 Task: Find connections with filter location Baberu with filter topic #mortgage with filter profile language German with filter current company Housing.com with filter school Sri Padmavathi Mahila Visva Vidyalayam, Tirupathi with filter industry Aviation and Aerospace Component Manufacturing with filter service category Property Management with filter keywords title Bookkeeper
Action: Mouse moved to (687, 96)
Screenshot: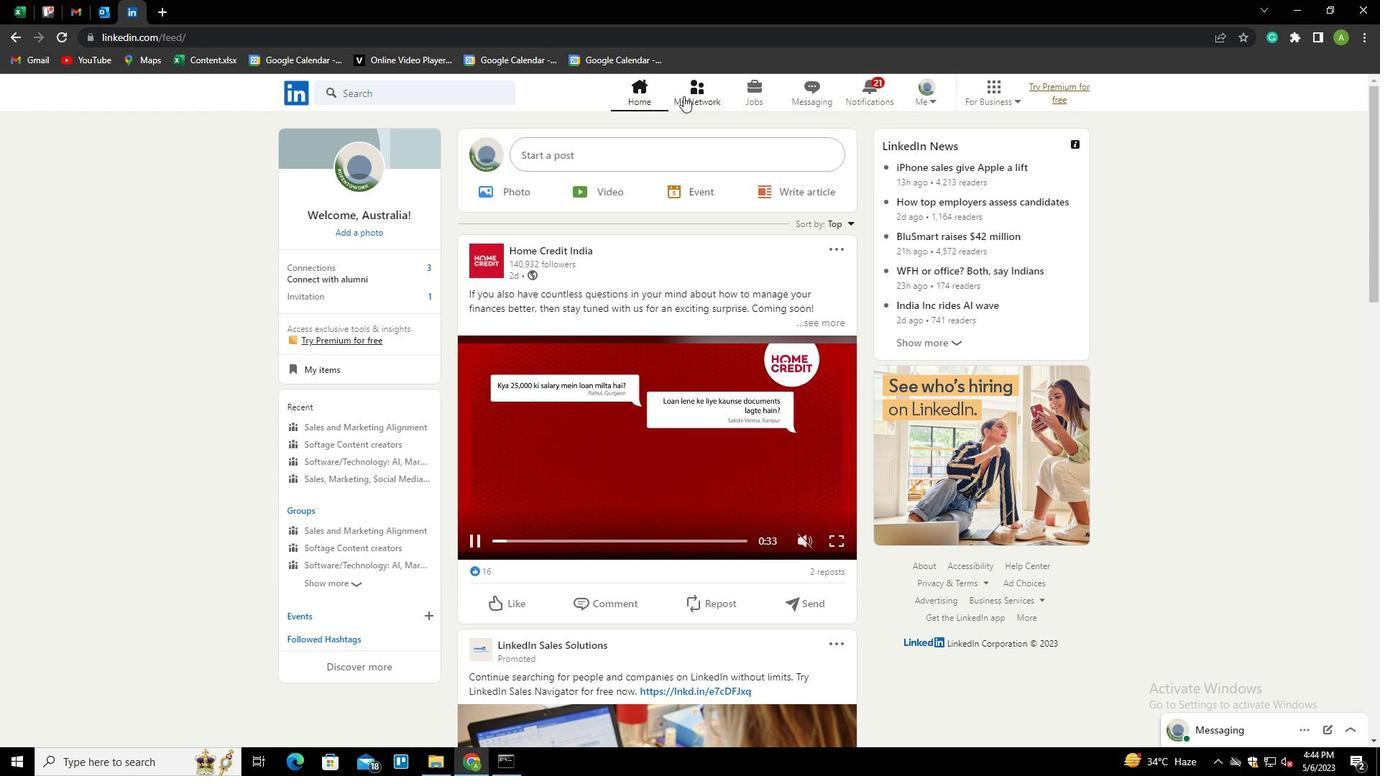 
Action: Mouse pressed left at (687, 96)
Screenshot: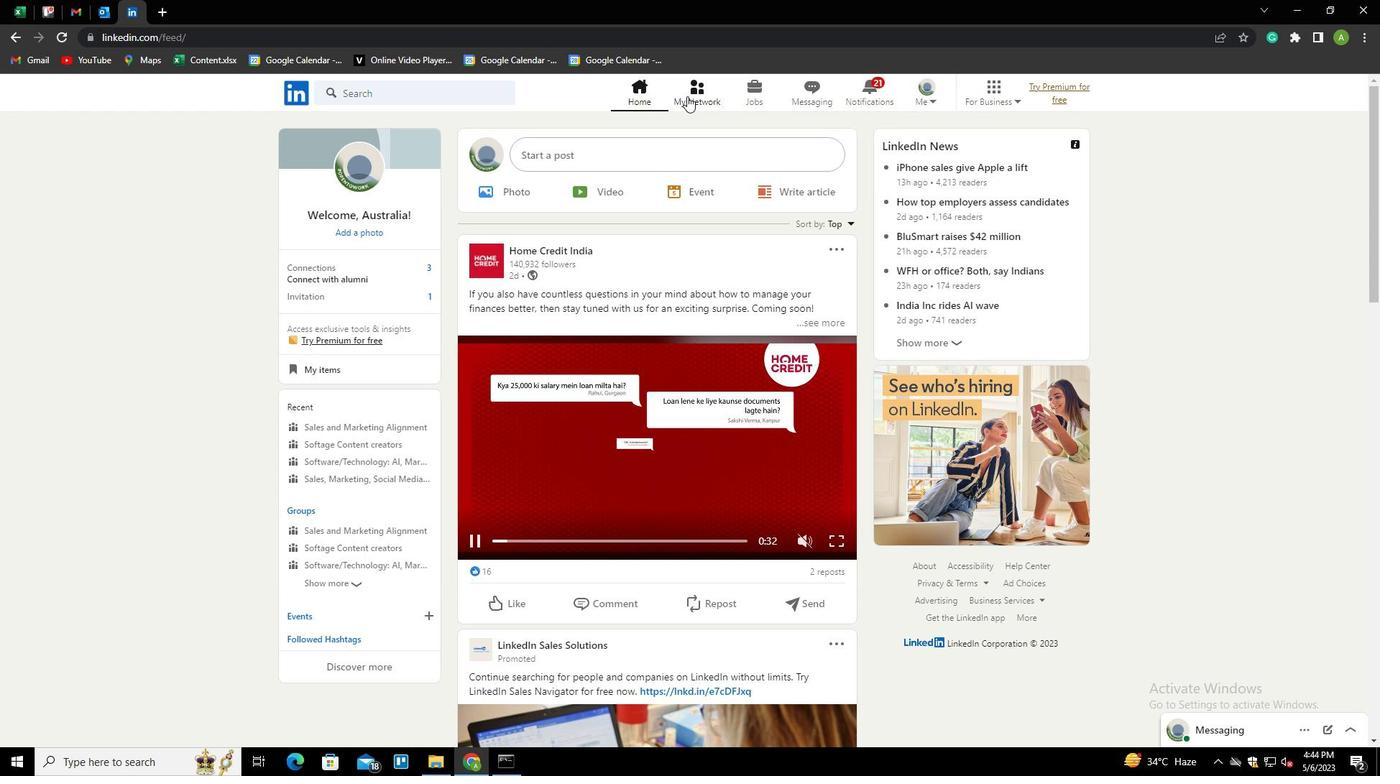
Action: Mouse moved to (368, 178)
Screenshot: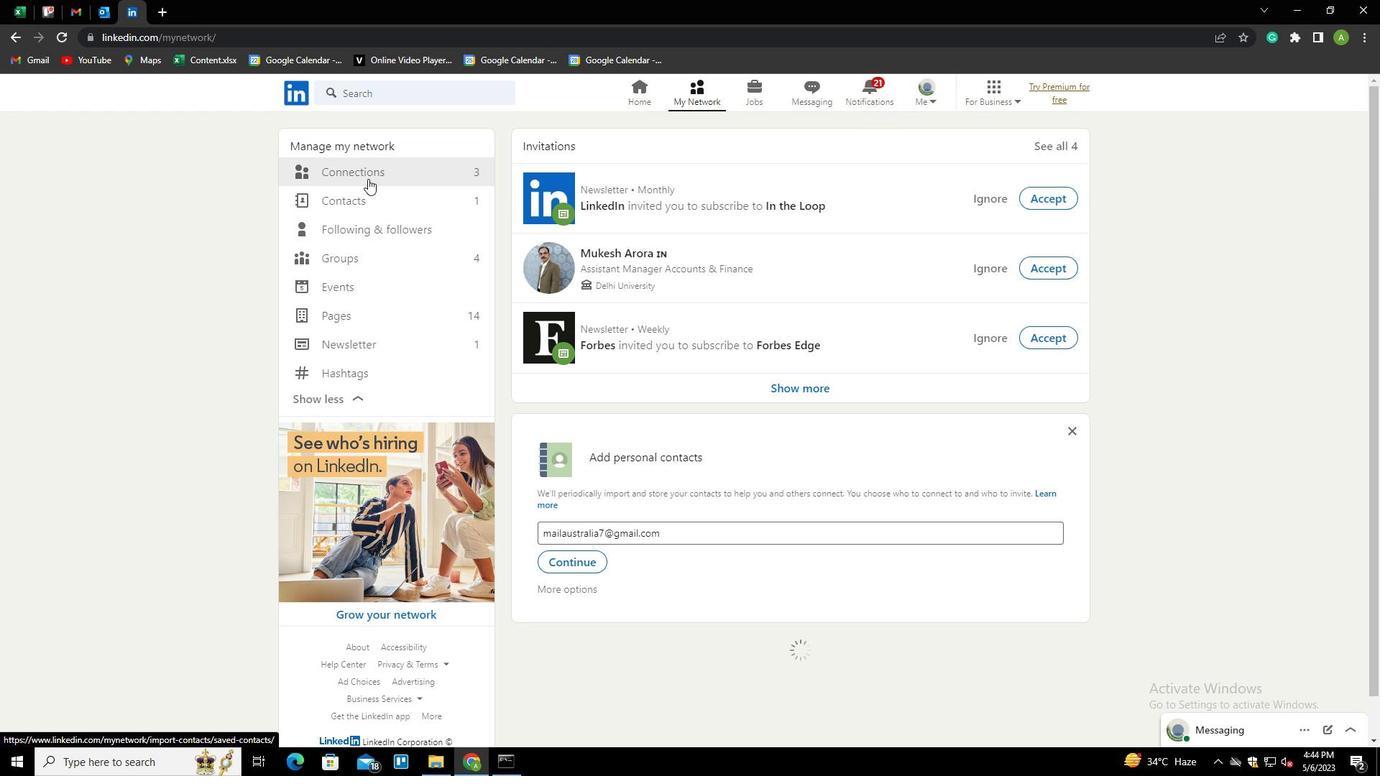 
Action: Mouse pressed left at (368, 178)
Screenshot: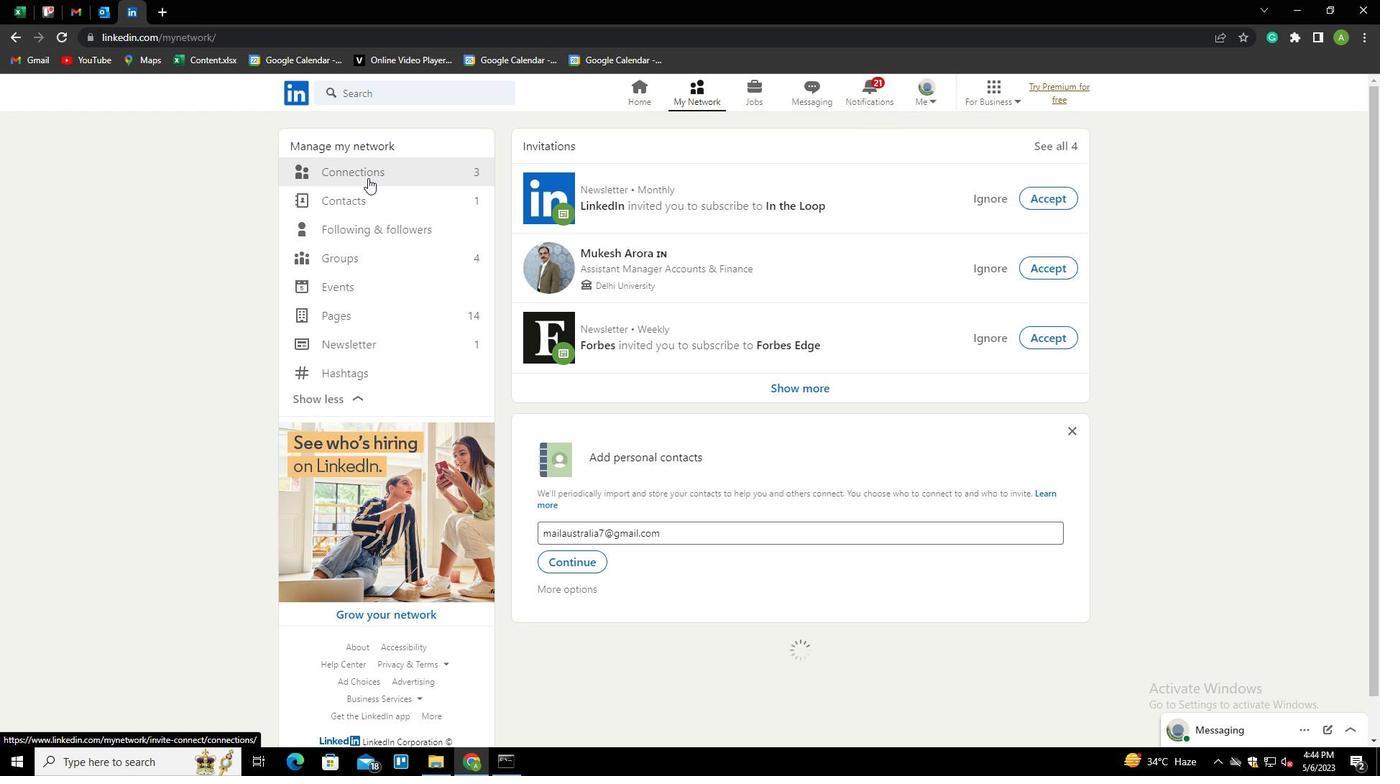 
Action: Mouse moved to (784, 173)
Screenshot: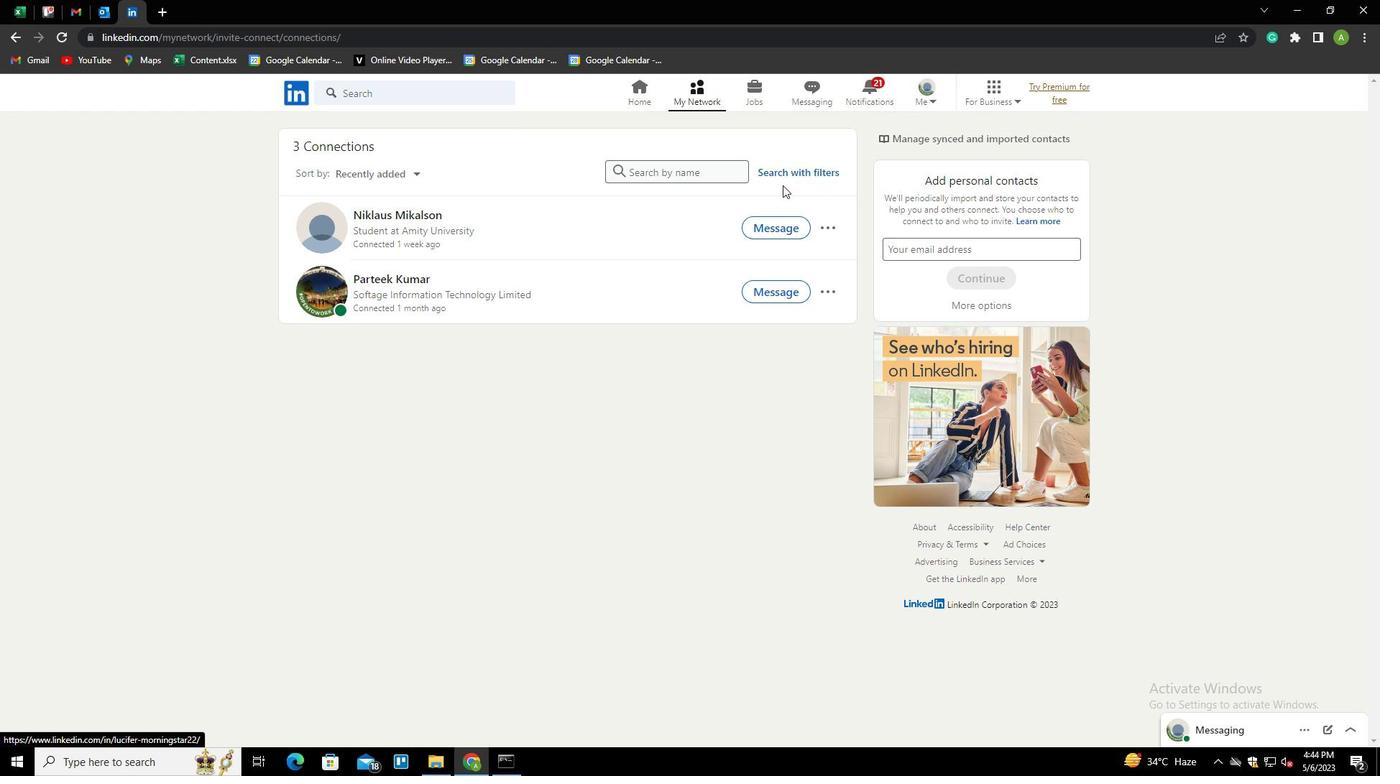 
Action: Mouse pressed left at (784, 173)
Screenshot: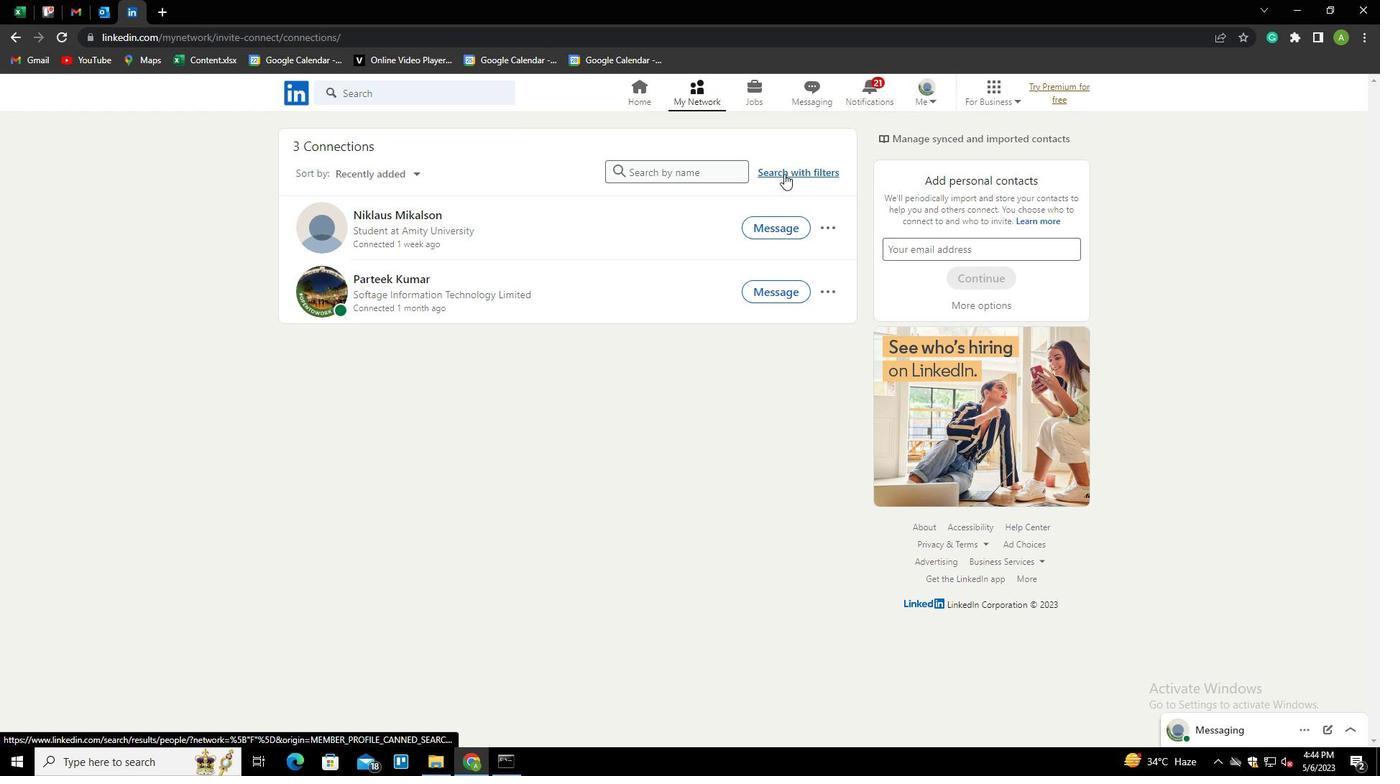 
Action: Mouse moved to (742, 129)
Screenshot: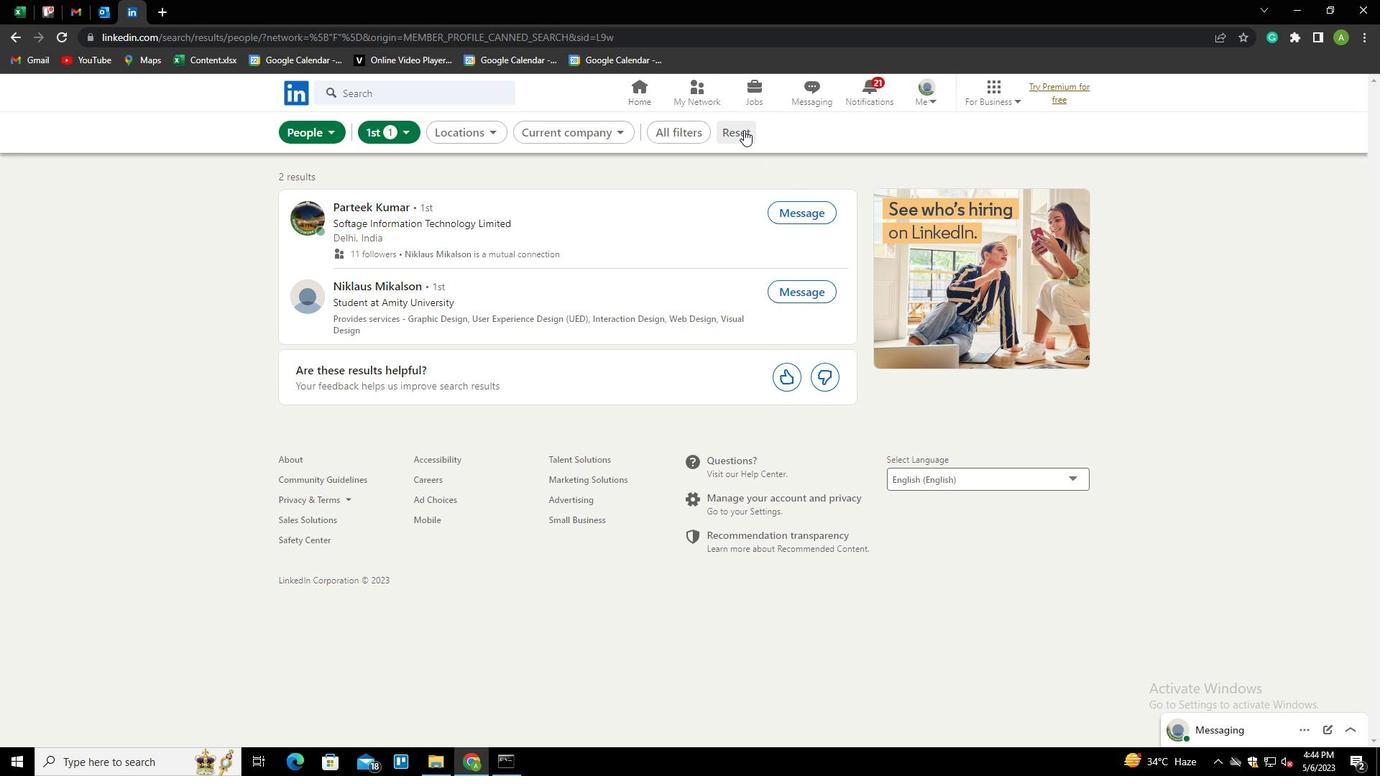 
Action: Mouse pressed left at (742, 129)
Screenshot: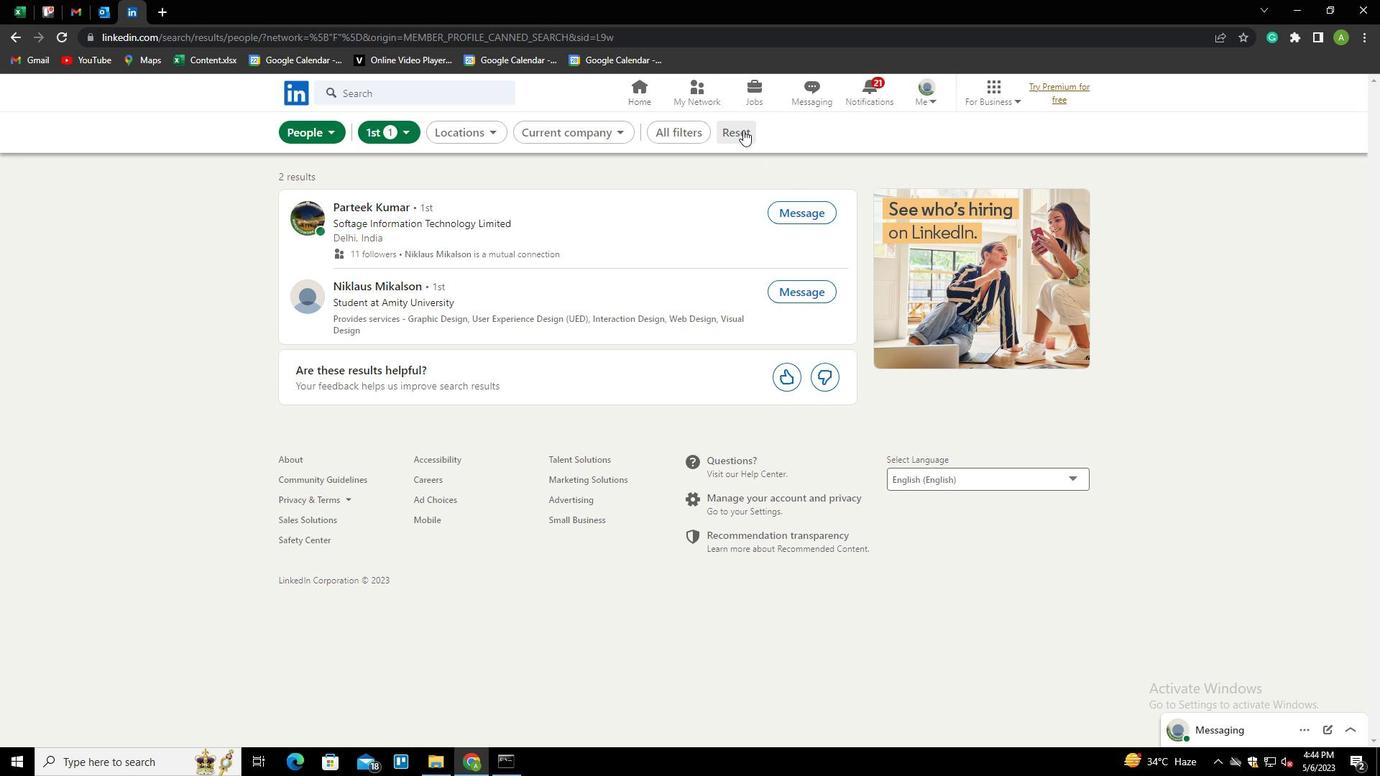 
Action: Mouse moved to (726, 131)
Screenshot: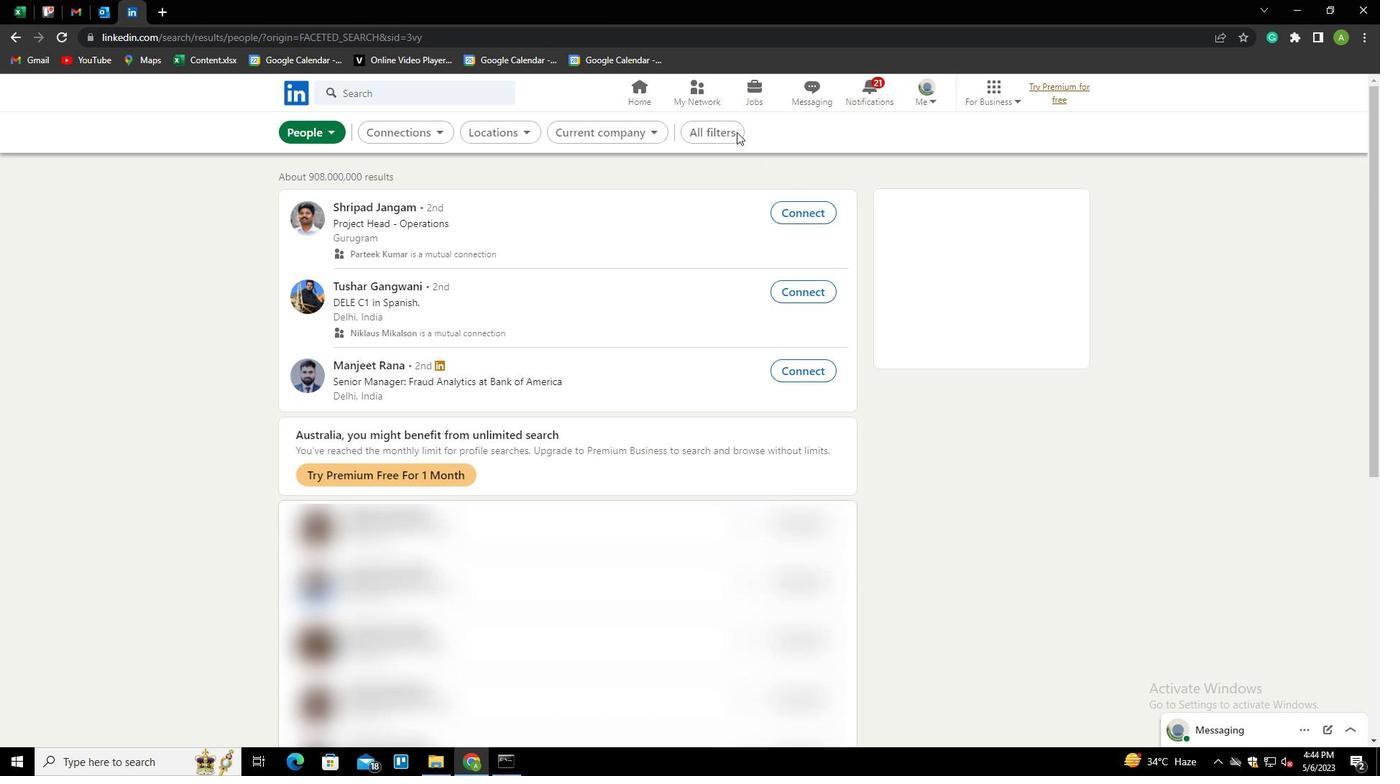 
Action: Mouse pressed left at (726, 131)
Screenshot: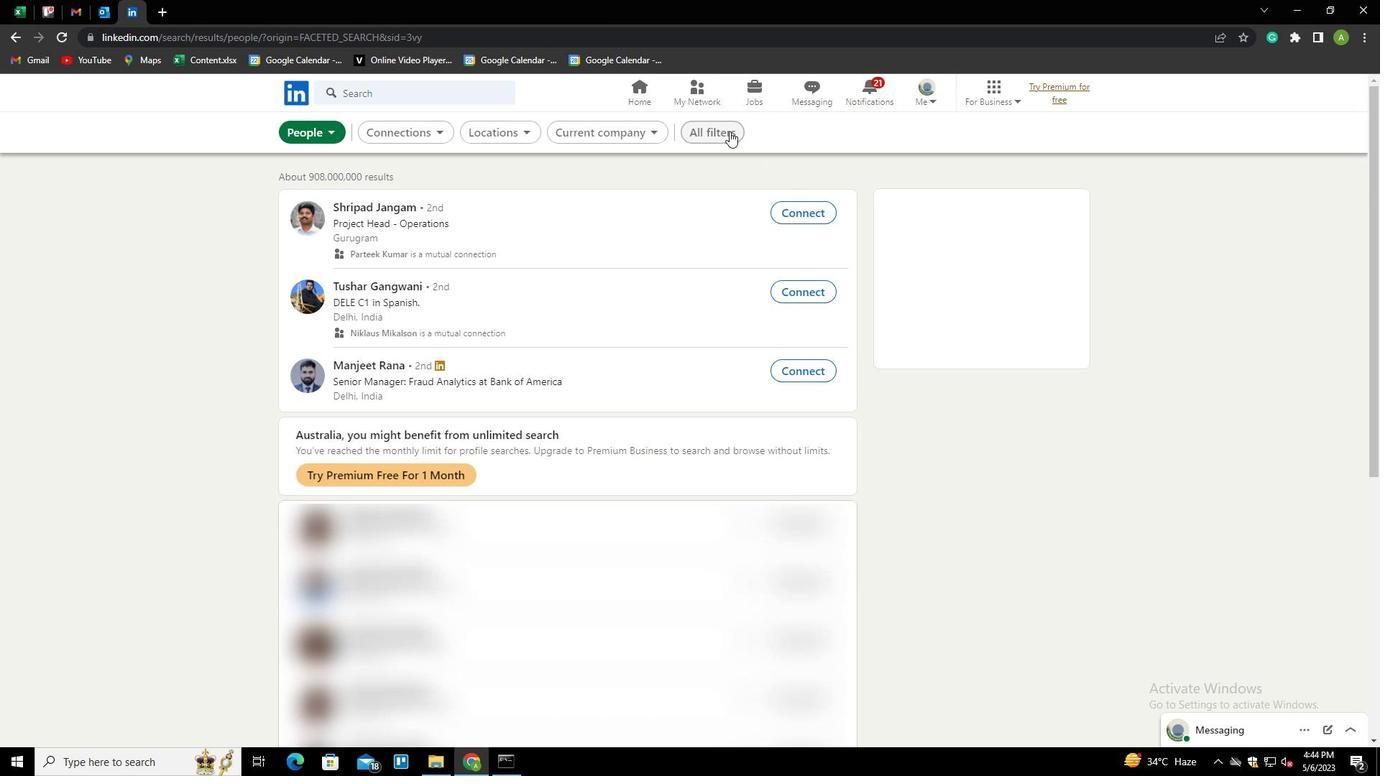 
Action: Mouse moved to (1111, 388)
Screenshot: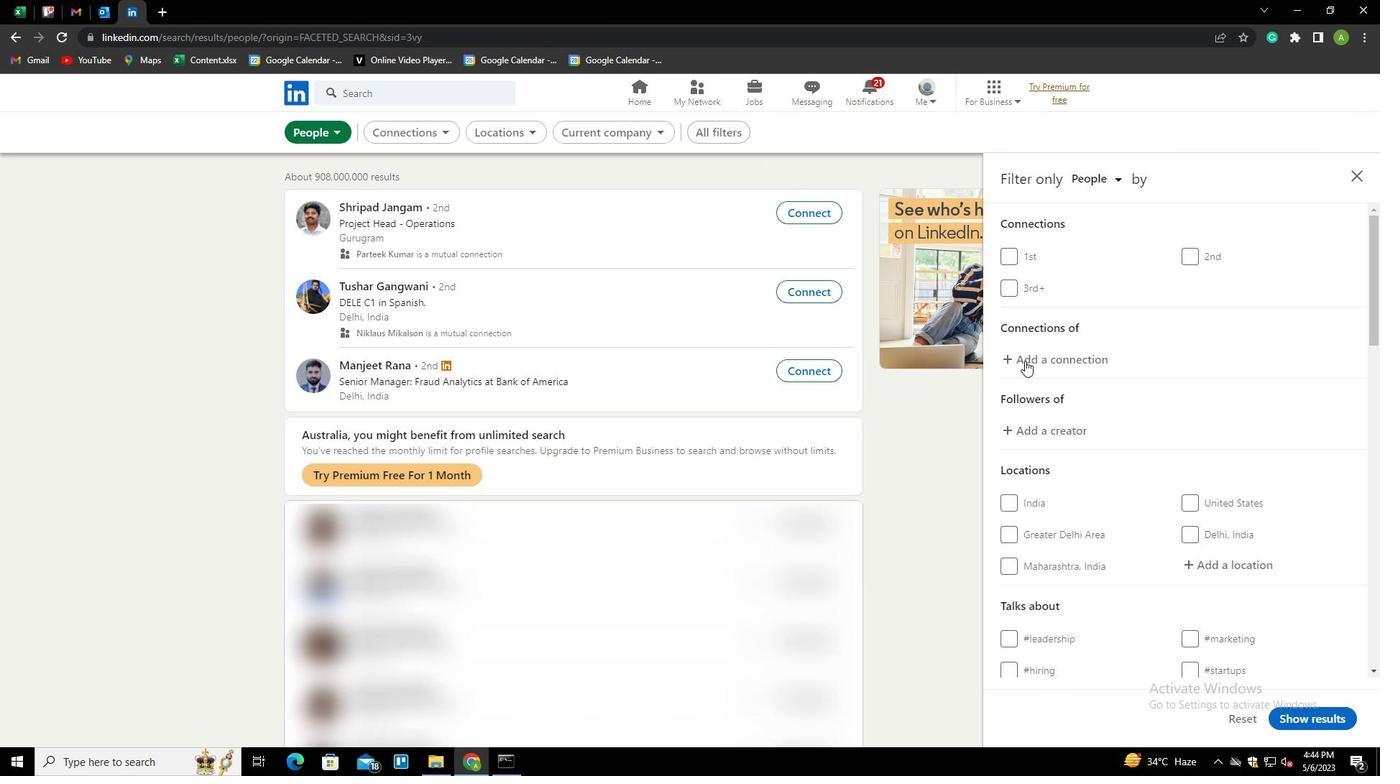 
Action: Mouse scrolled (1111, 387) with delta (0, 0)
Screenshot: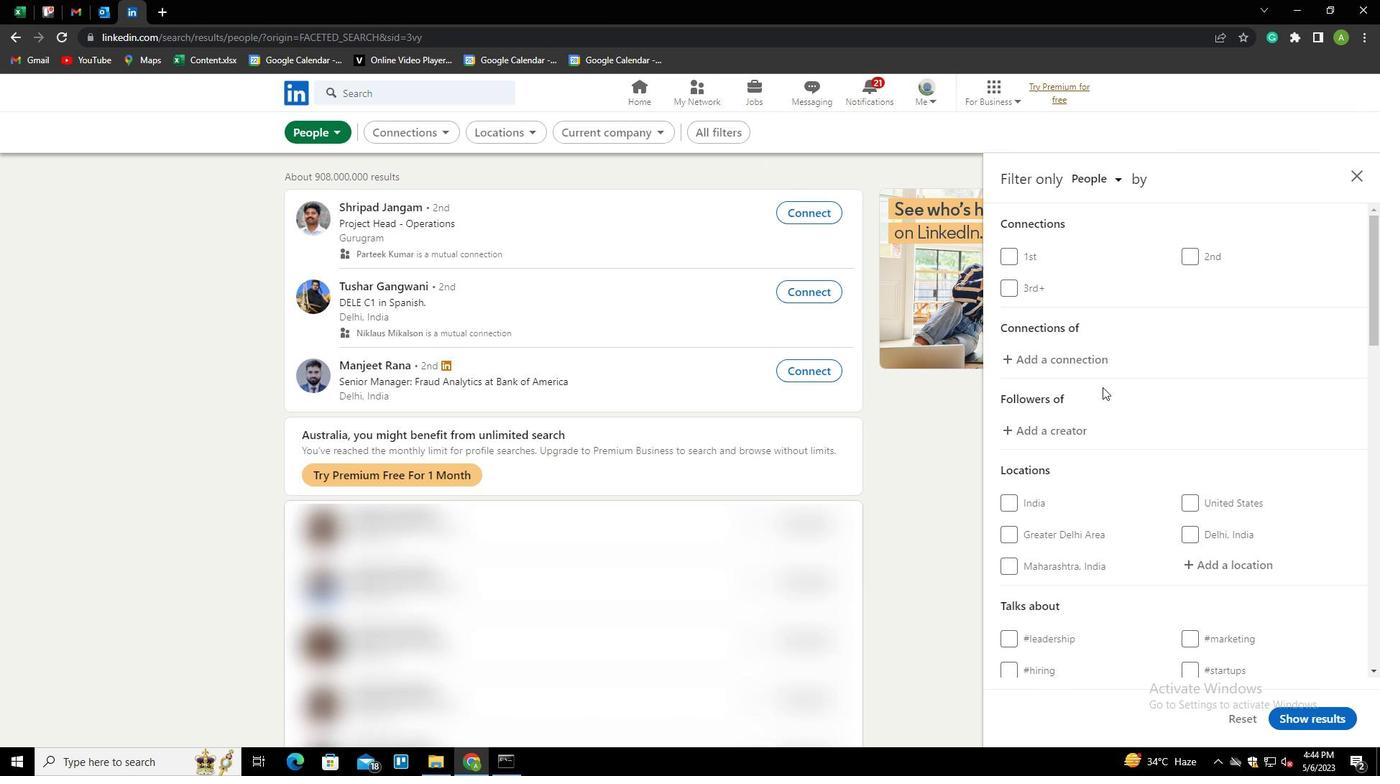 
Action: Mouse moved to (1112, 388)
Screenshot: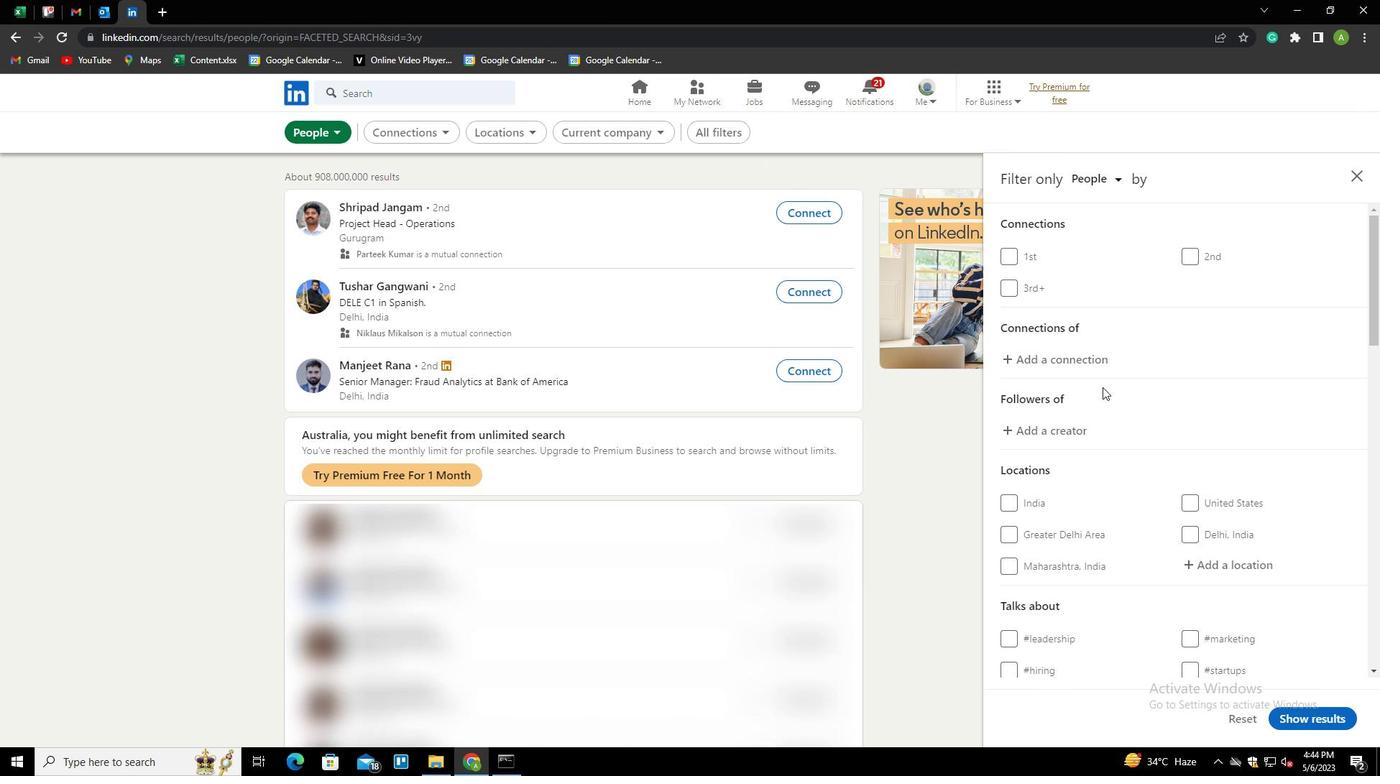 
Action: Mouse scrolled (1112, 387) with delta (0, 0)
Screenshot: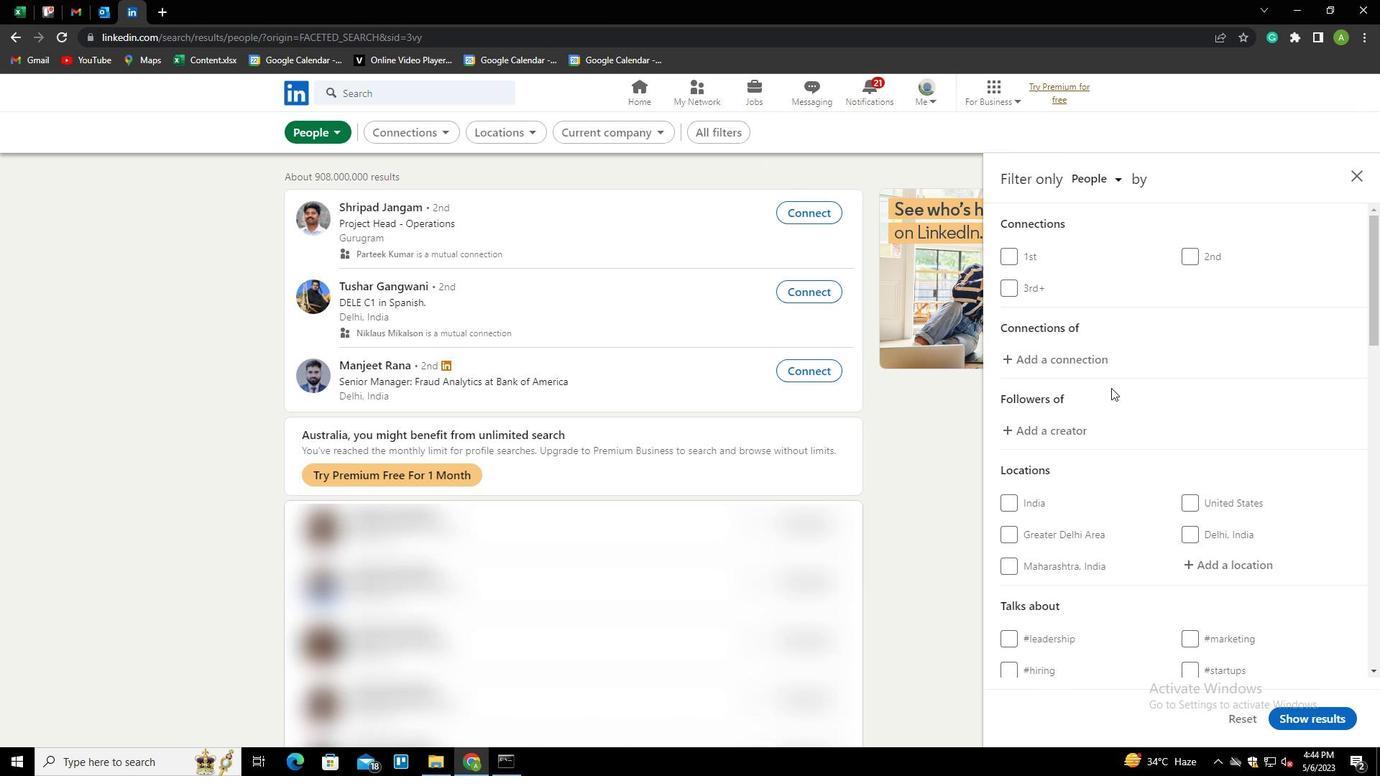 
Action: Mouse moved to (1112, 389)
Screenshot: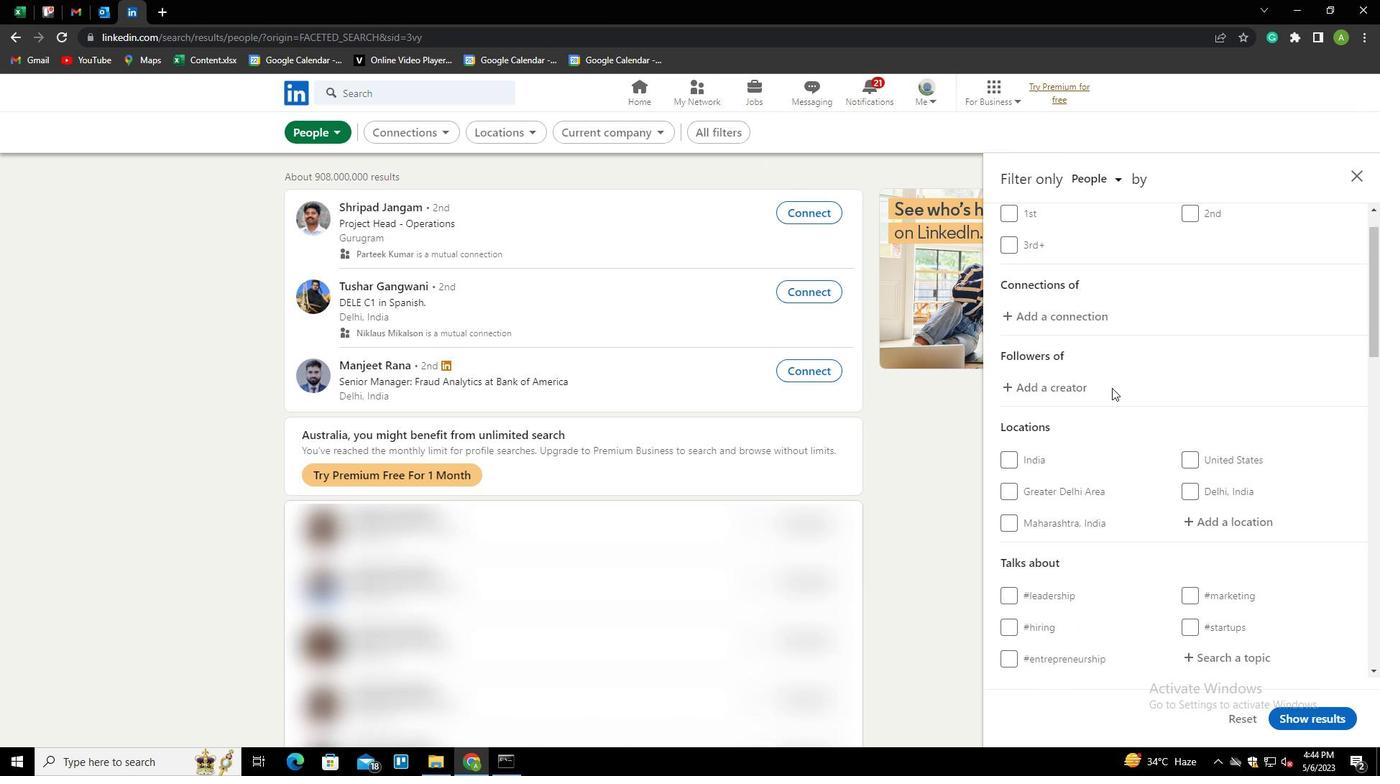 
Action: Mouse scrolled (1112, 388) with delta (0, 0)
Screenshot: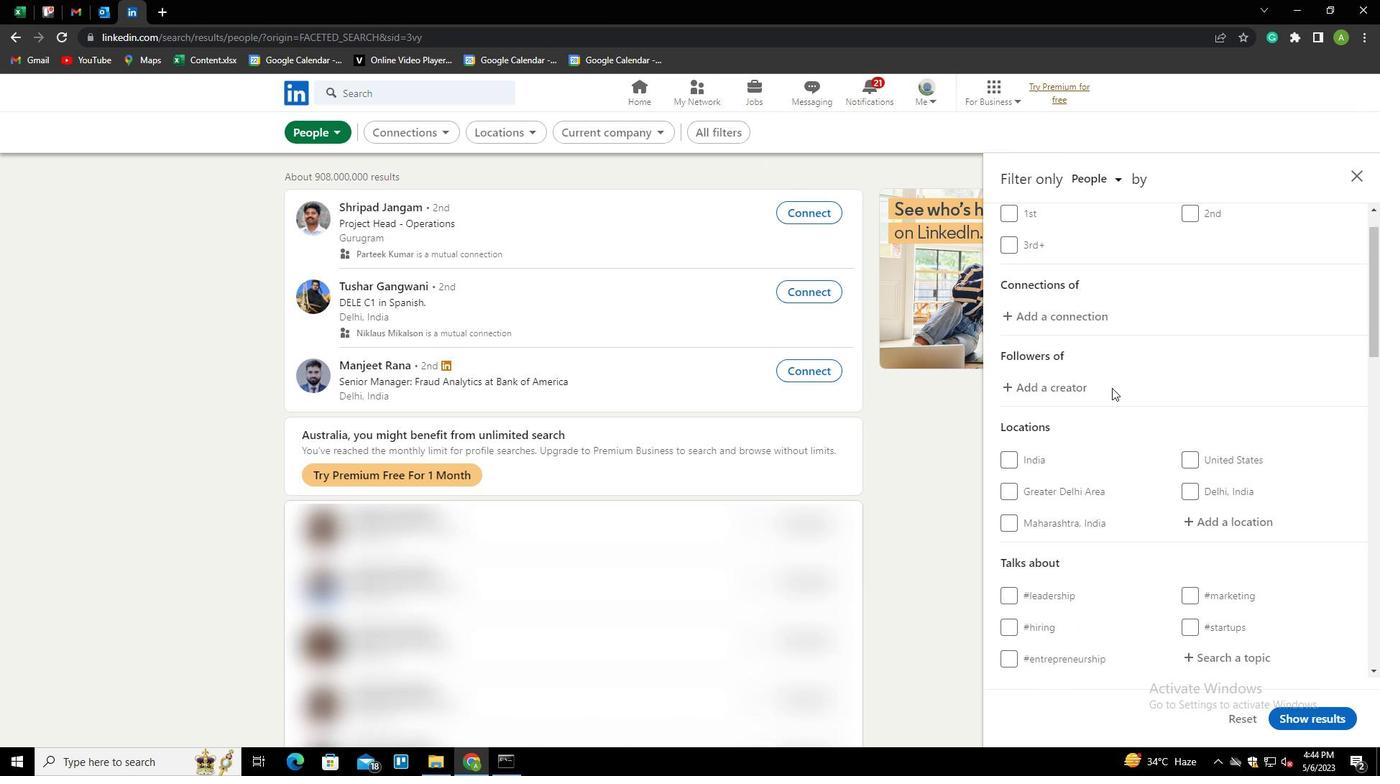 
Action: Mouse moved to (1225, 345)
Screenshot: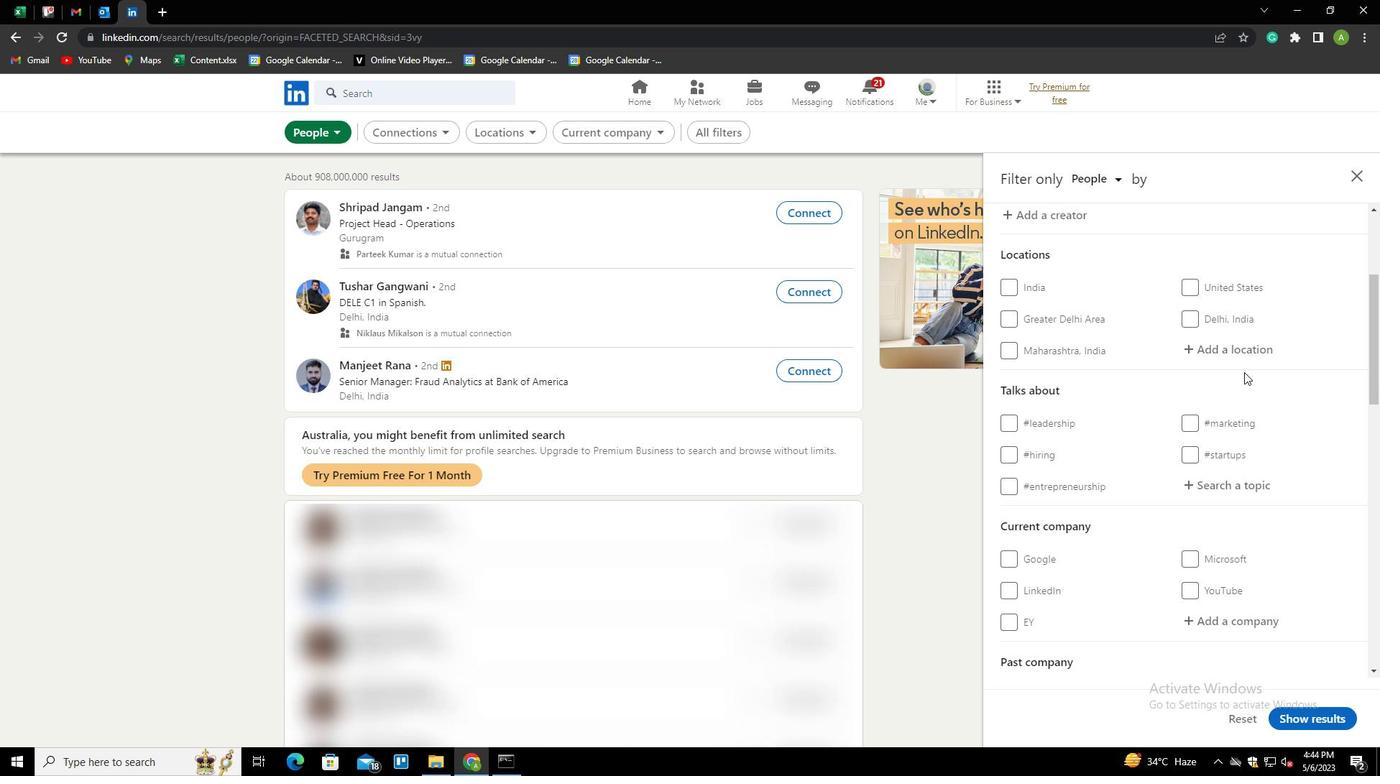 
Action: Mouse pressed left at (1225, 345)
Screenshot: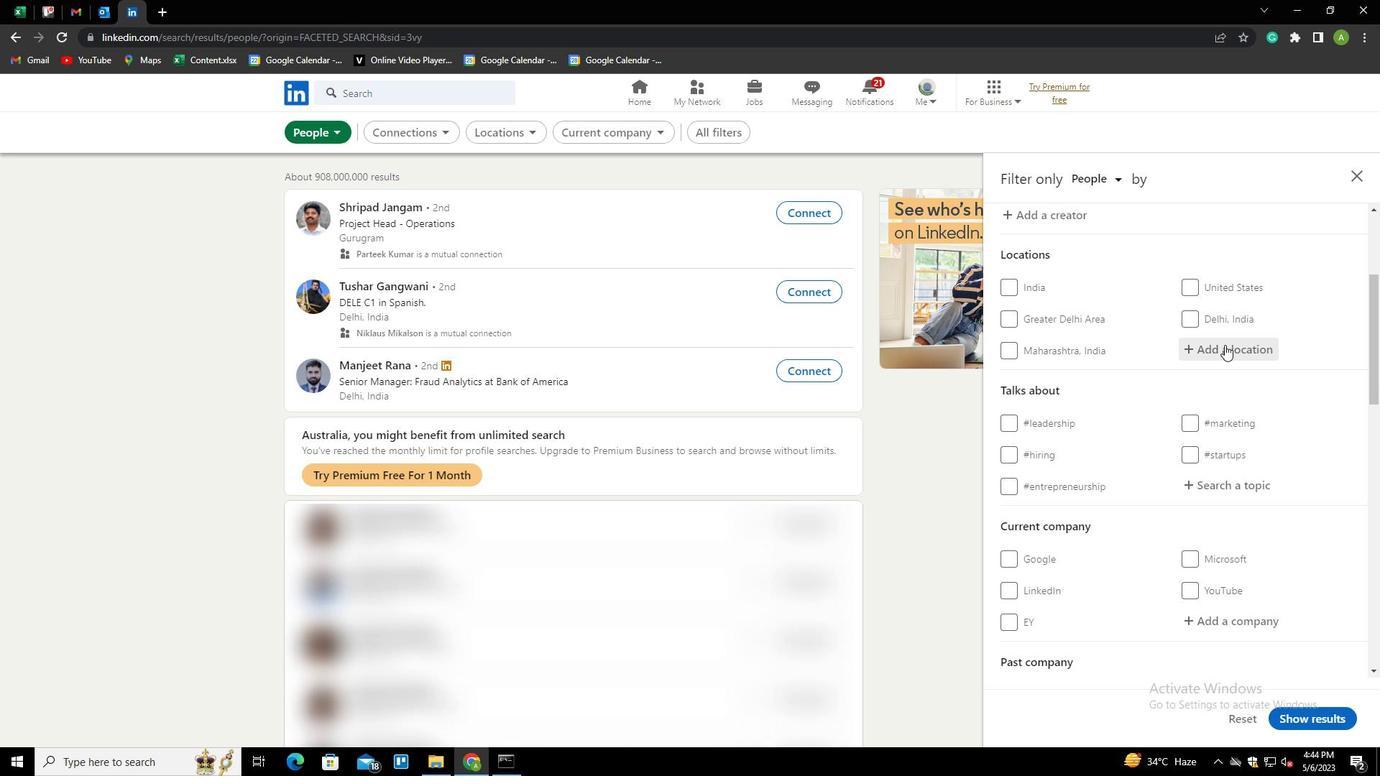 
Action: Mouse moved to (1224, 345)
Screenshot: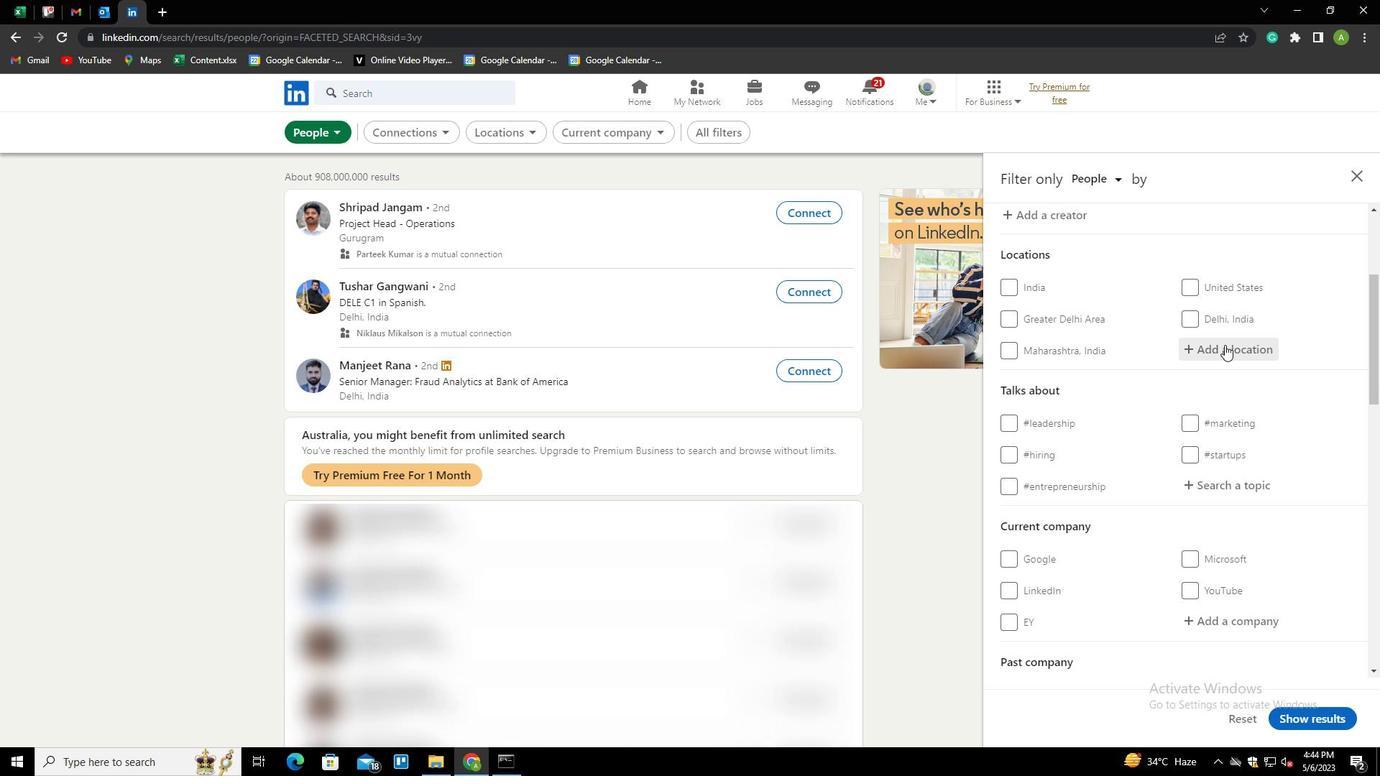 
Action: Key pressed <Key.shift>BABERU<Key.down><Key.enter>
Screenshot: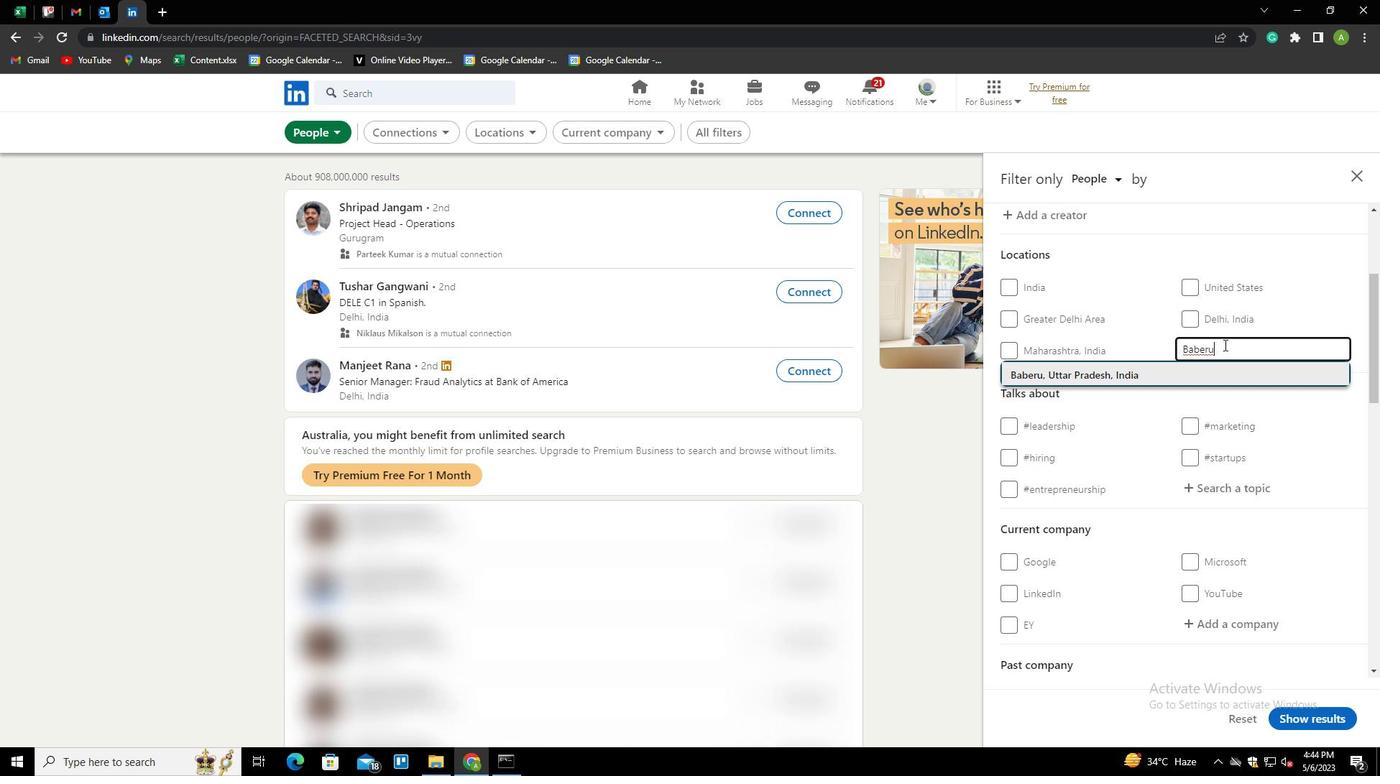 
Action: Mouse moved to (1220, 350)
Screenshot: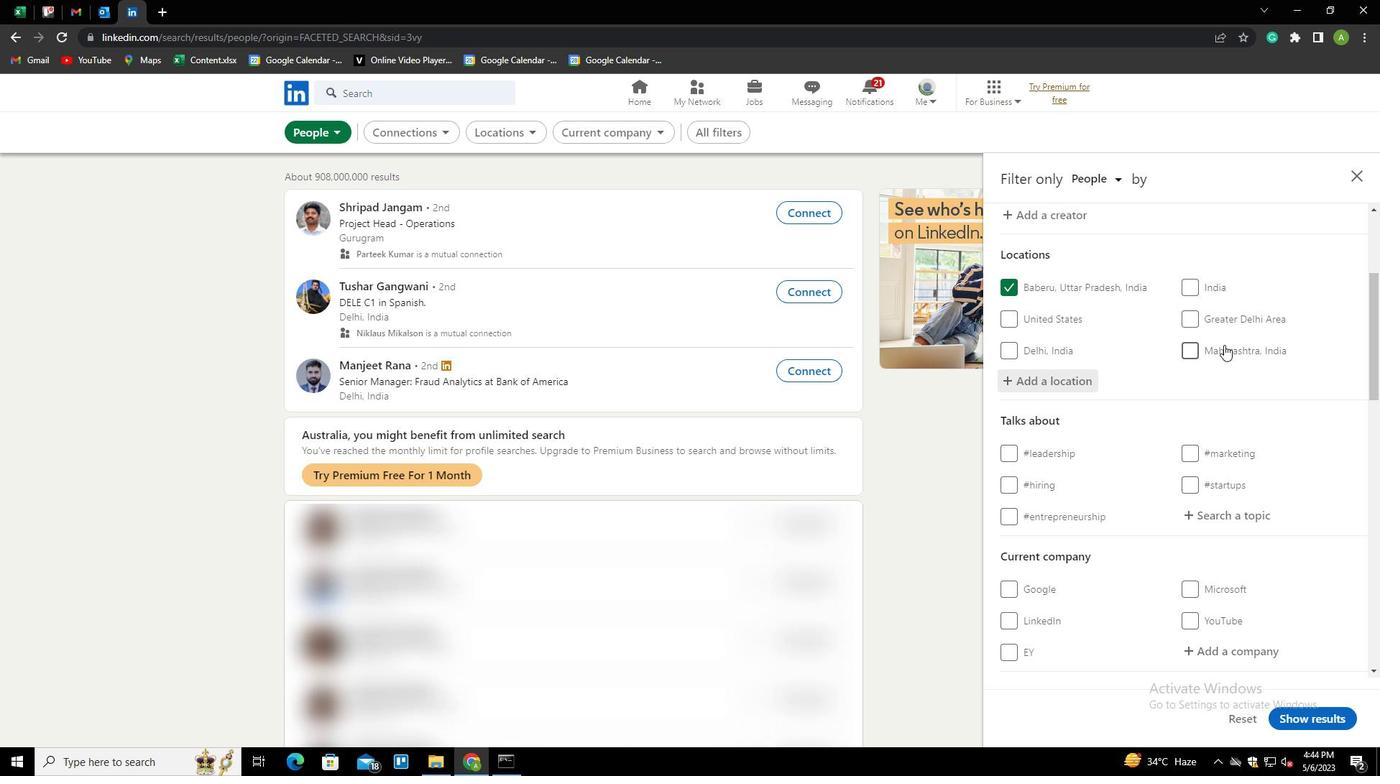 
Action: Mouse scrolled (1220, 349) with delta (0, 0)
Screenshot: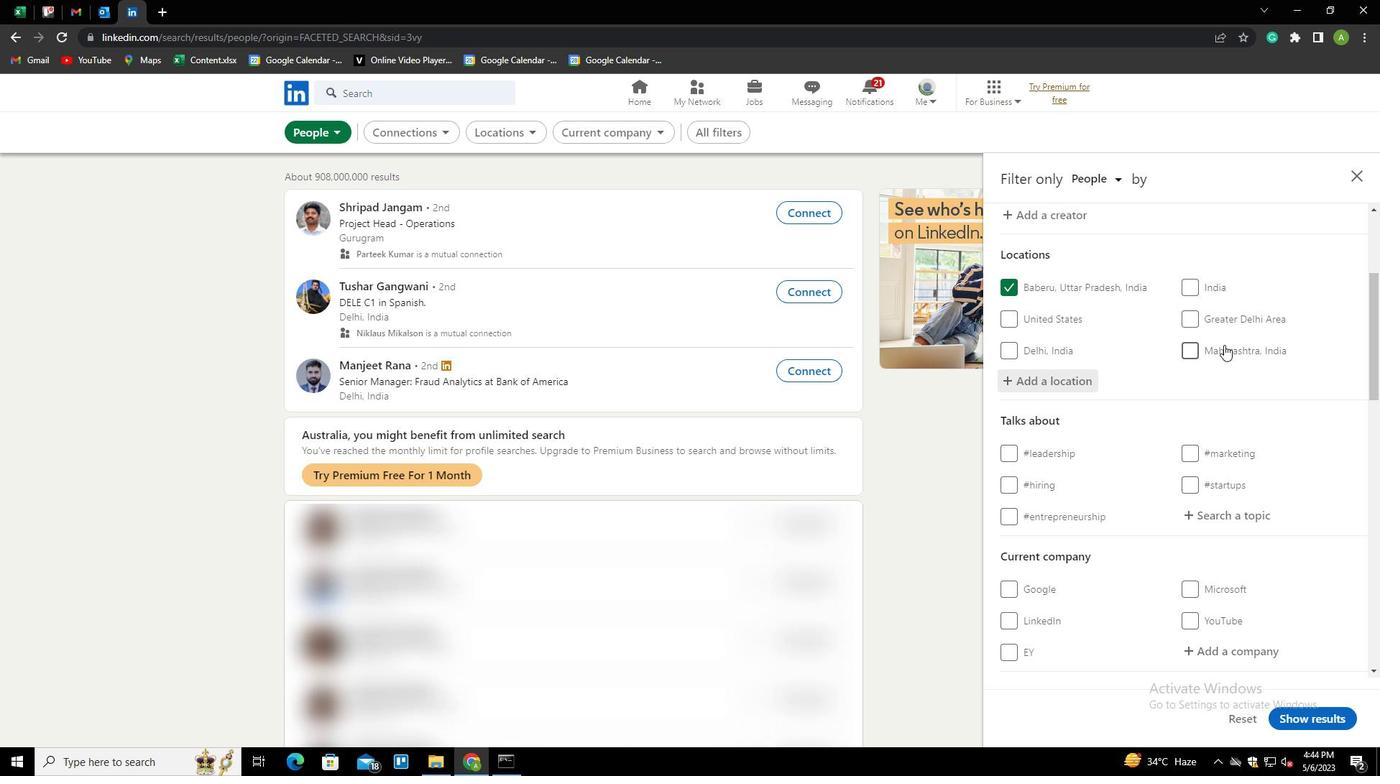 
Action: Mouse scrolled (1220, 349) with delta (0, 0)
Screenshot: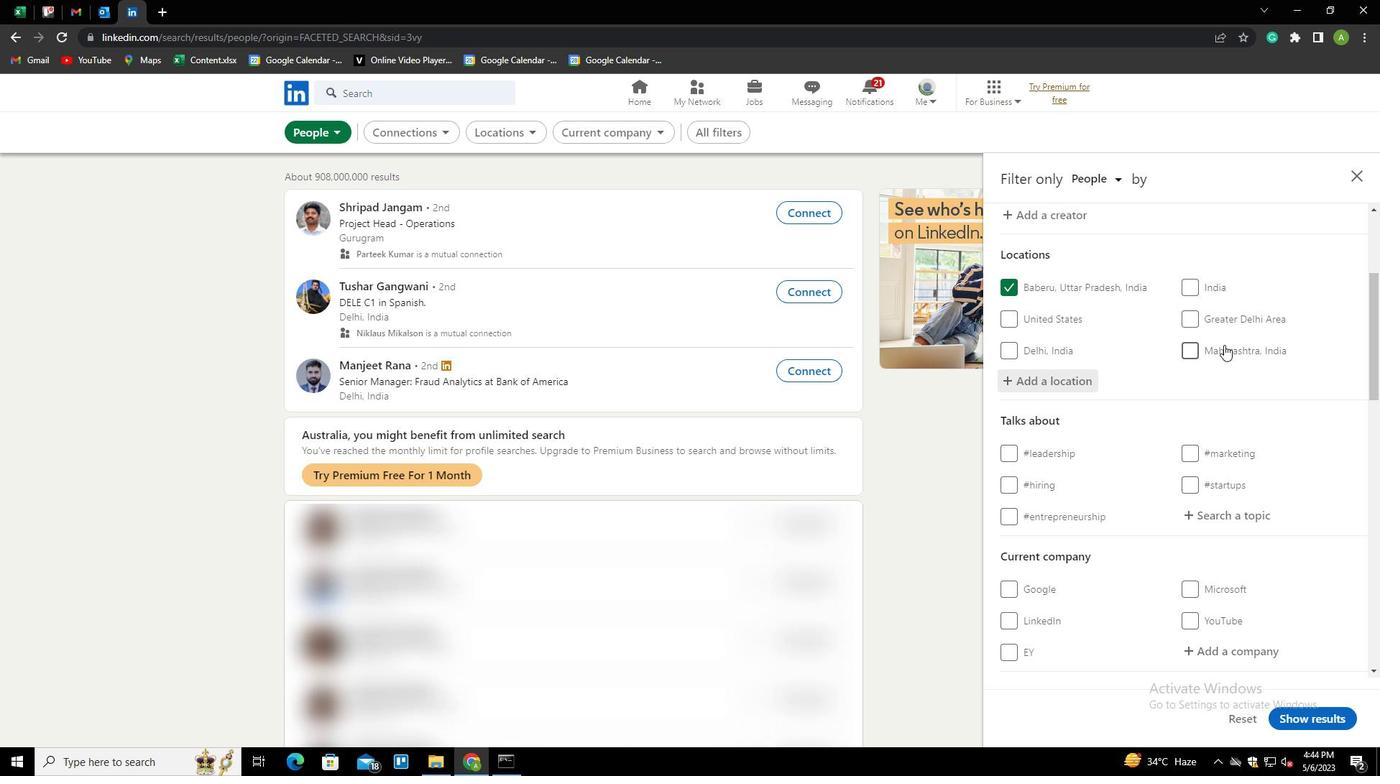 
Action: Mouse moved to (1226, 373)
Screenshot: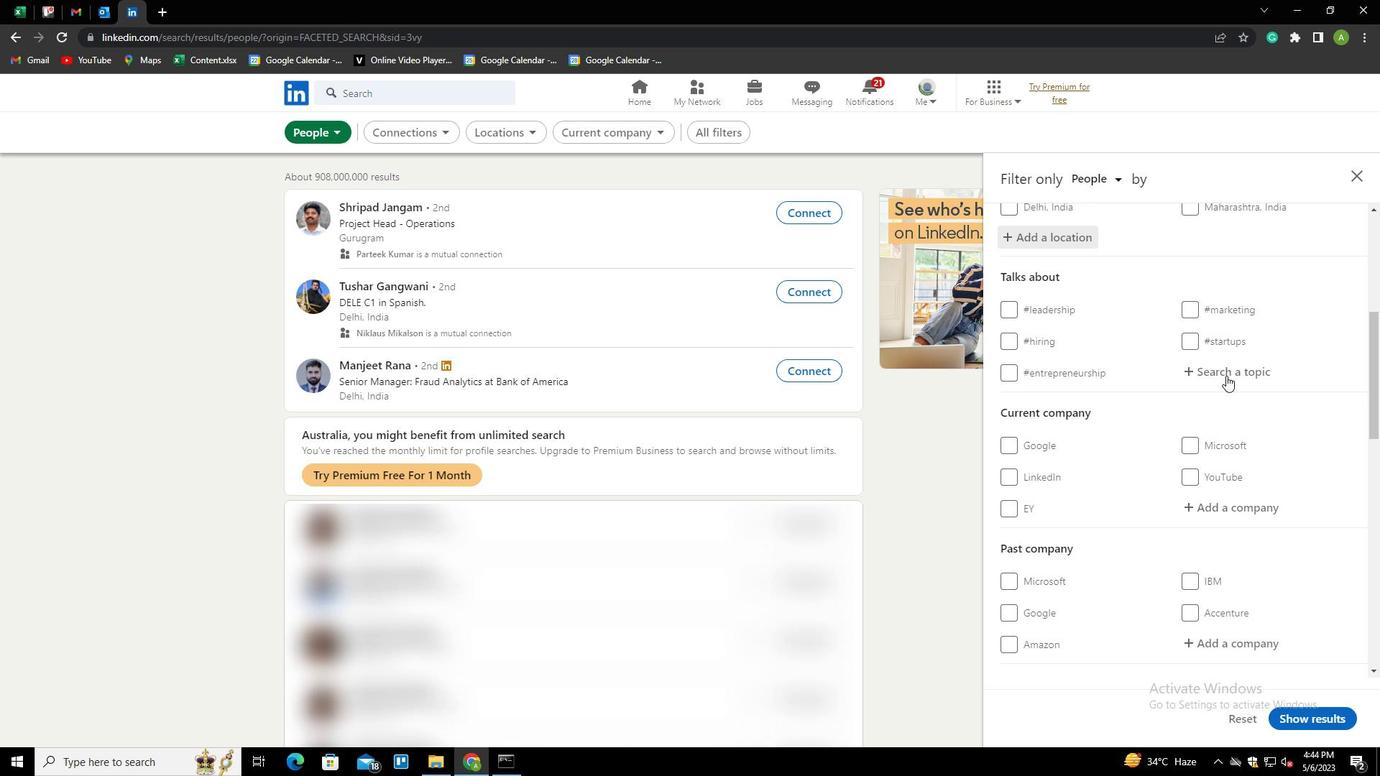 
Action: Mouse pressed left at (1226, 373)
Screenshot: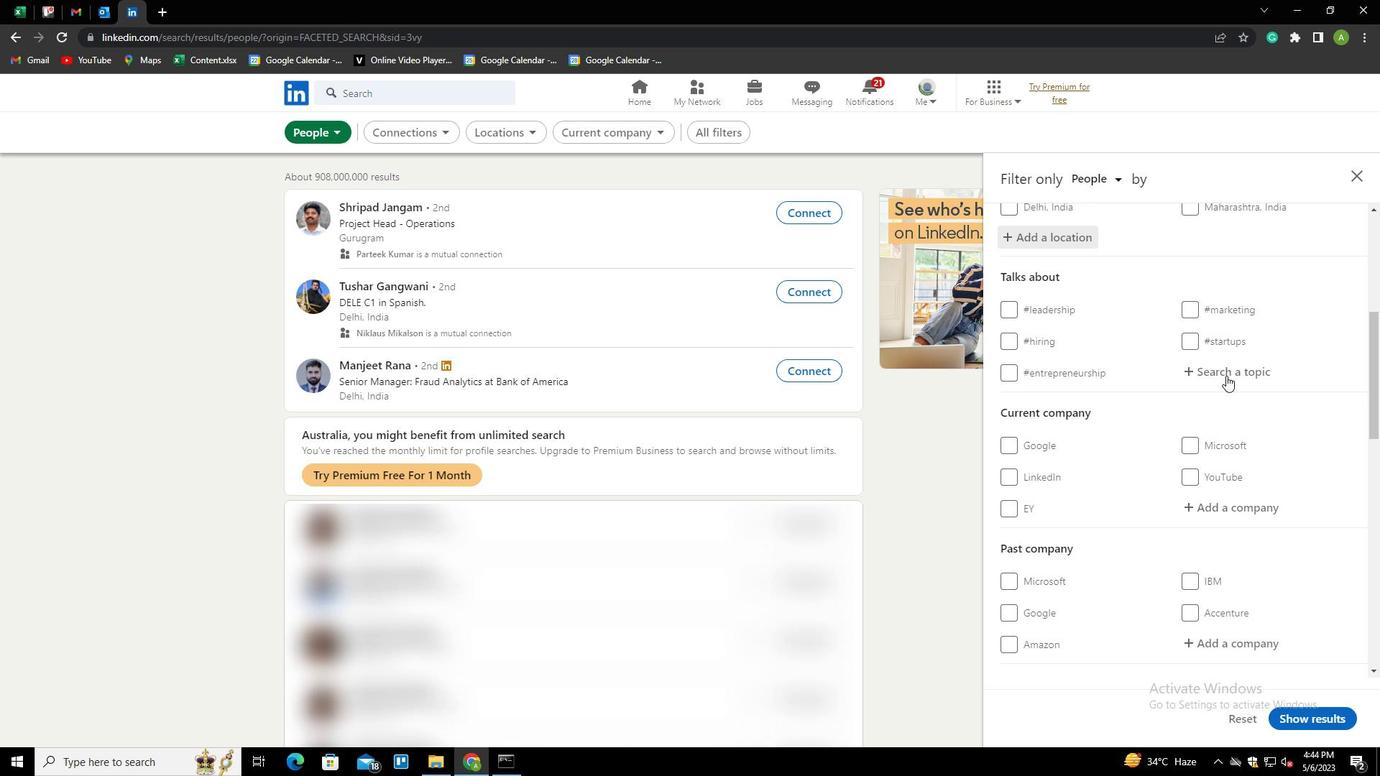 
Action: Mouse moved to (1226, 373)
Screenshot: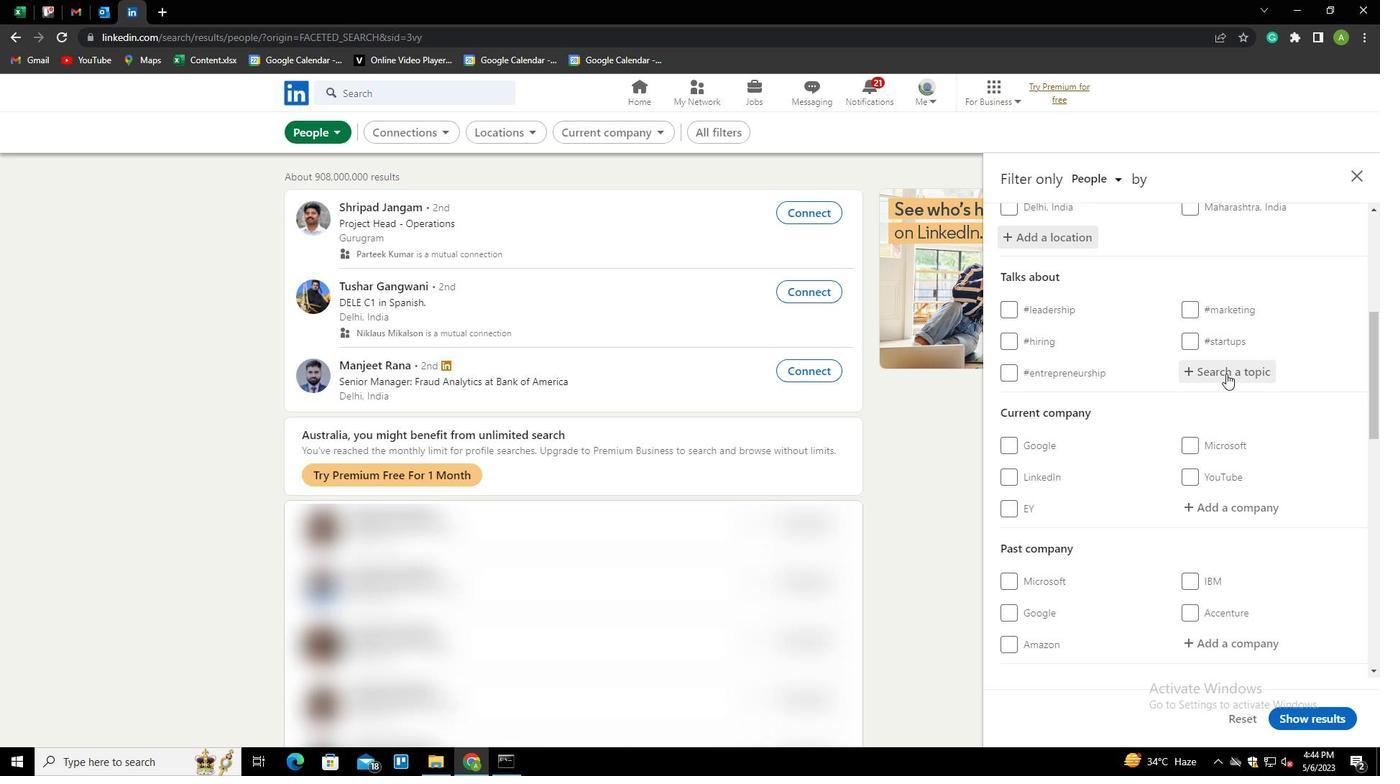 
Action: Key pressed MORTGAGE<Key.down><Key.down><Key.enter>
Screenshot: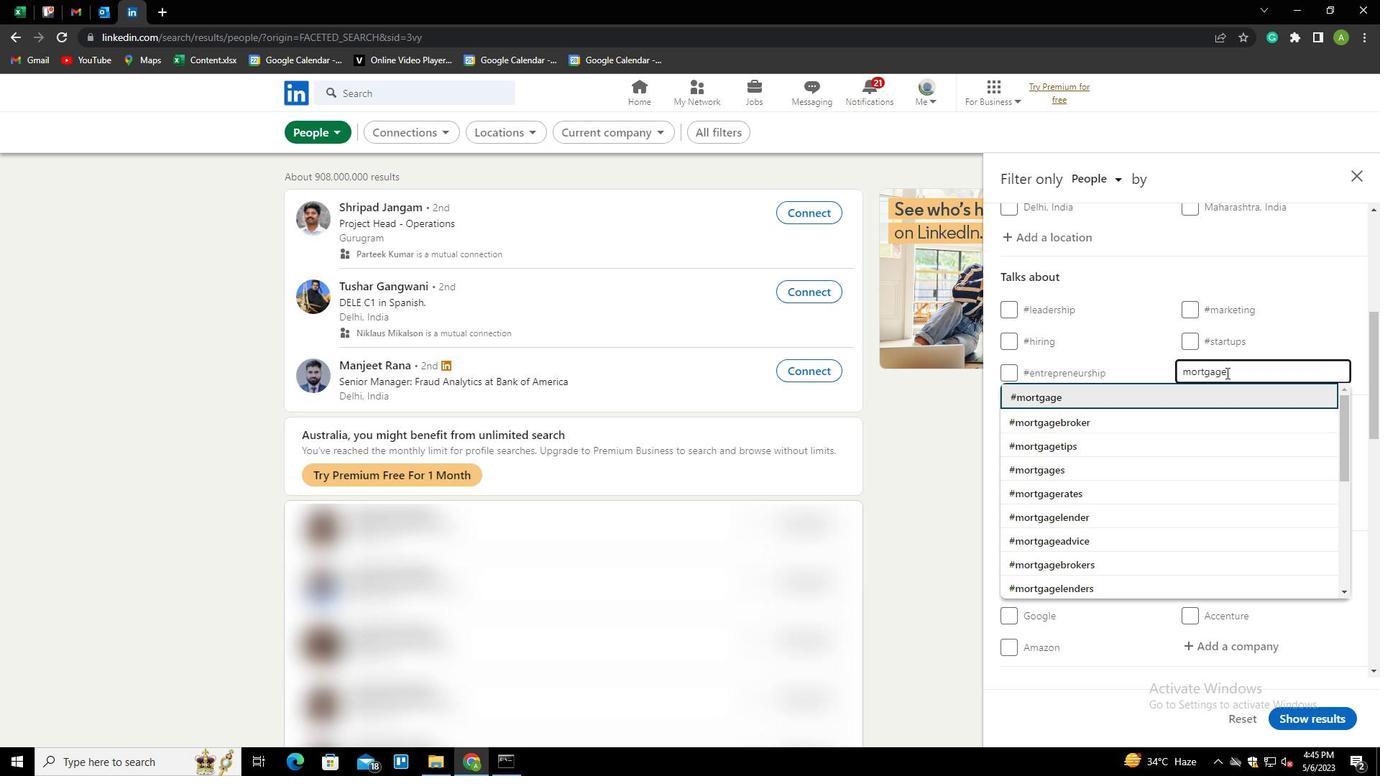 
Action: Mouse moved to (1225, 373)
Screenshot: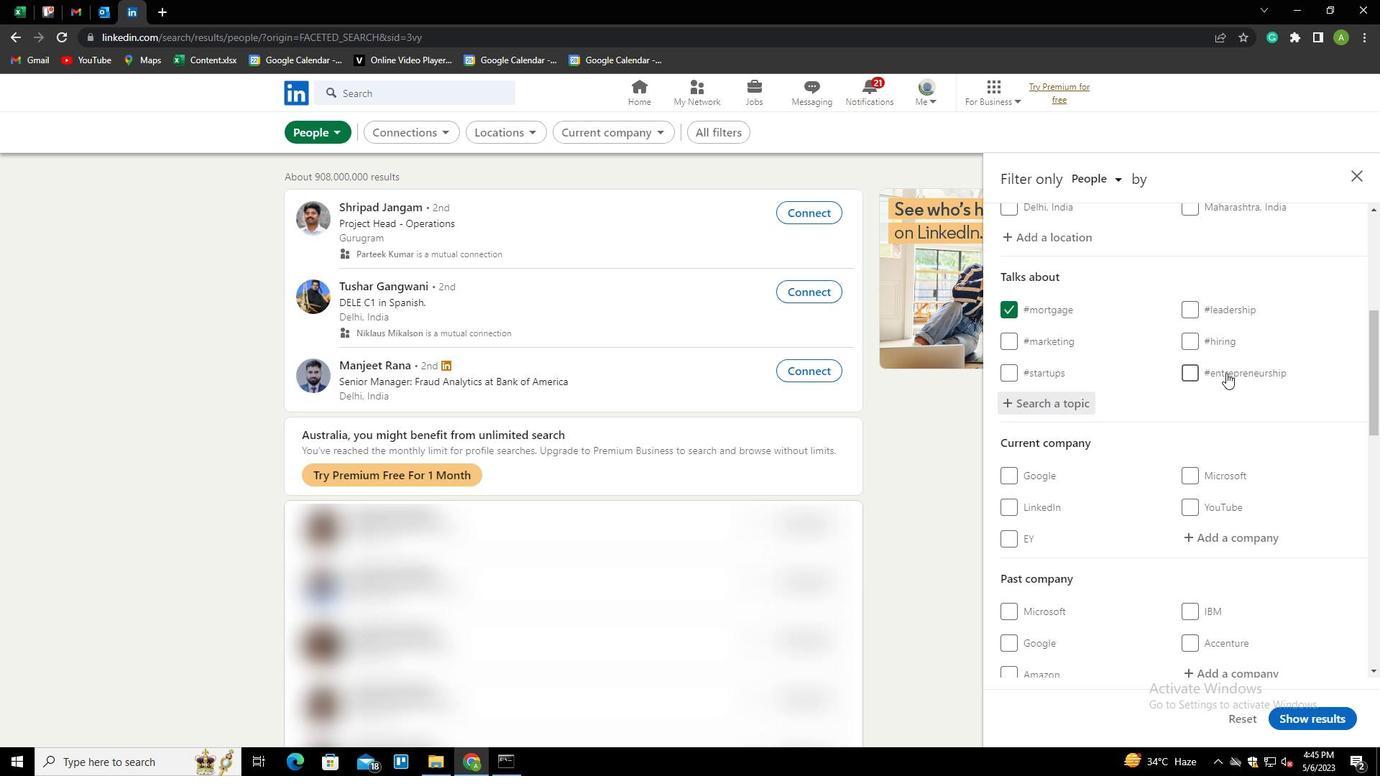 
Action: Mouse scrolled (1225, 372) with delta (0, 0)
Screenshot: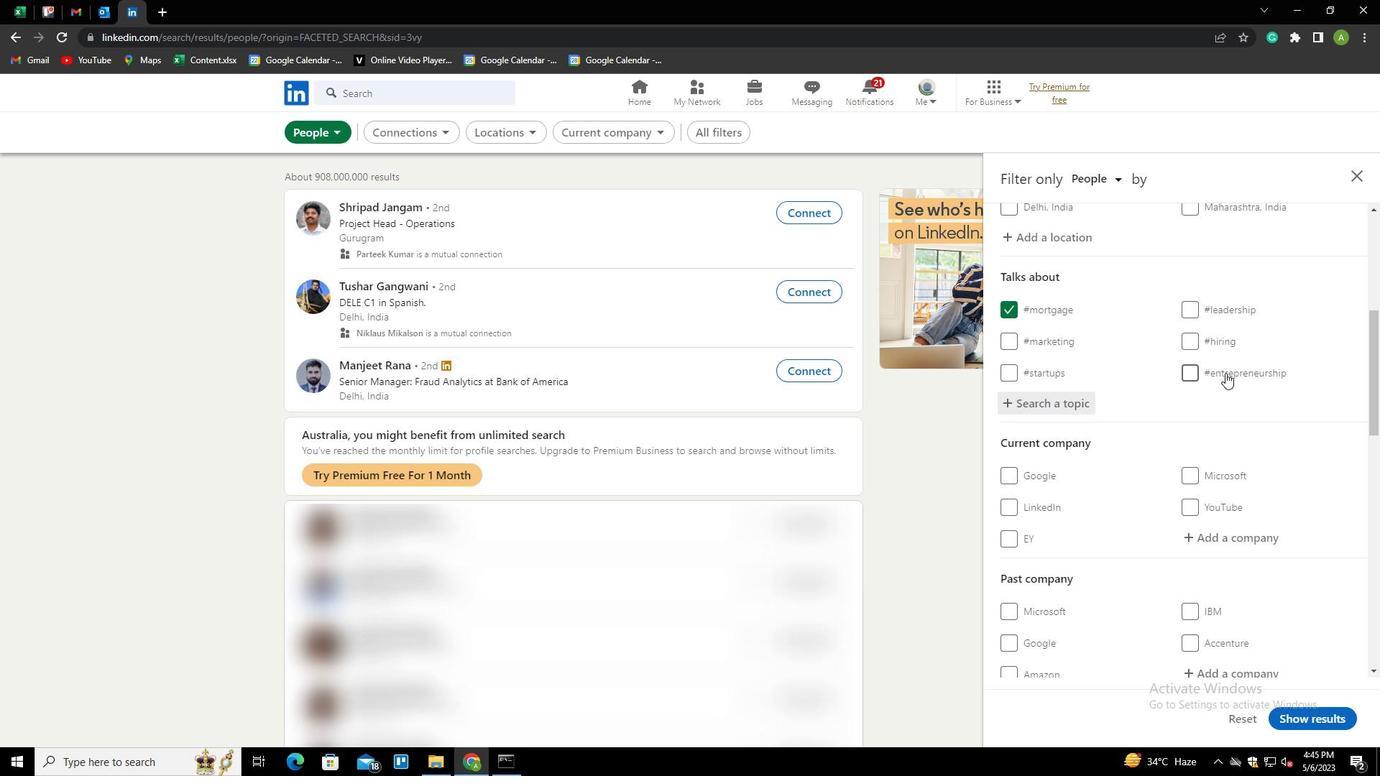 
Action: Mouse scrolled (1225, 372) with delta (0, 0)
Screenshot: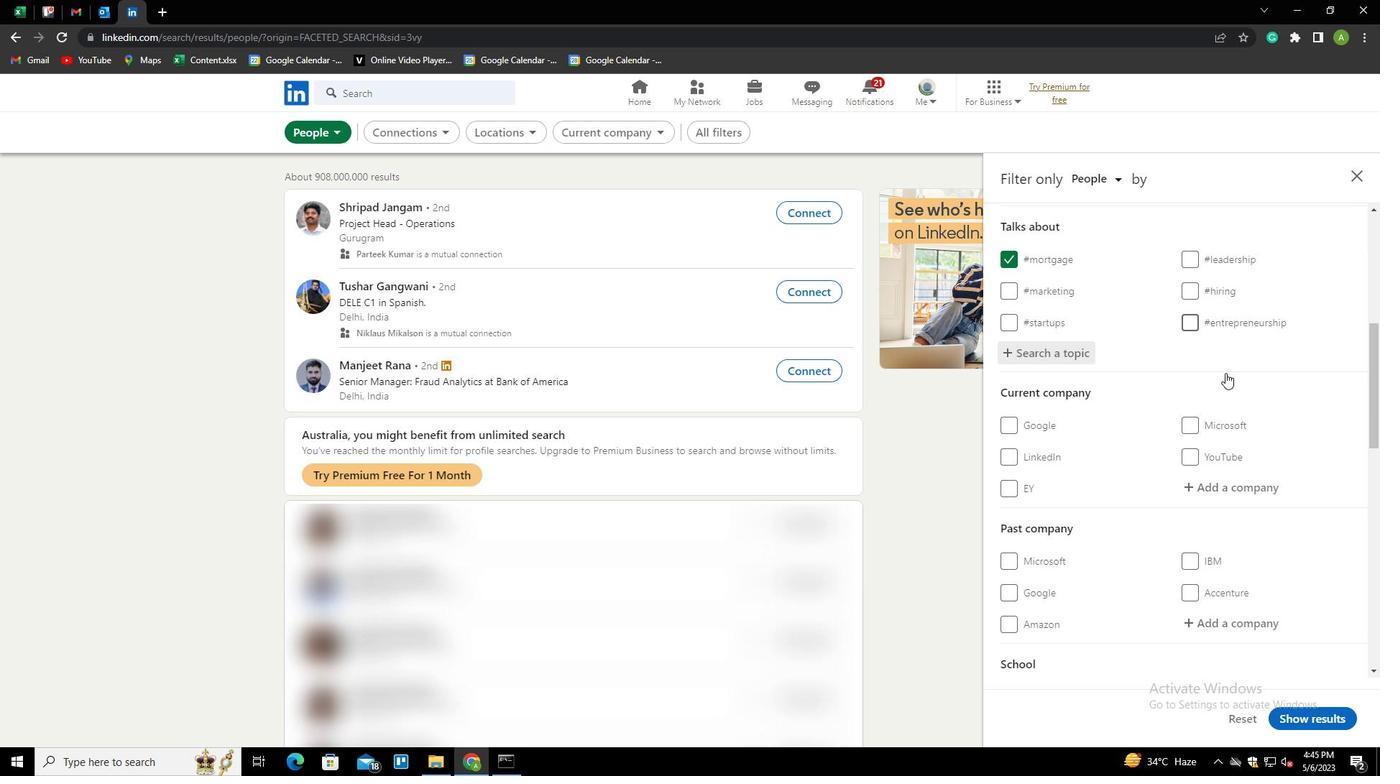 
Action: Mouse scrolled (1225, 372) with delta (0, 0)
Screenshot: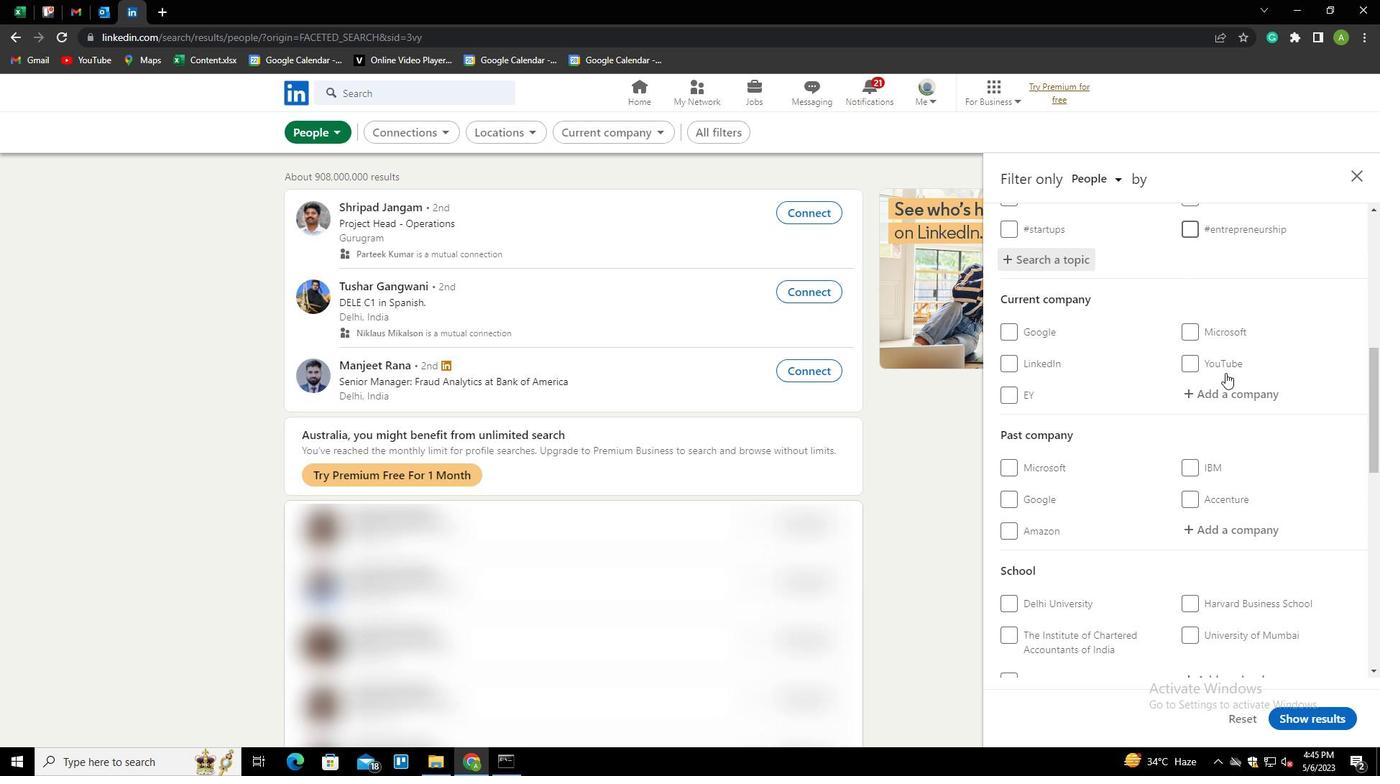 
Action: Mouse moved to (1212, 325)
Screenshot: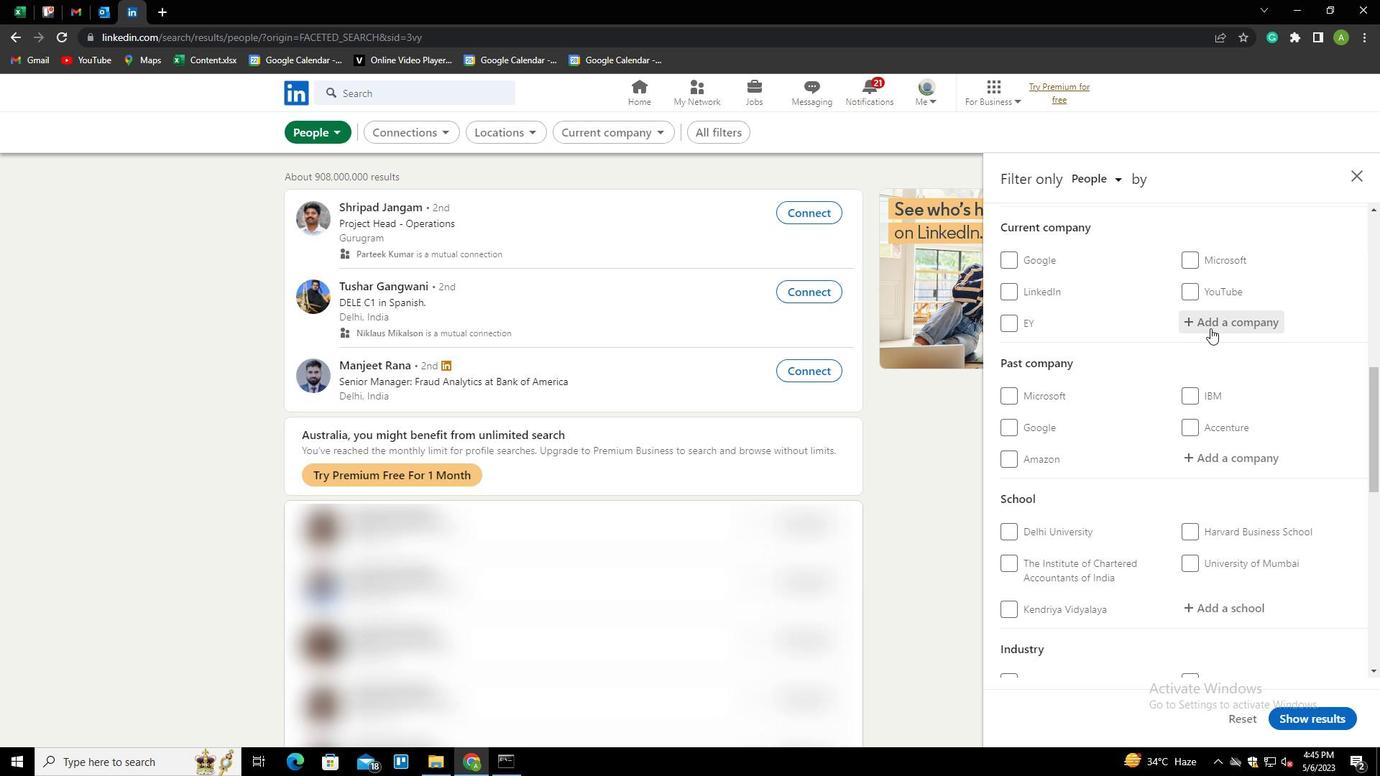 
Action: Mouse scrolled (1212, 324) with delta (0, 0)
Screenshot: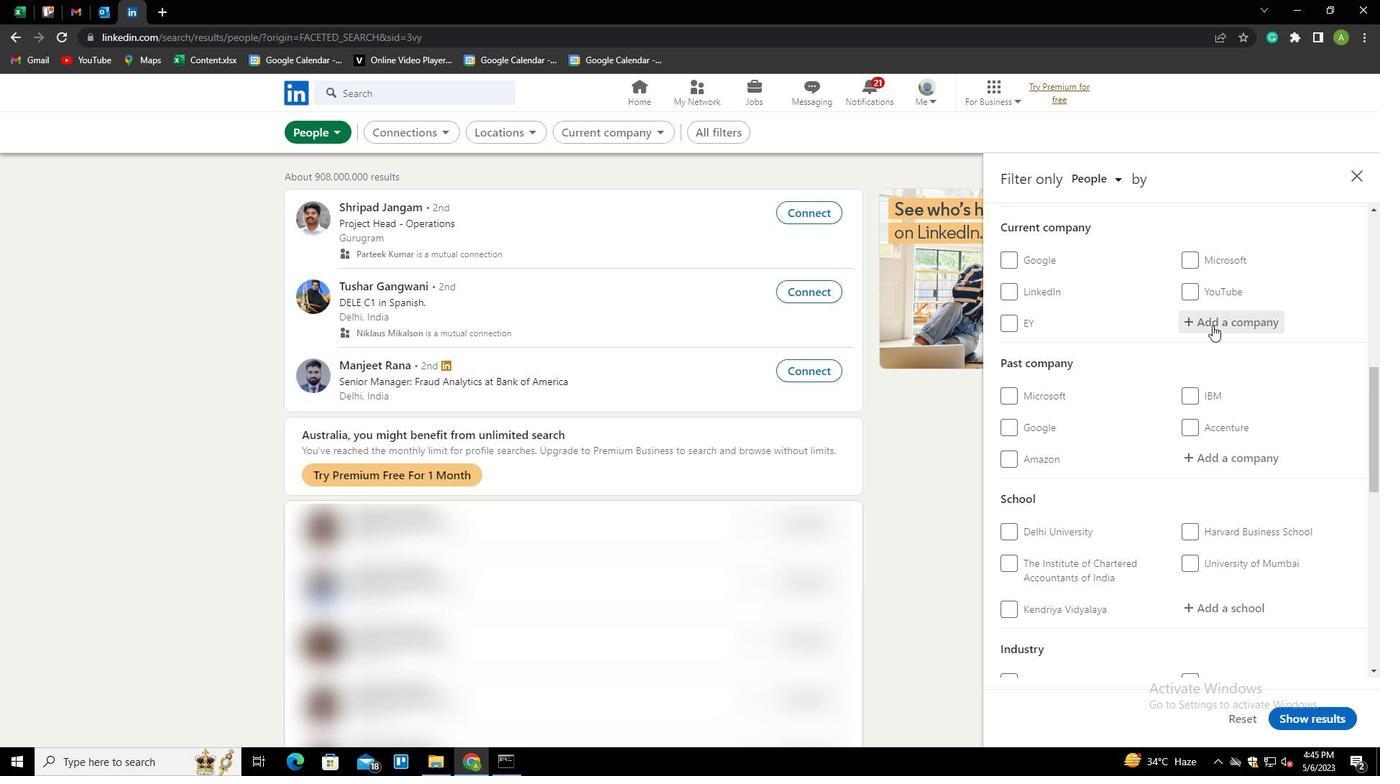 
Action: Mouse moved to (1212, 325)
Screenshot: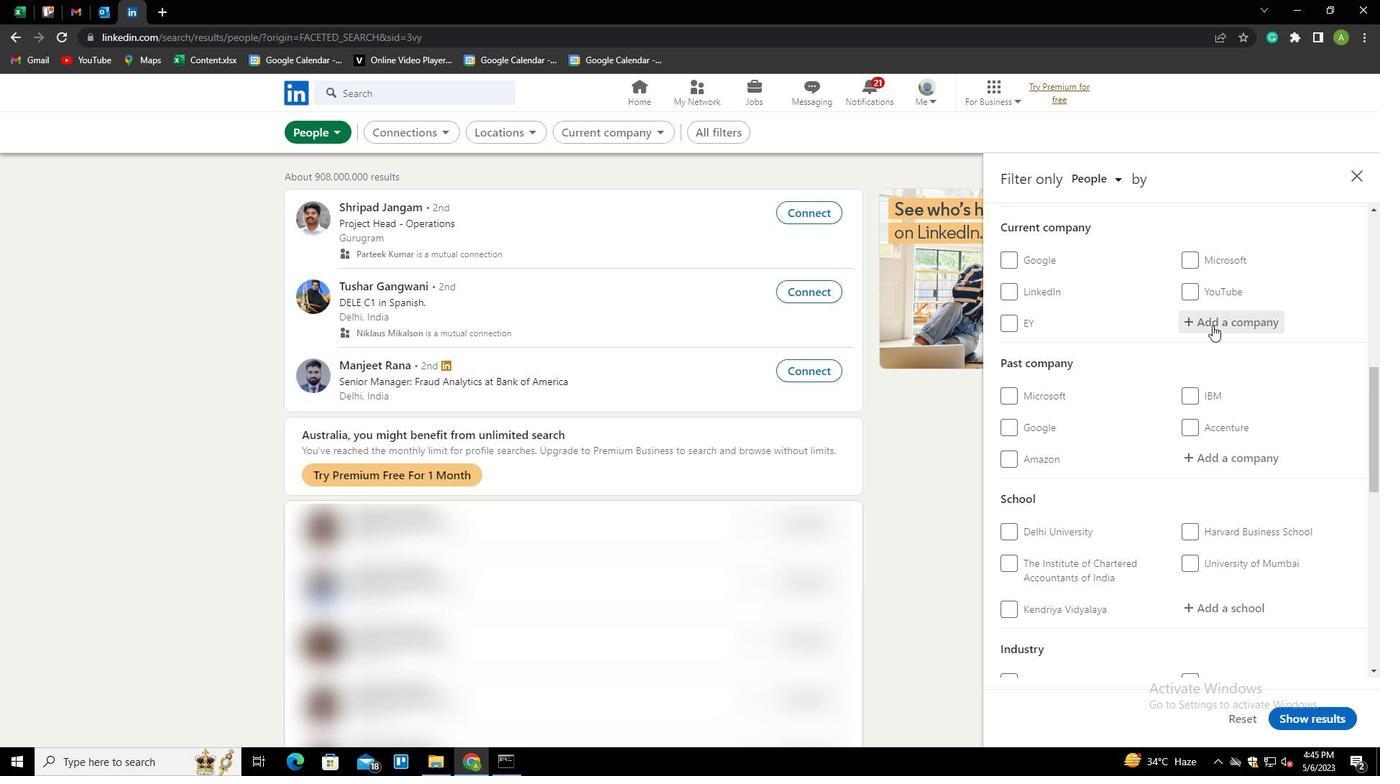 
Action: Mouse scrolled (1212, 324) with delta (0, 0)
Screenshot: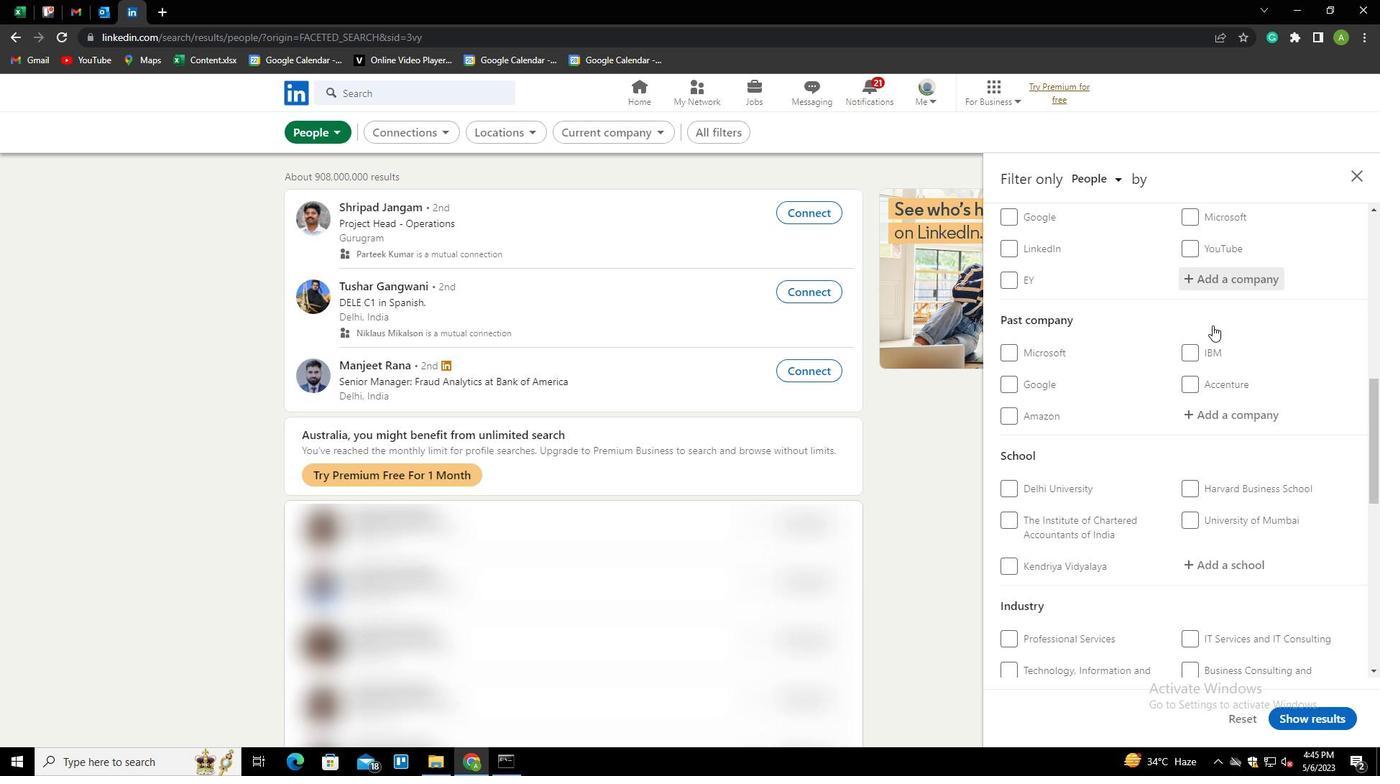 
Action: Mouse scrolled (1212, 324) with delta (0, 0)
Screenshot: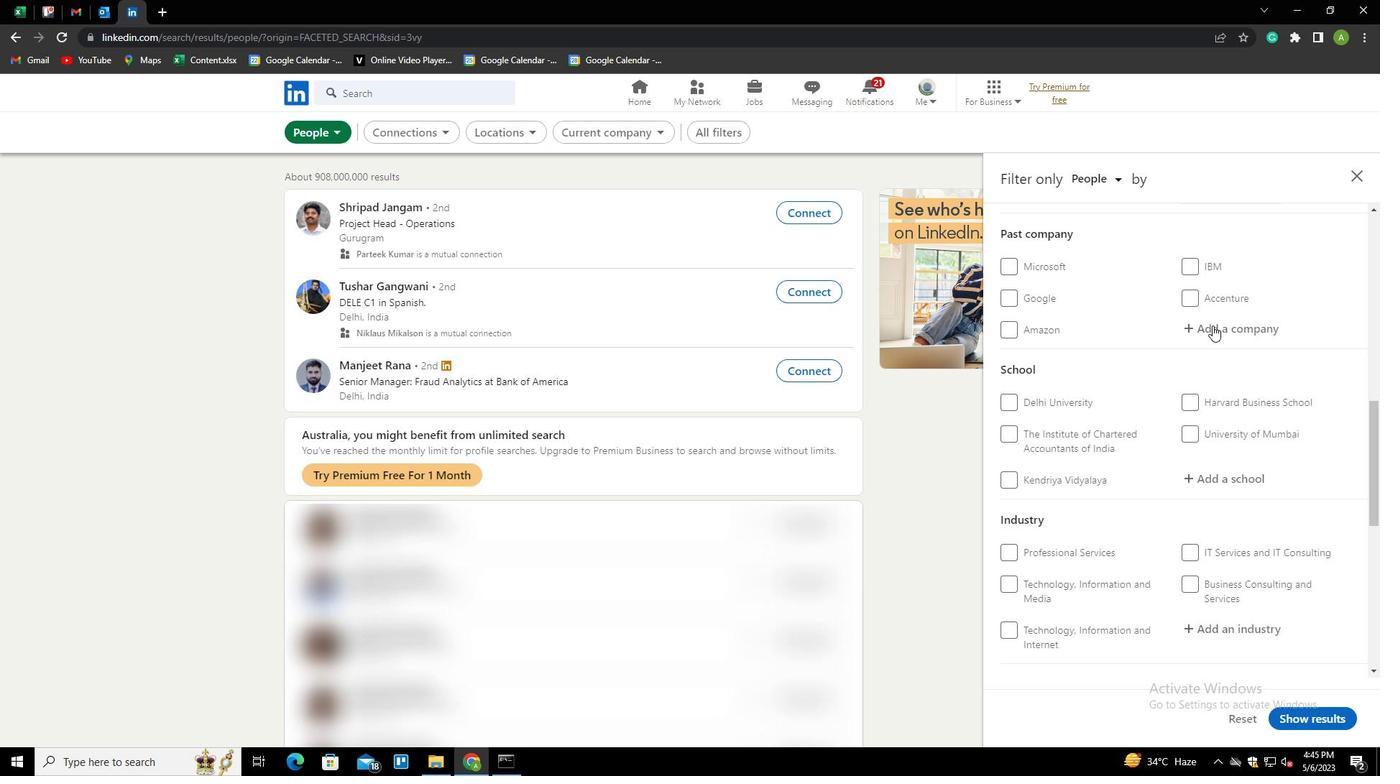 
Action: Mouse scrolled (1212, 324) with delta (0, 0)
Screenshot: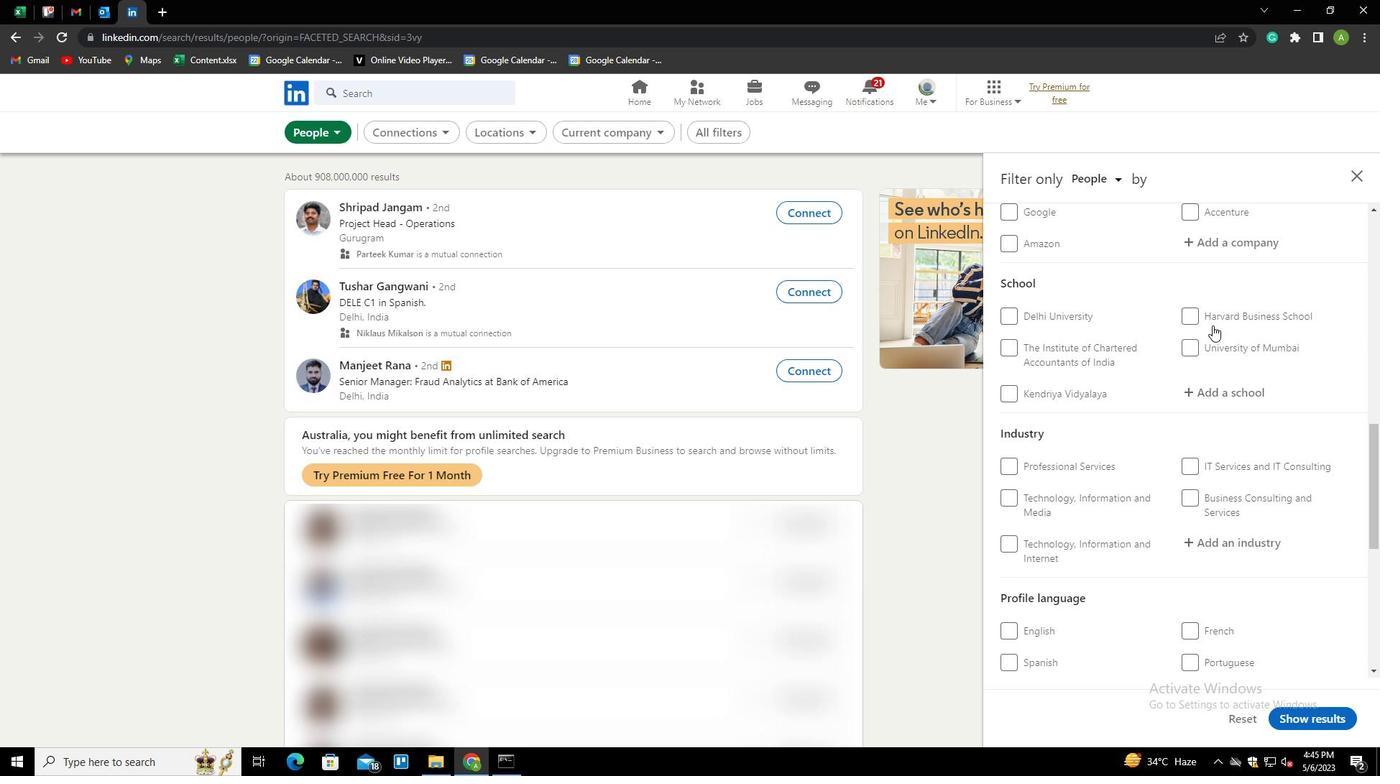 
Action: Mouse scrolled (1212, 324) with delta (0, 0)
Screenshot: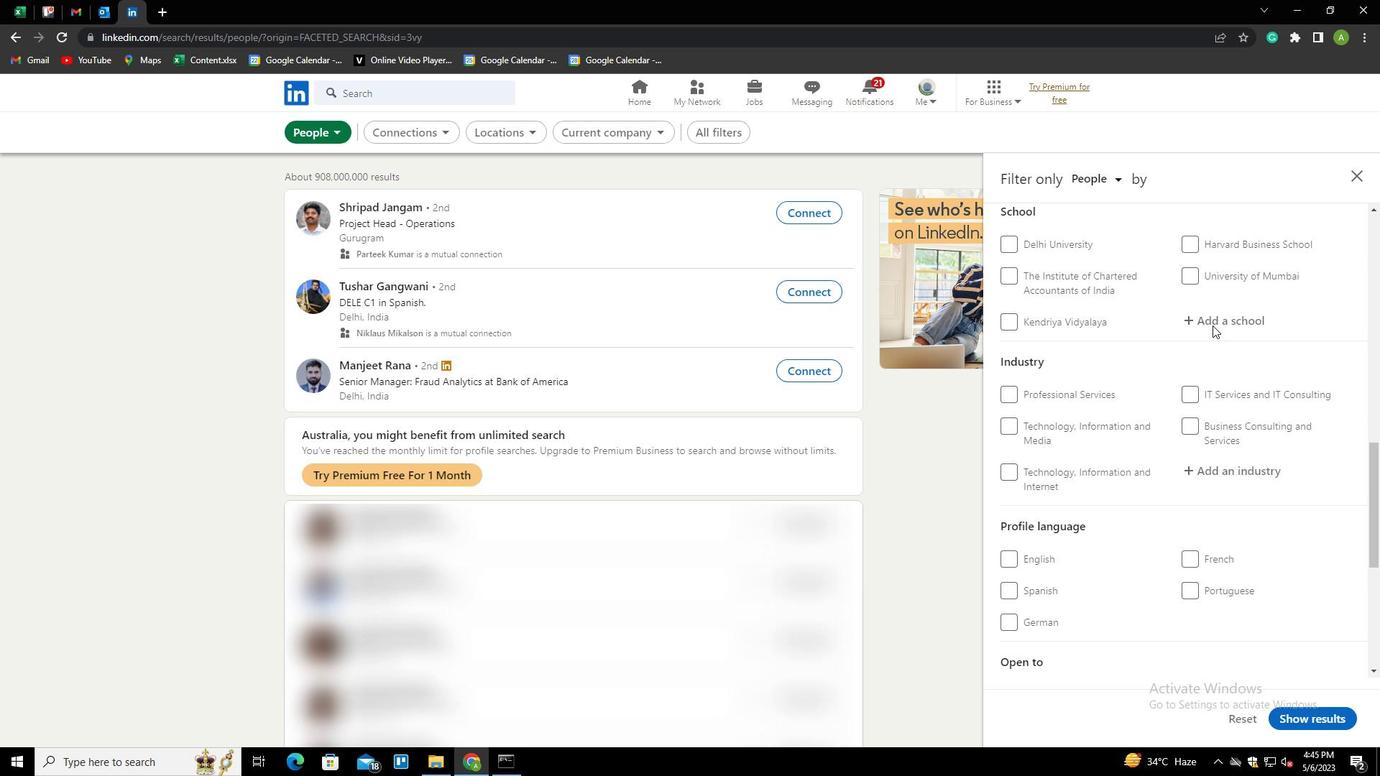 
Action: Mouse scrolled (1212, 324) with delta (0, 0)
Screenshot: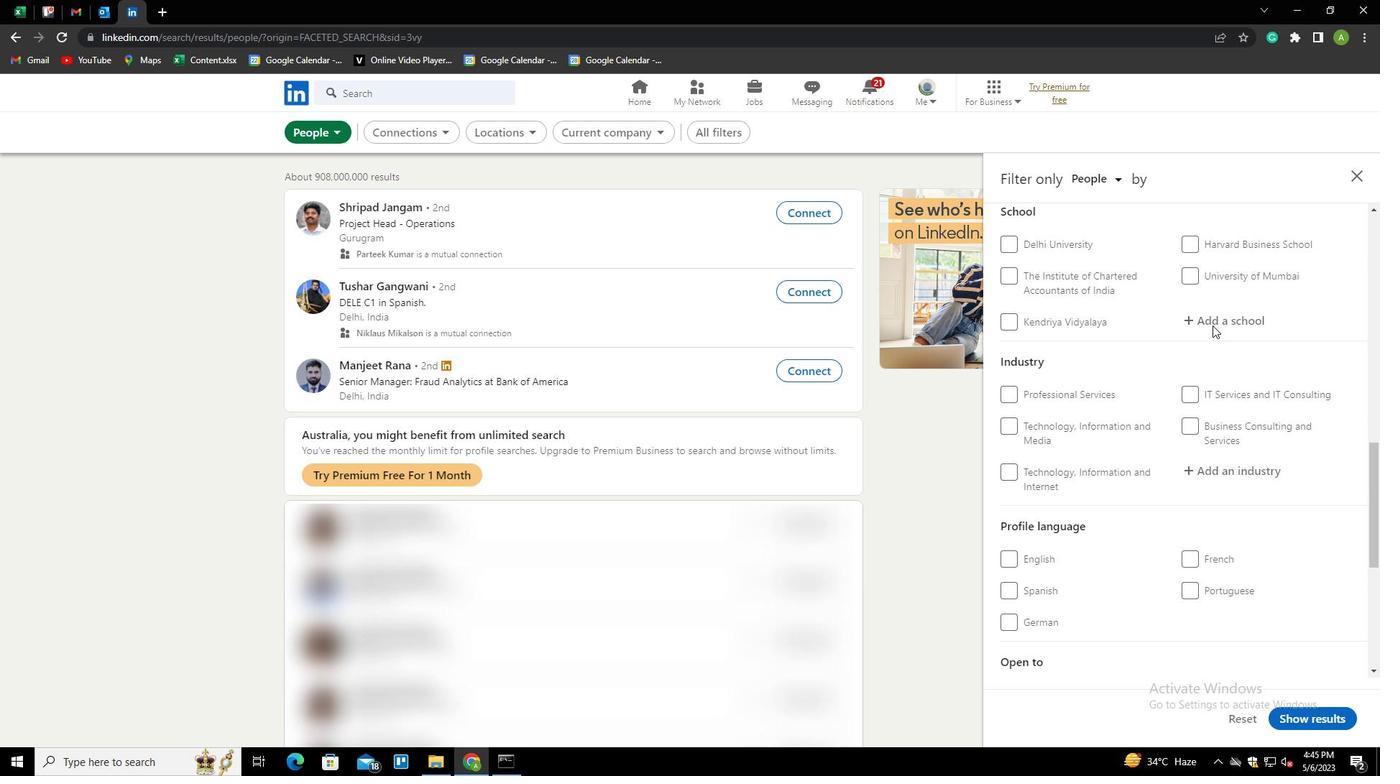 
Action: Mouse scrolled (1212, 324) with delta (0, 0)
Screenshot: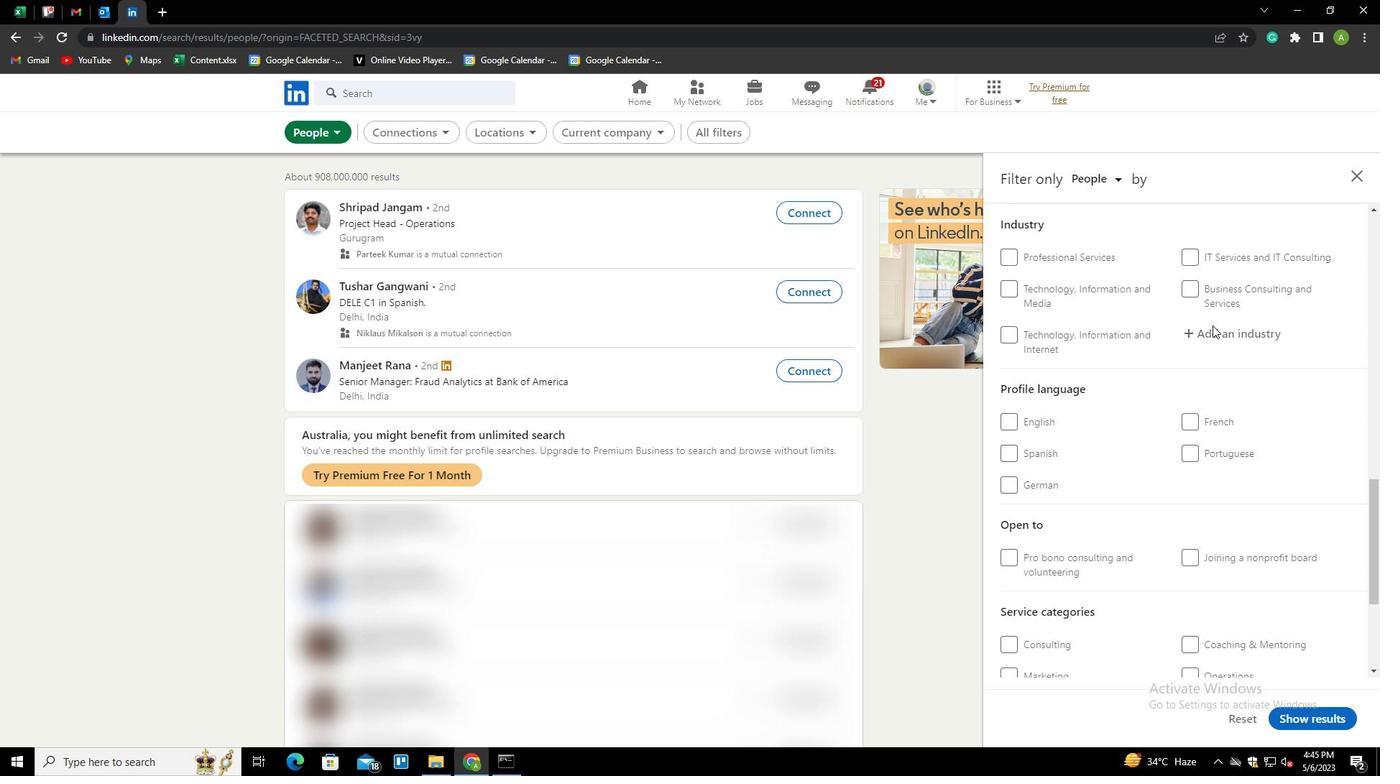 
Action: Mouse moved to (1027, 405)
Screenshot: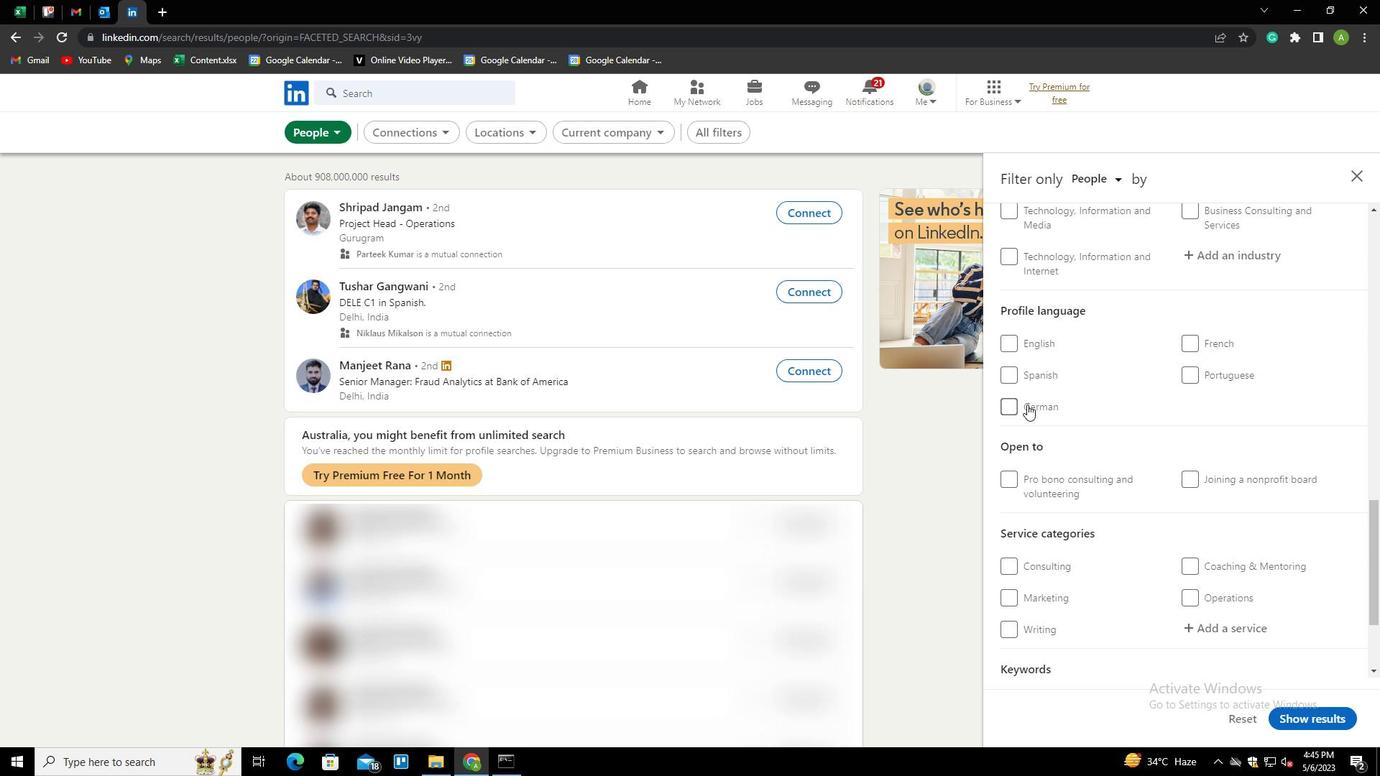 
Action: Mouse pressed left at (1027, 405)
Screenshot: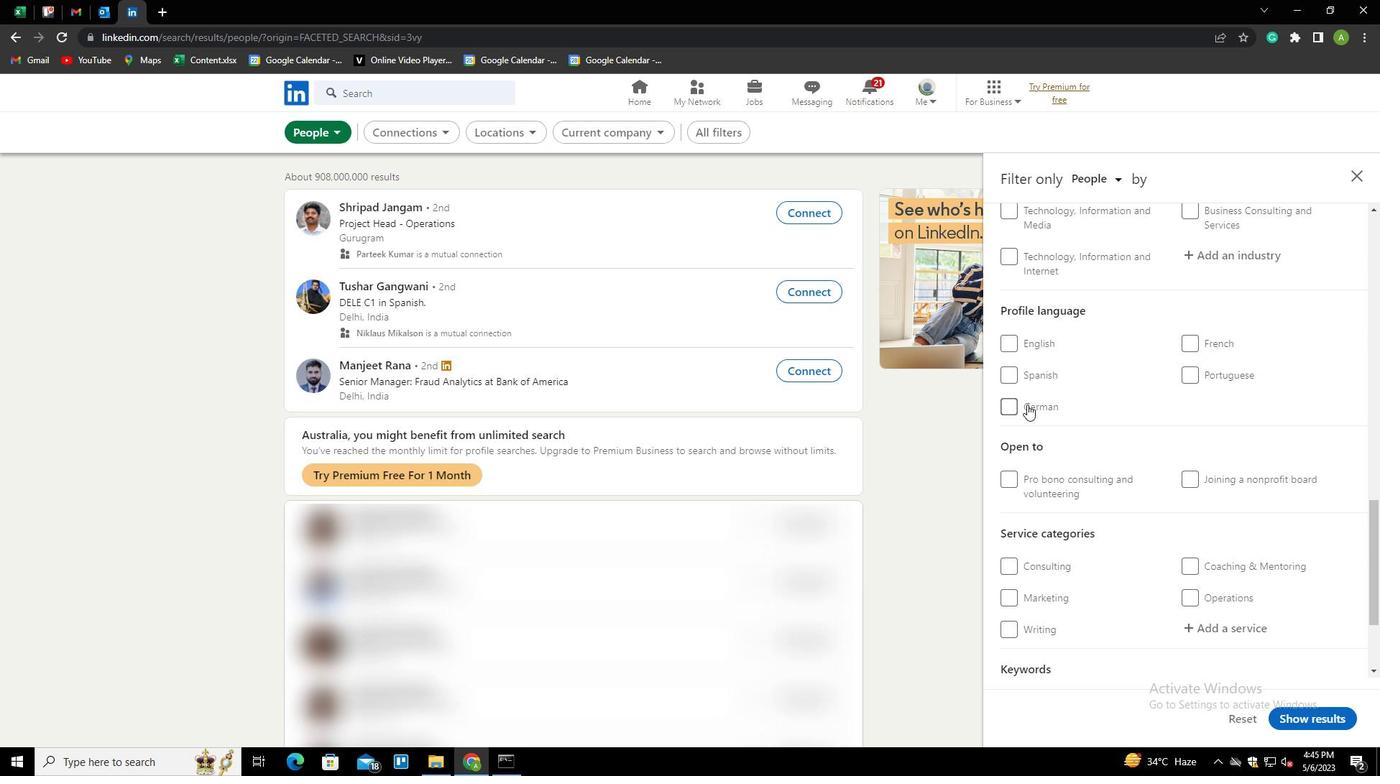 
Action: Mouse moved to (1240, 415)
Screenshot: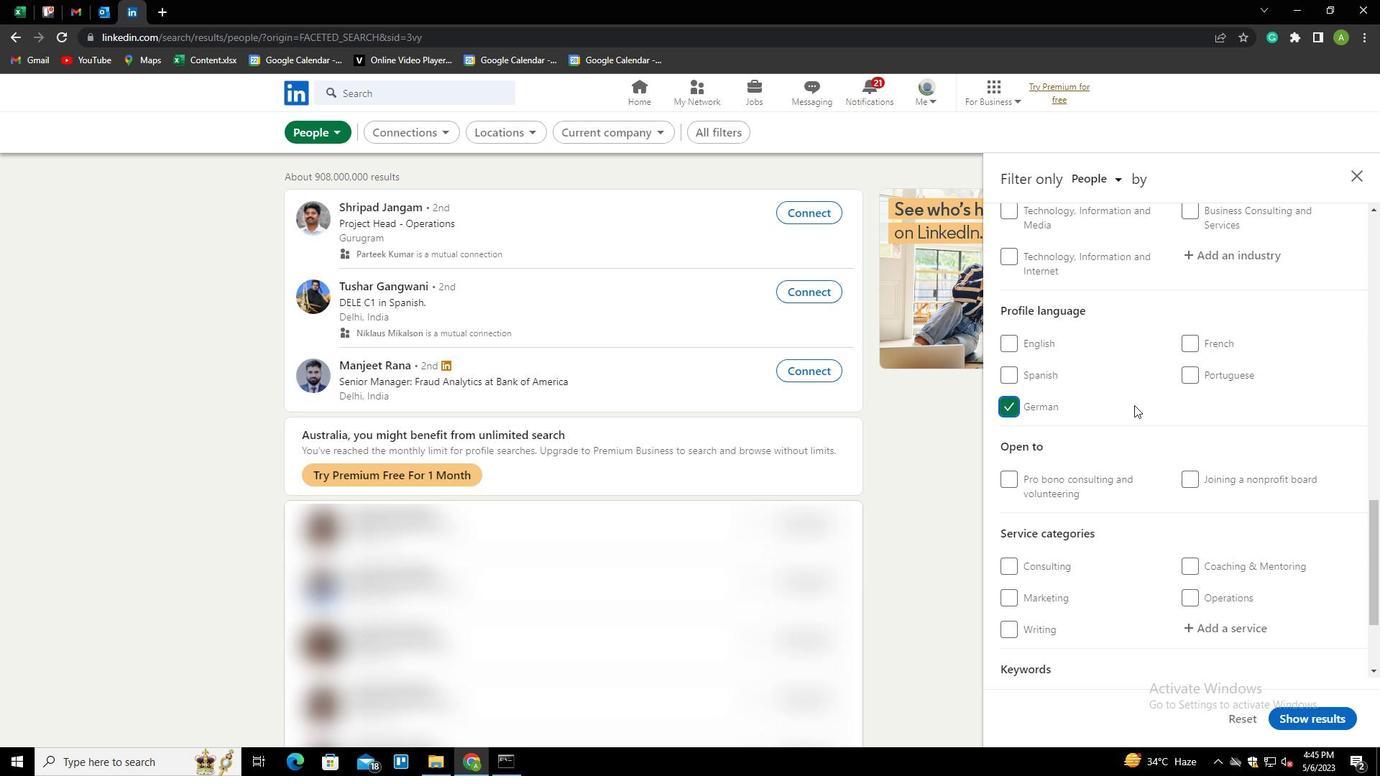 
Action: Mouse scrolled (1240, 416) with delta (0, 0)
Screenshot: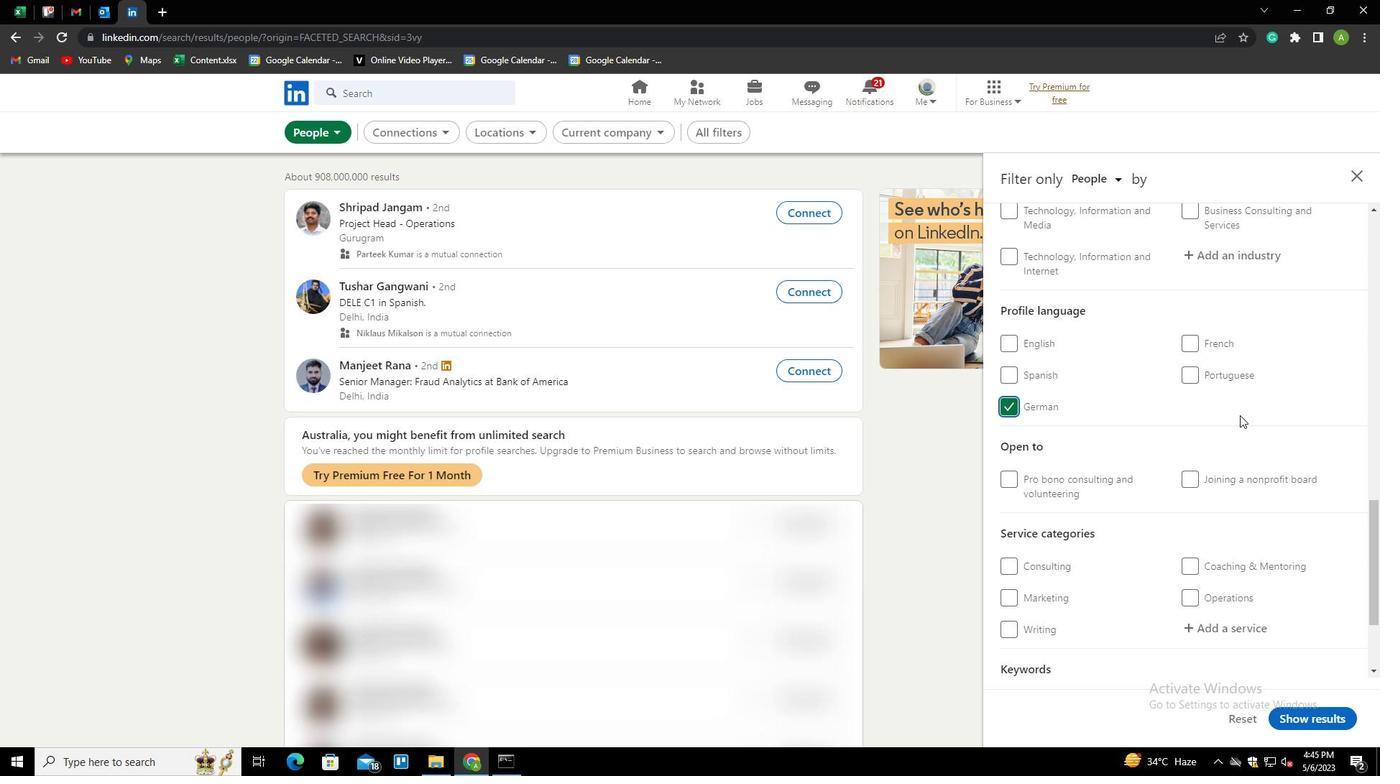 
Action: Mouse scrolled (1240, 416) with delta (0, 0)
Screenshot: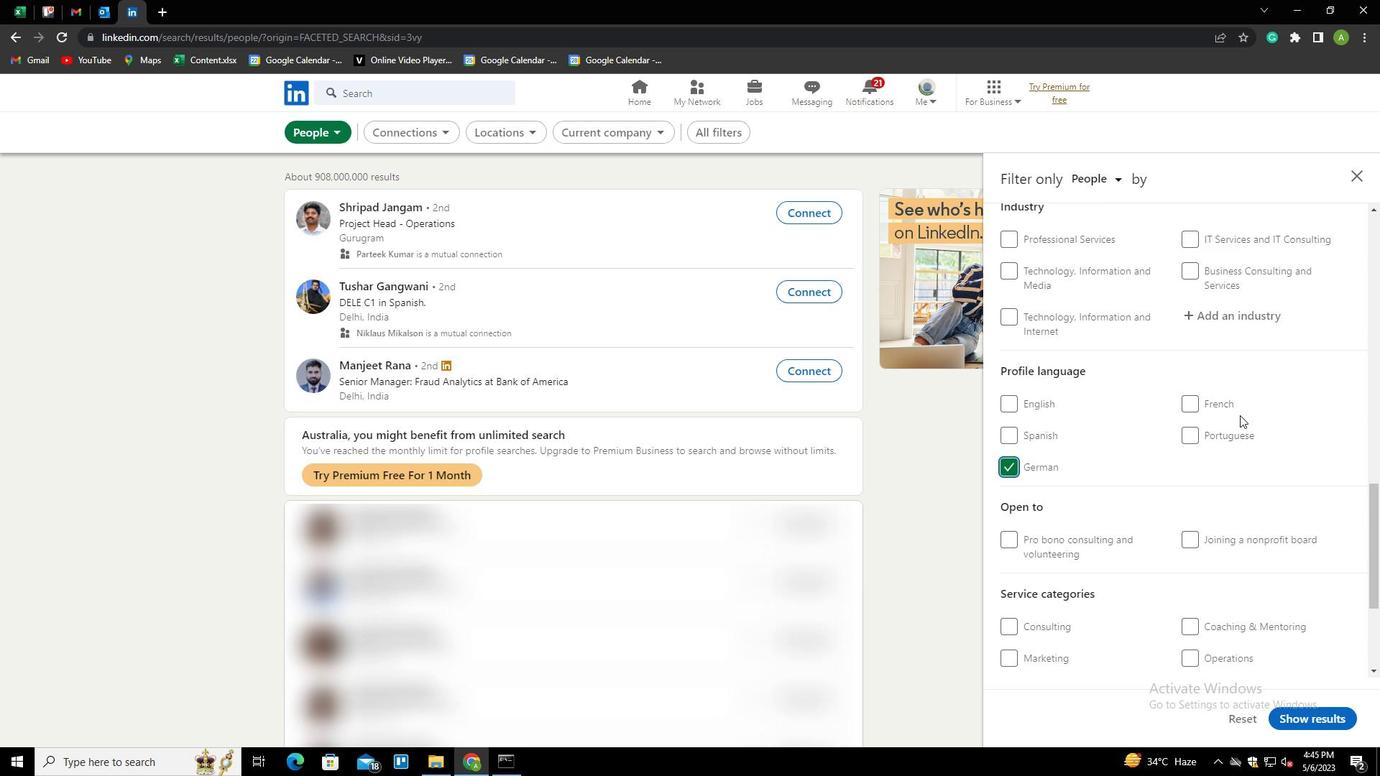 
Action: Mouse scrolled (1240, 416) with delta (0, 0)
Screenshot: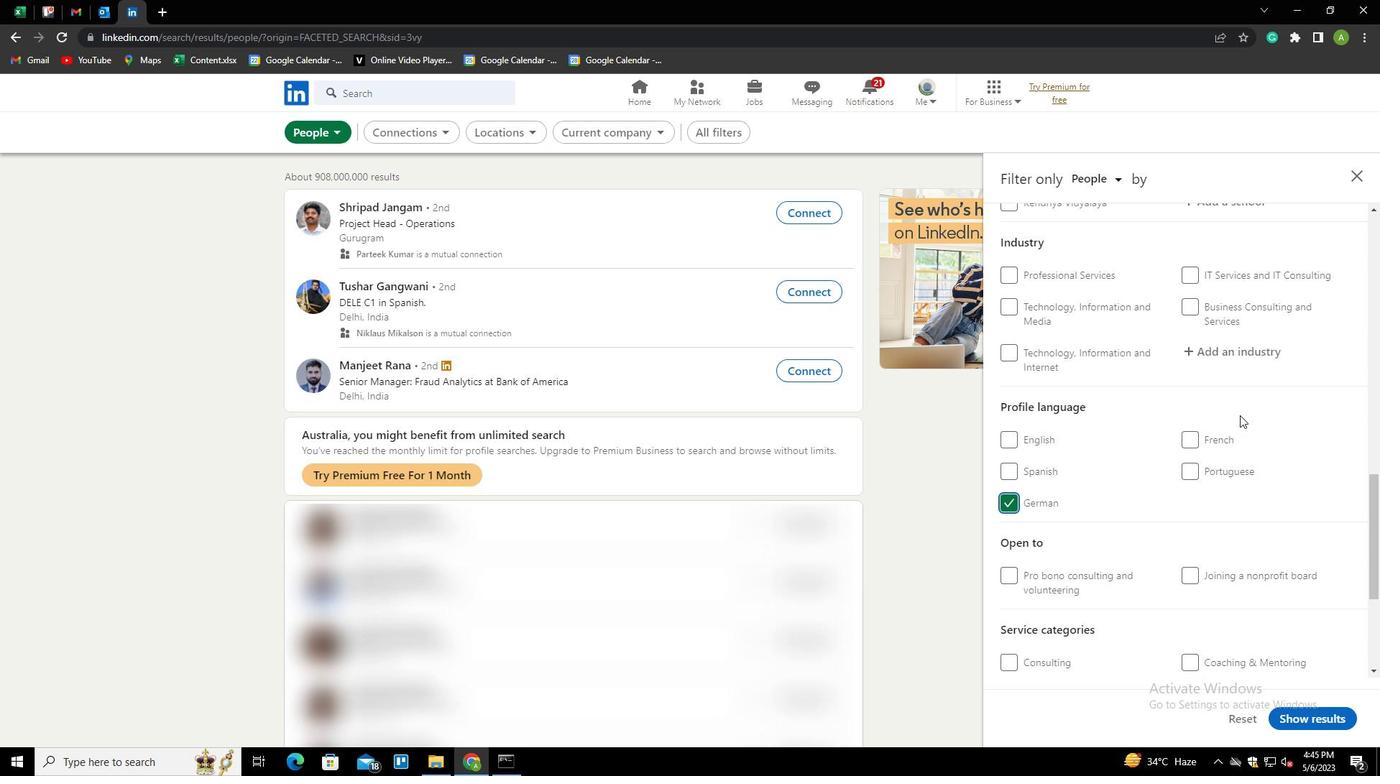 
Action: Mouse scrolled (1240, 416) with delta (0, 0)
Screenshot: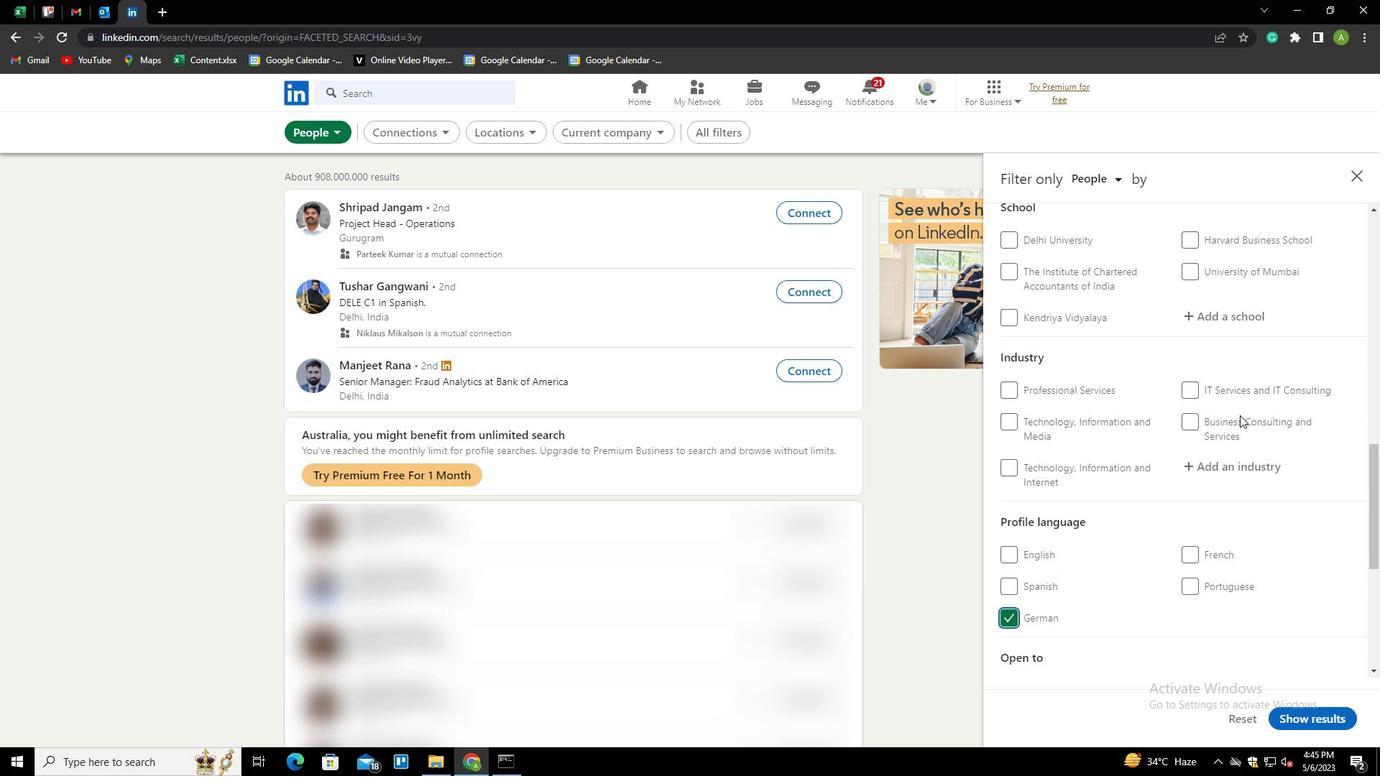 
Action: Mouse moved to (1240, 416)
Screenshot: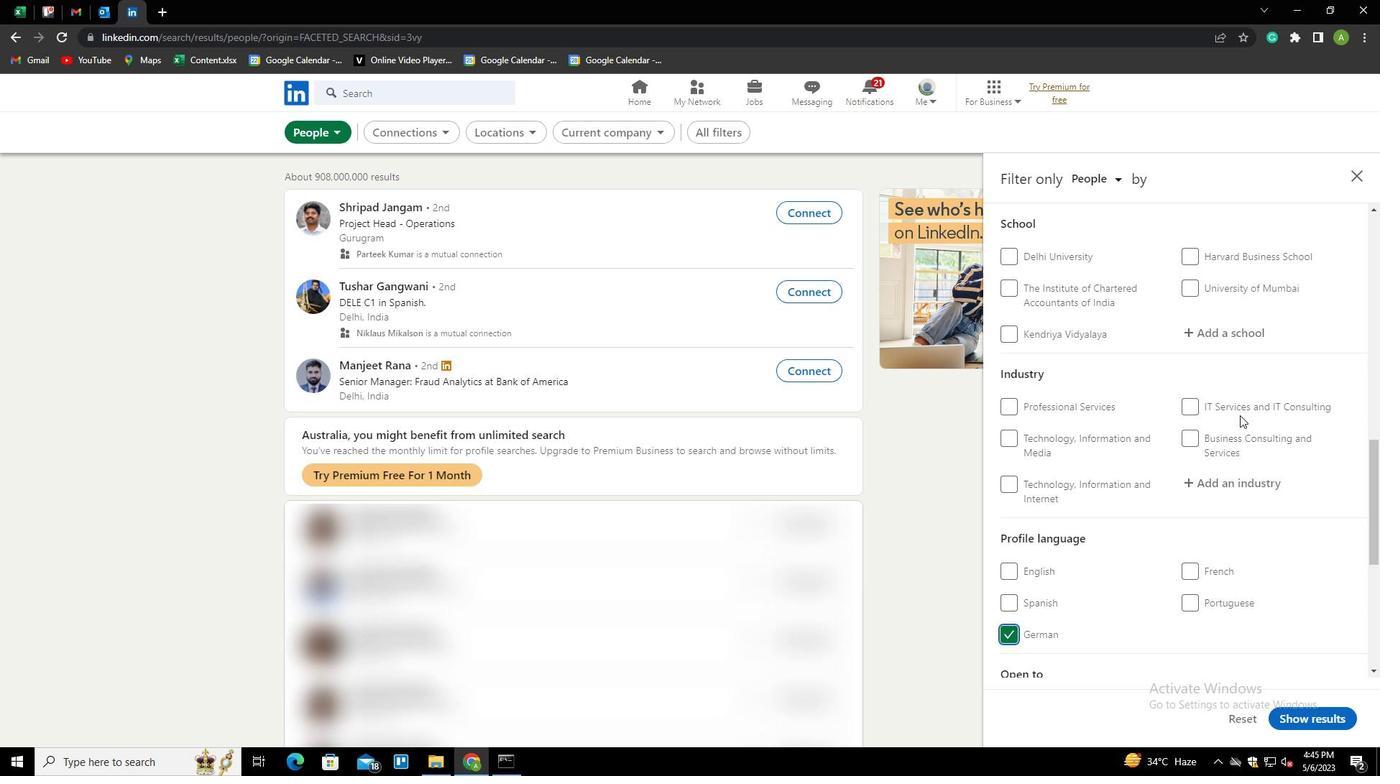 
Action: Mouse scrolled (1240, 416) with delta (0, 0)
Screenshot: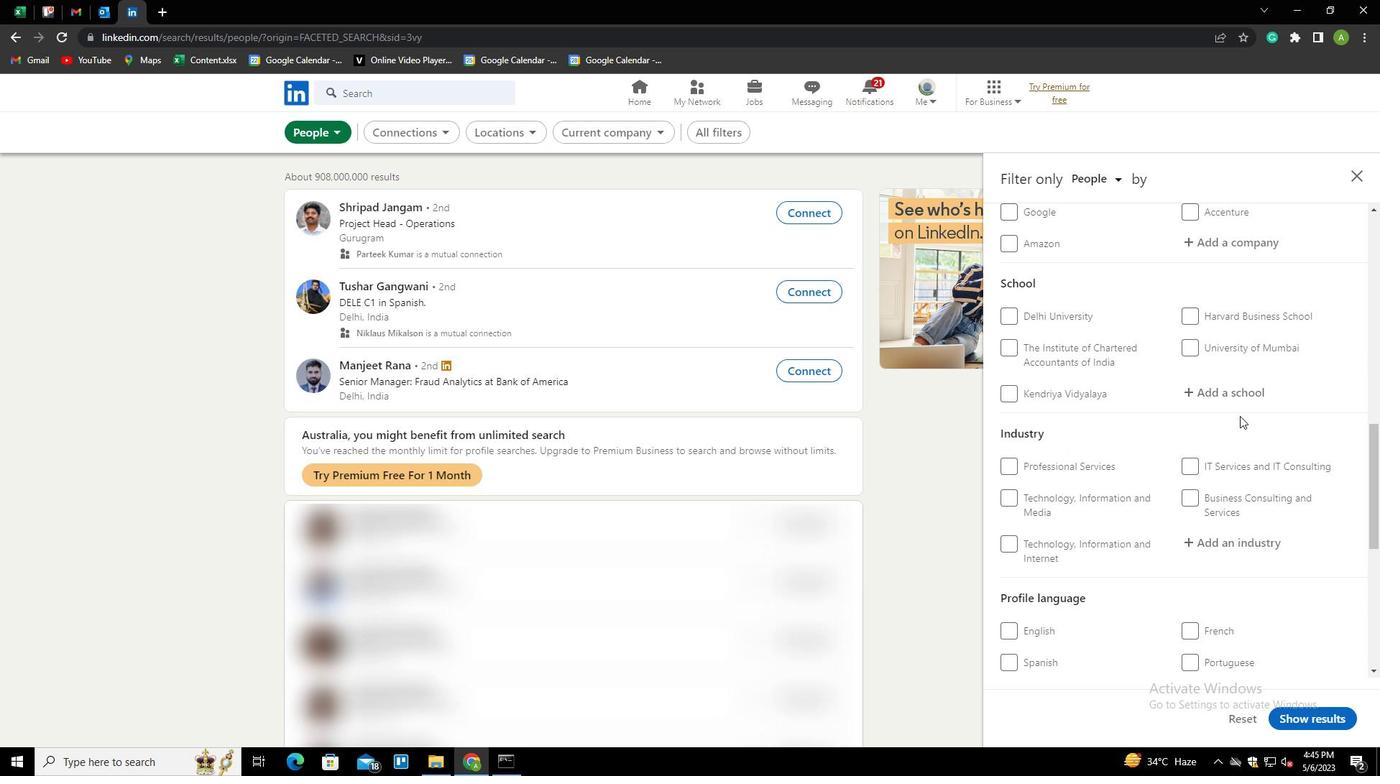 
Action: Mouse scrolled (1240, 416) with delta (0, 0)
Screenshot: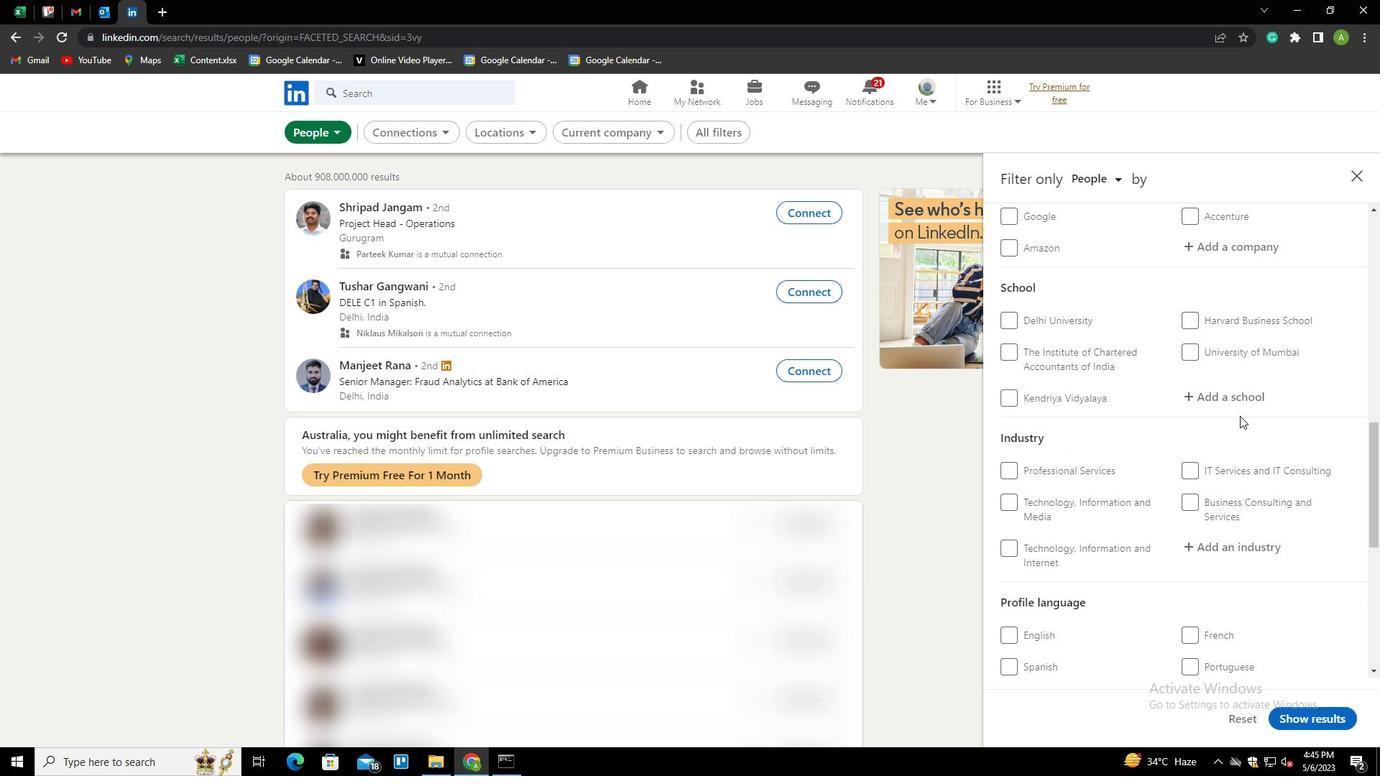 
Action: Mouse scrolled (1240, 416) with delta (0, 0)
Screenshot: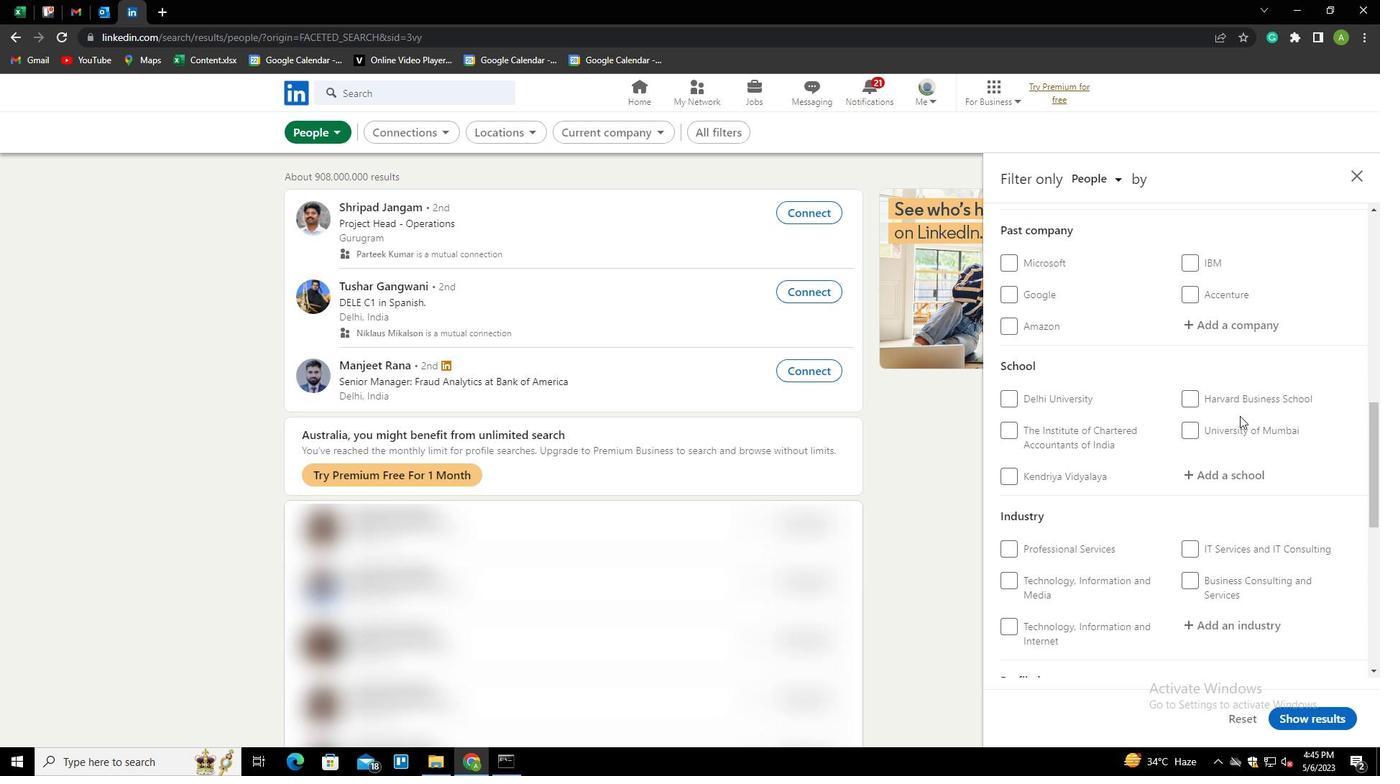 
Action: Mouse moved to (1206, 321)
Screenshot: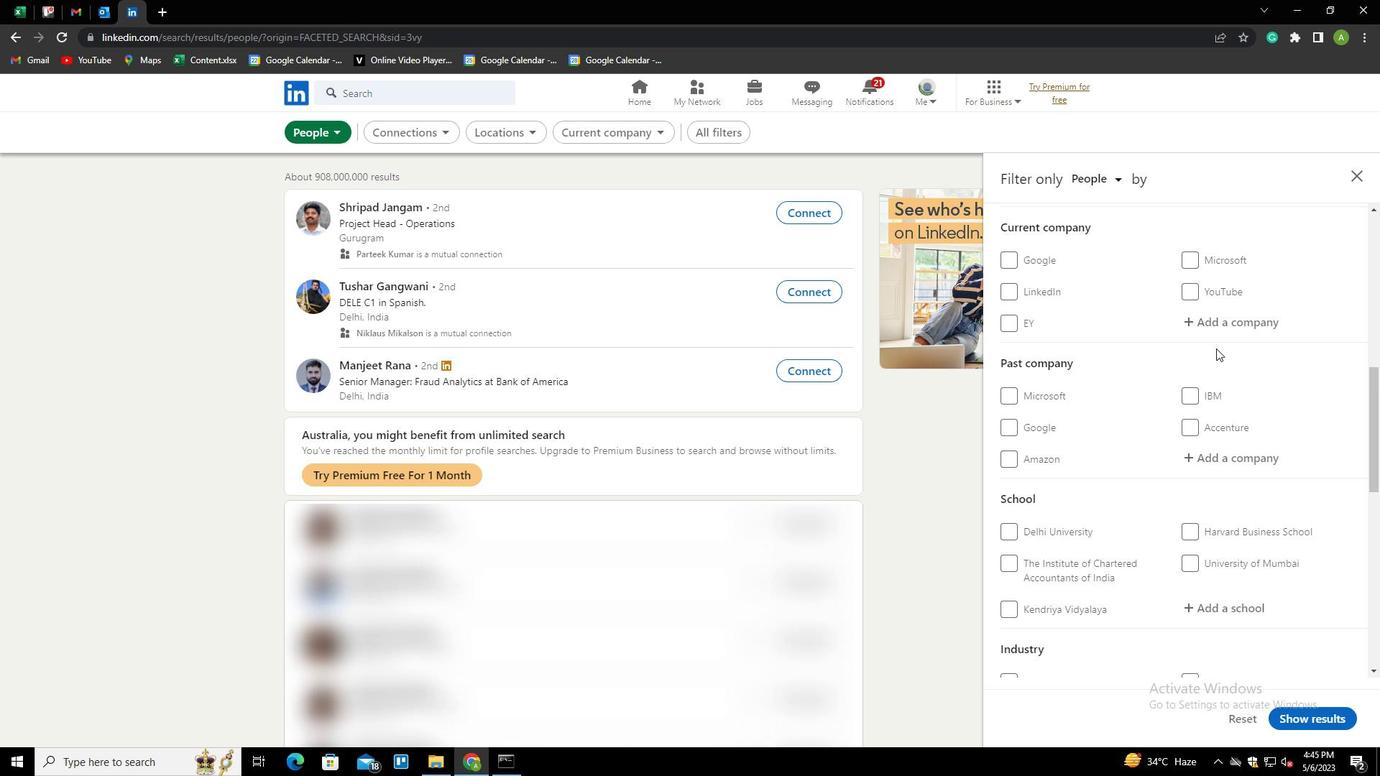 
Action: Mouse pressed left at (1206, 321)
Screenshot: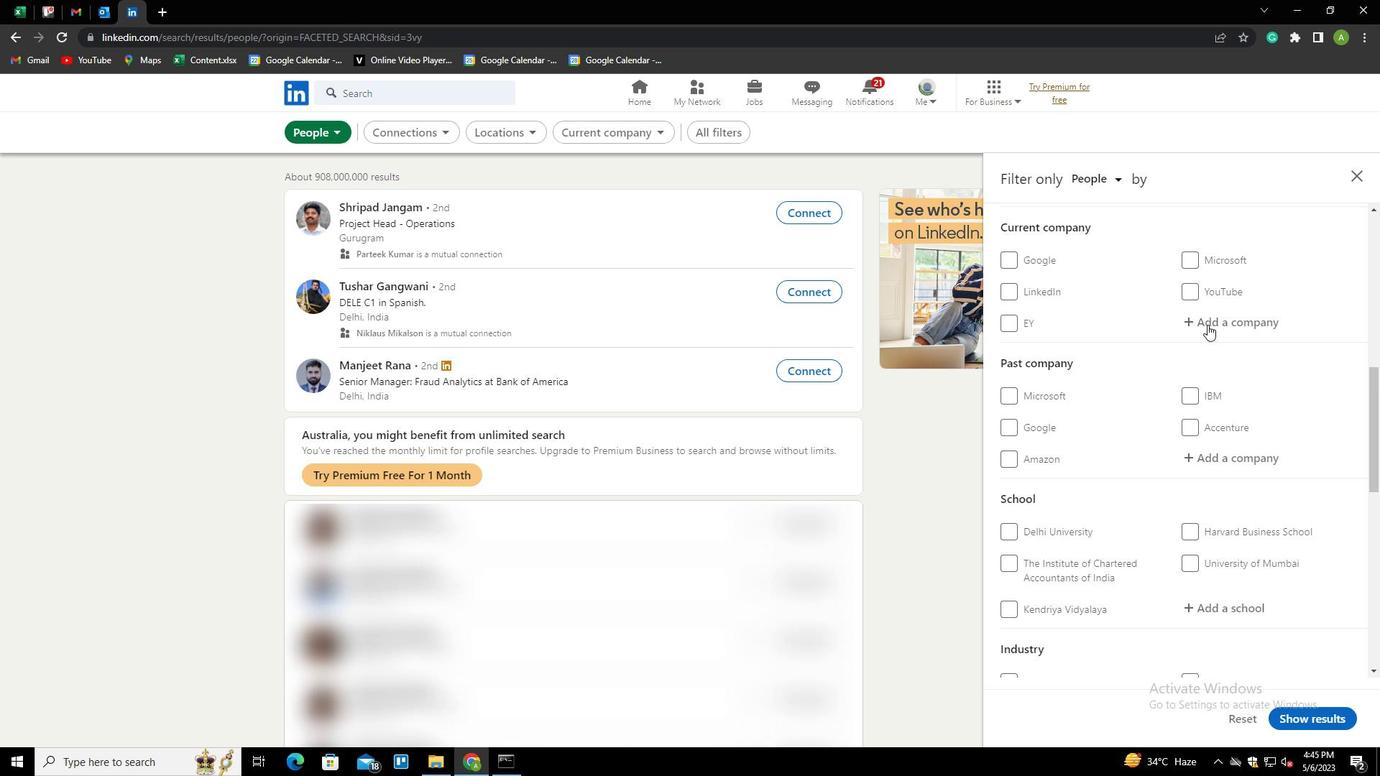 
Action: Mouse moved to (1205, 320)
Screenshot: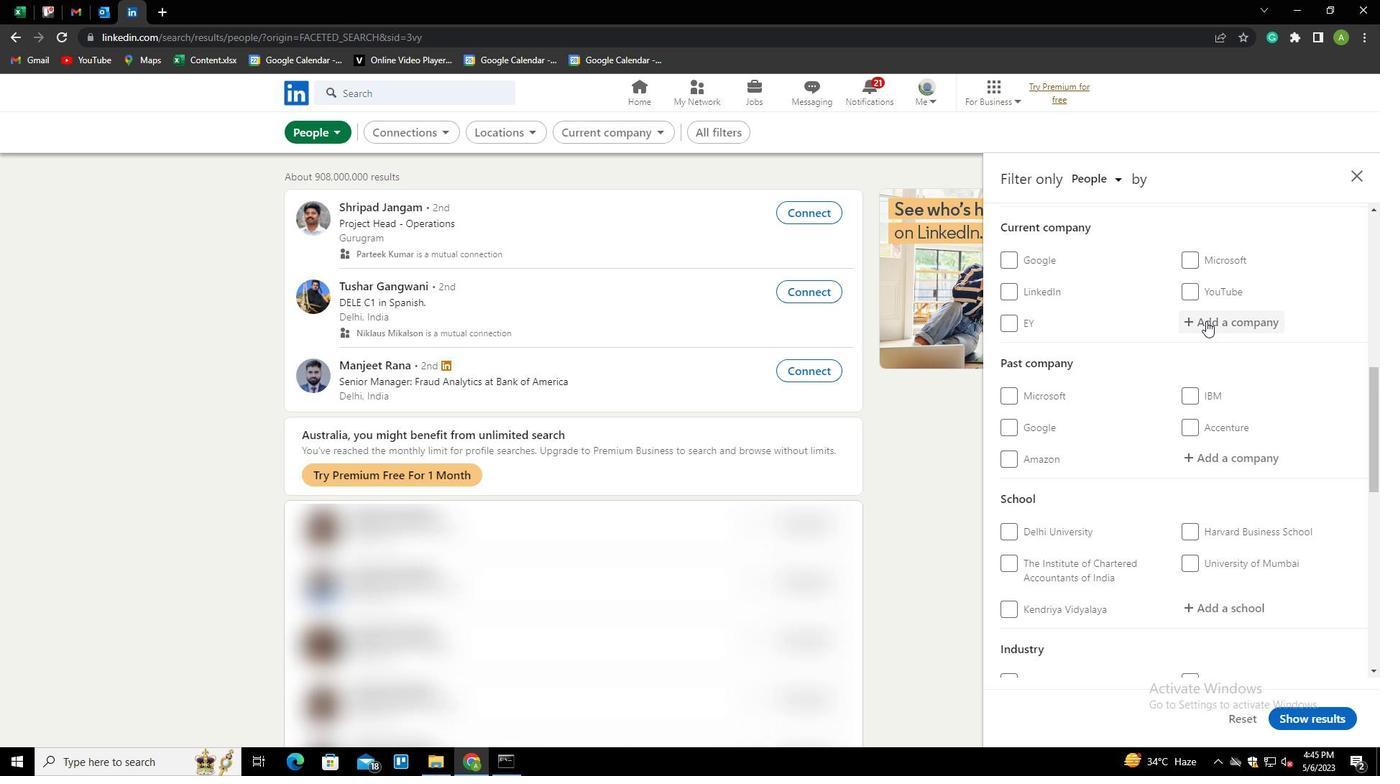 
Action: Key pressed <Key.shift>HOUSING.COM<Key.down><Key.enter>
Screenshot: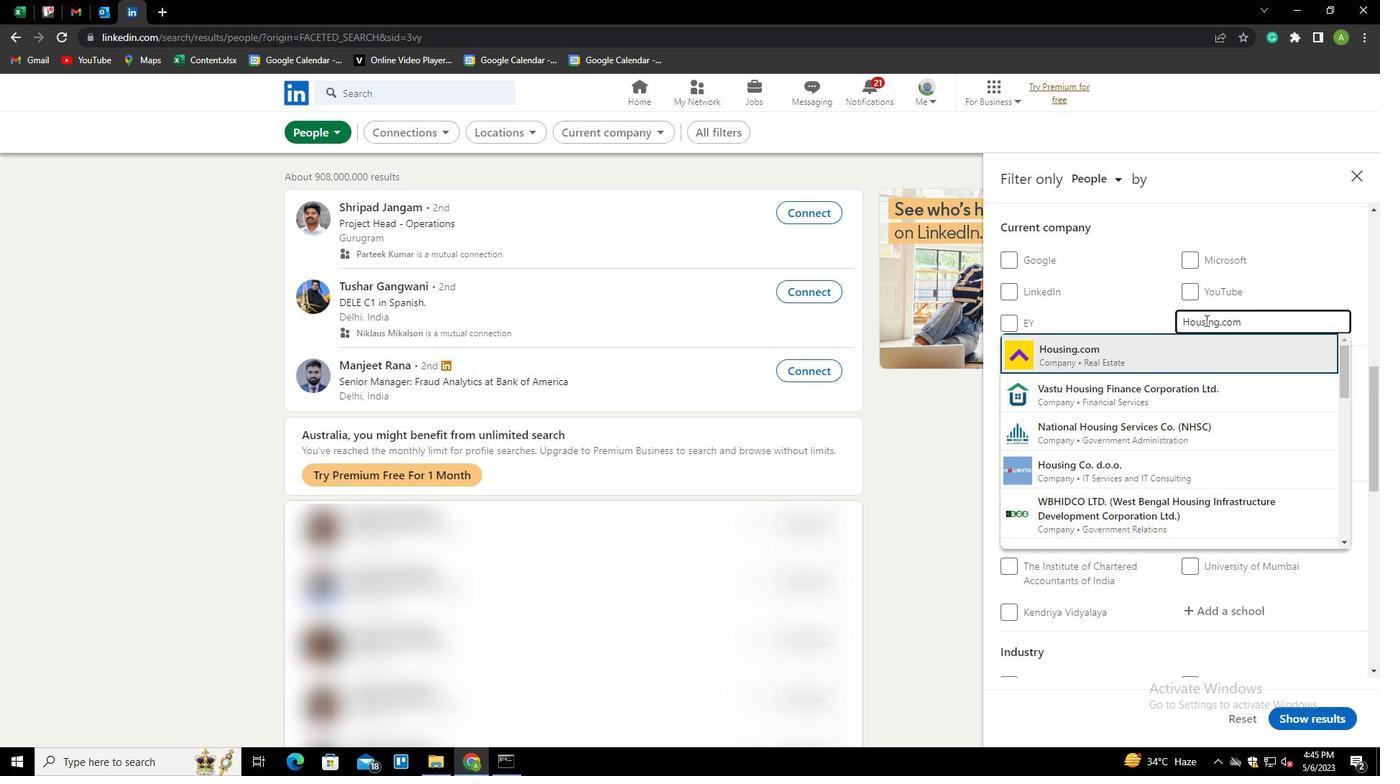 
Action: Mouse moved to (1205, 320)
Screenshot: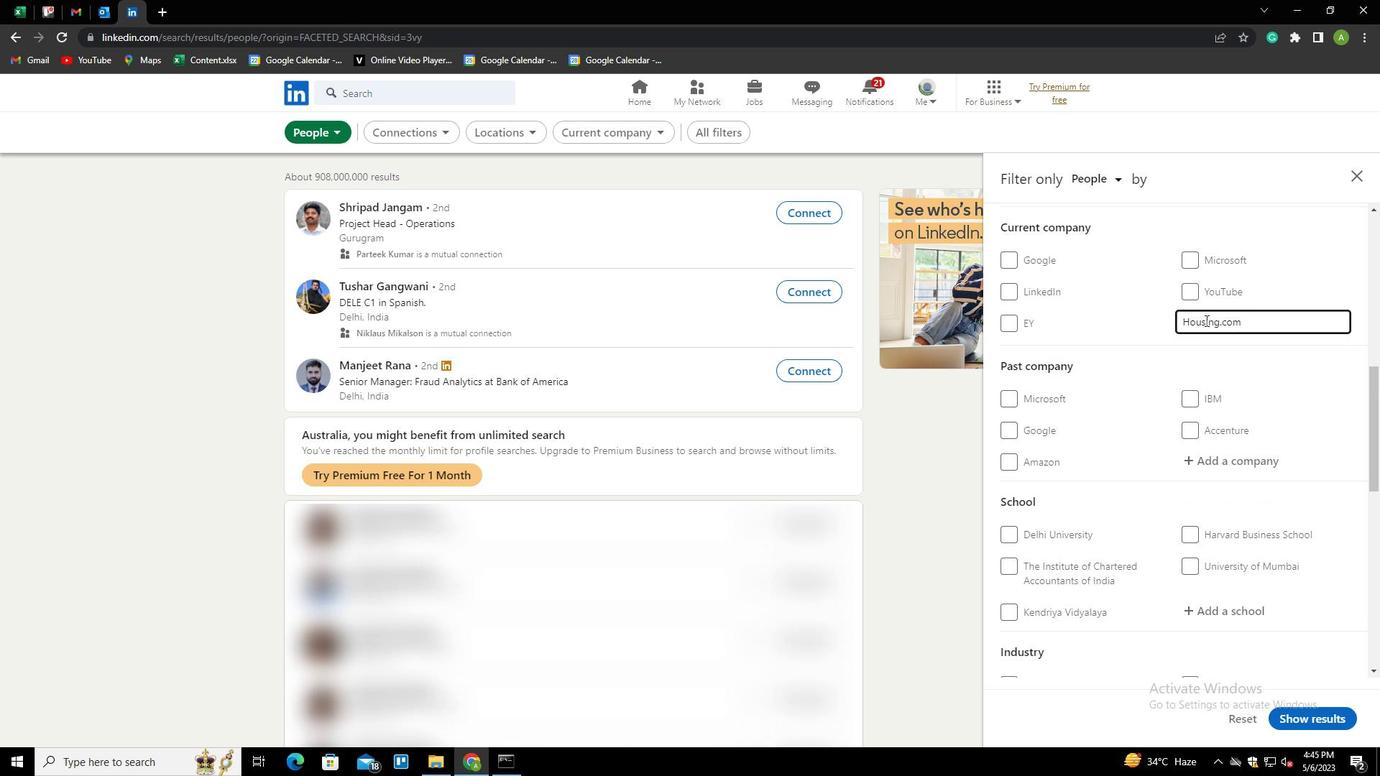
Action: Mouse scrolled (1205, 319) with delta (0, 0)
Screenshot: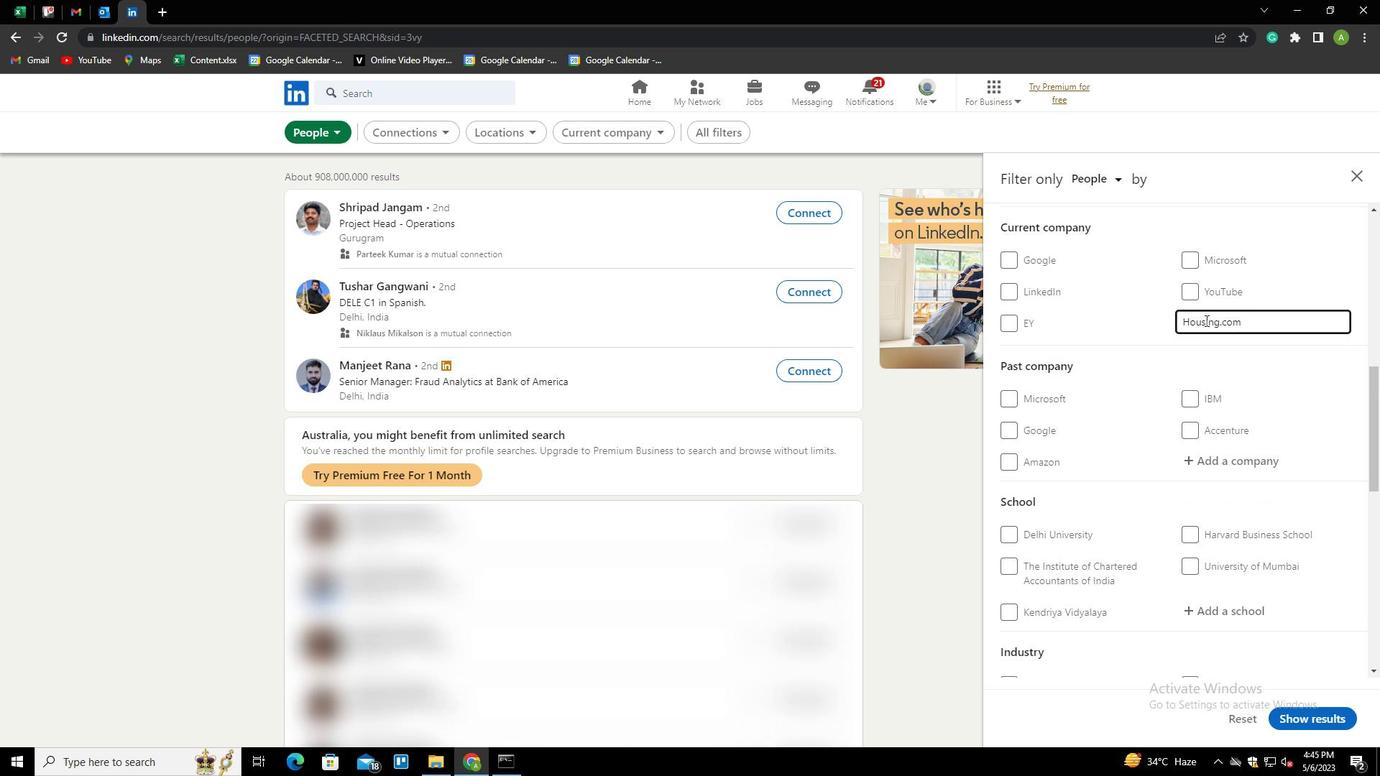 
Action: Mouse scrolled (1205, 319) with delta (0, 0)
Screenshot: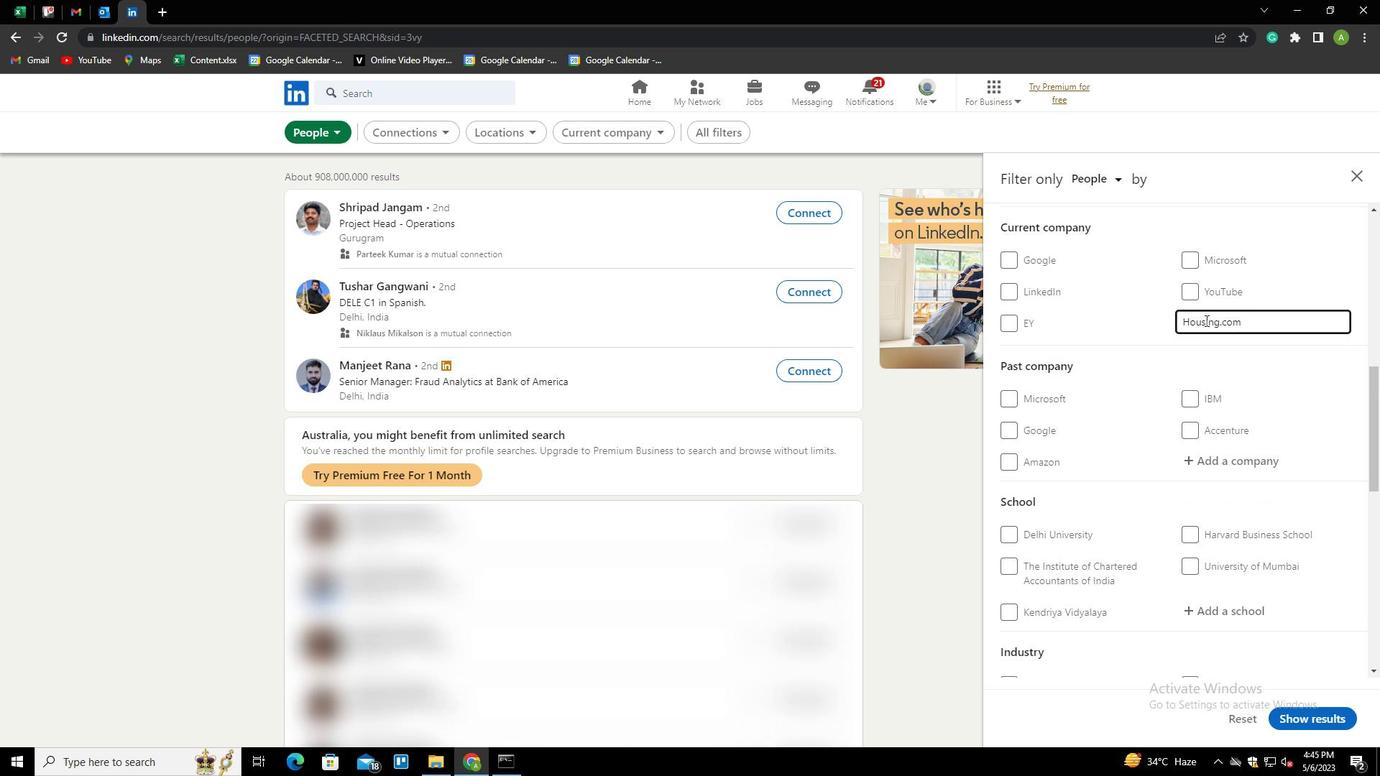 
Action: Mouse scrolled (1205, 319) with delta (0, 0)
Screenshot: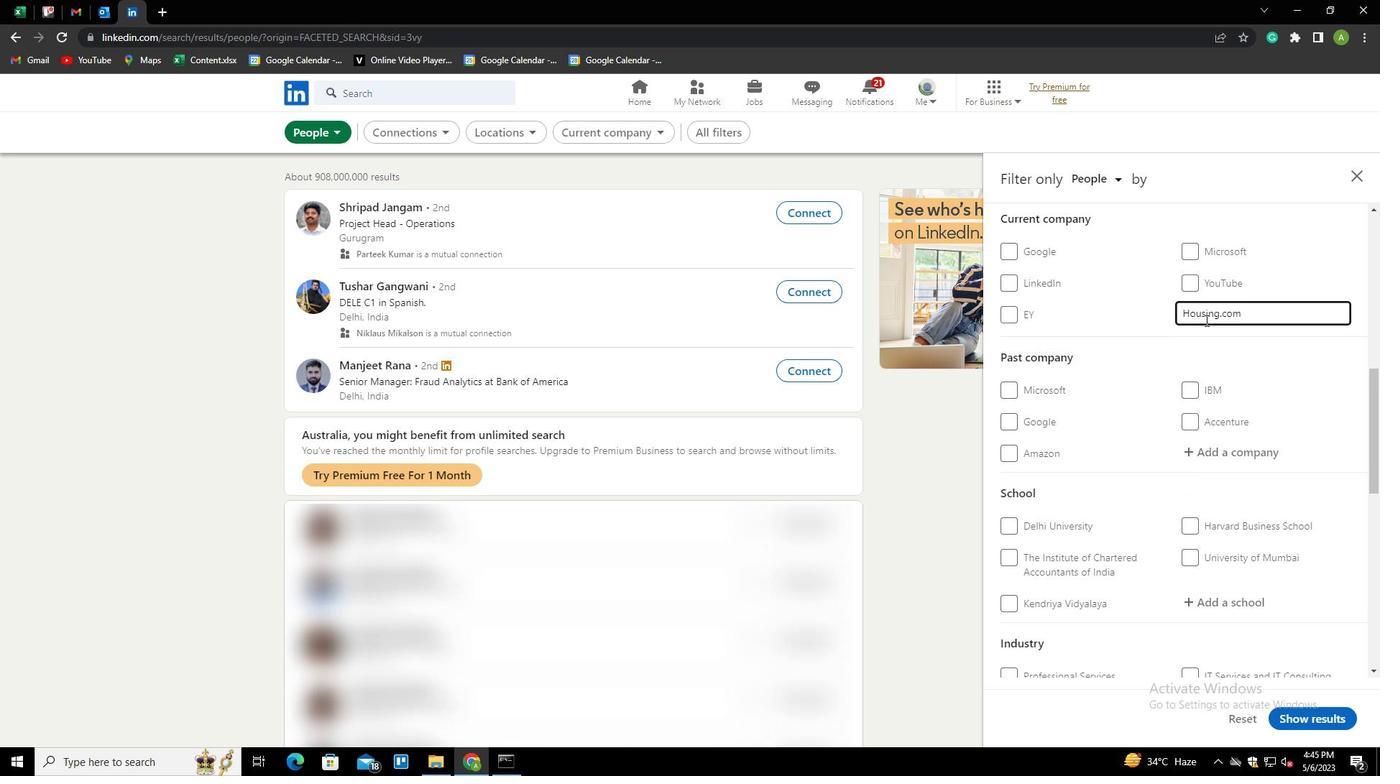 
Action: Mouse moved to (1252, 406)
Screenshot: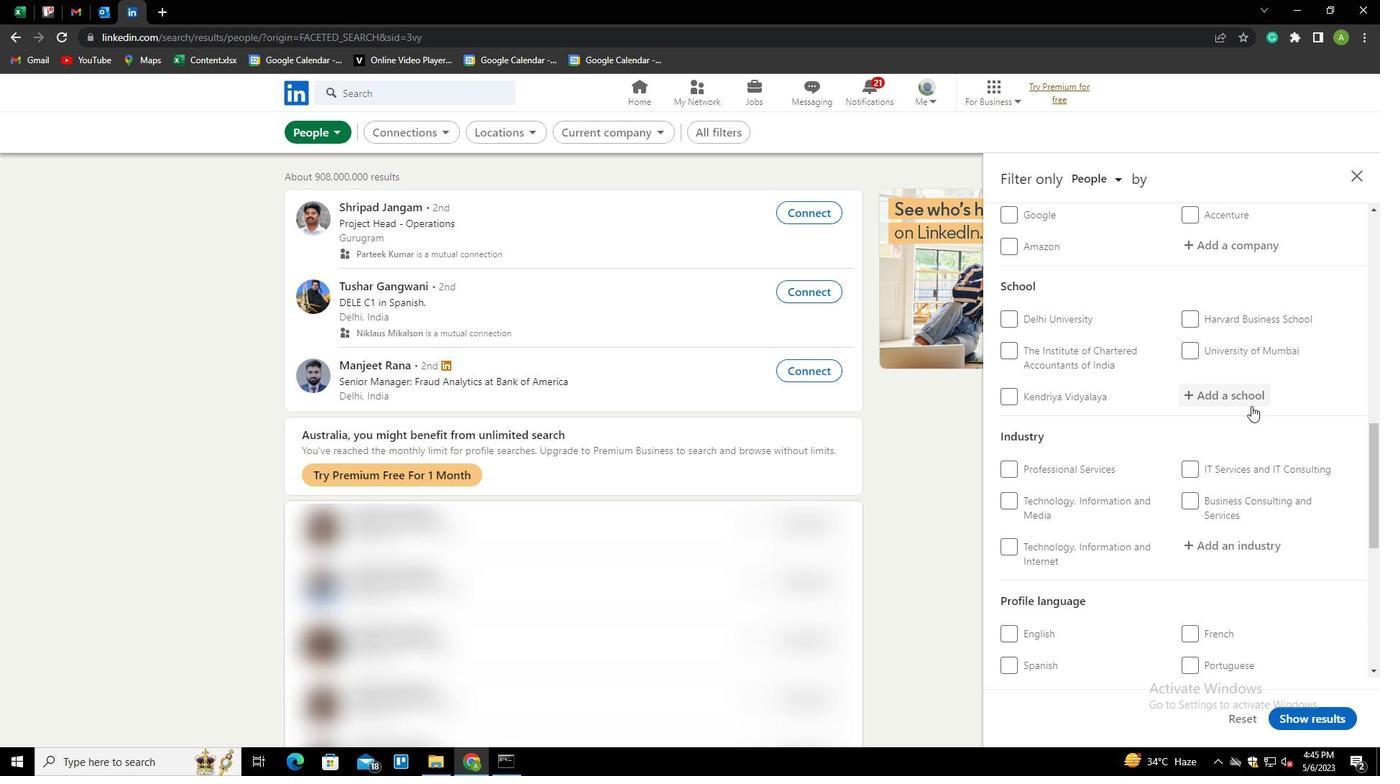 
Action: Mouse pressed left at (1252, 406)
Screenshot: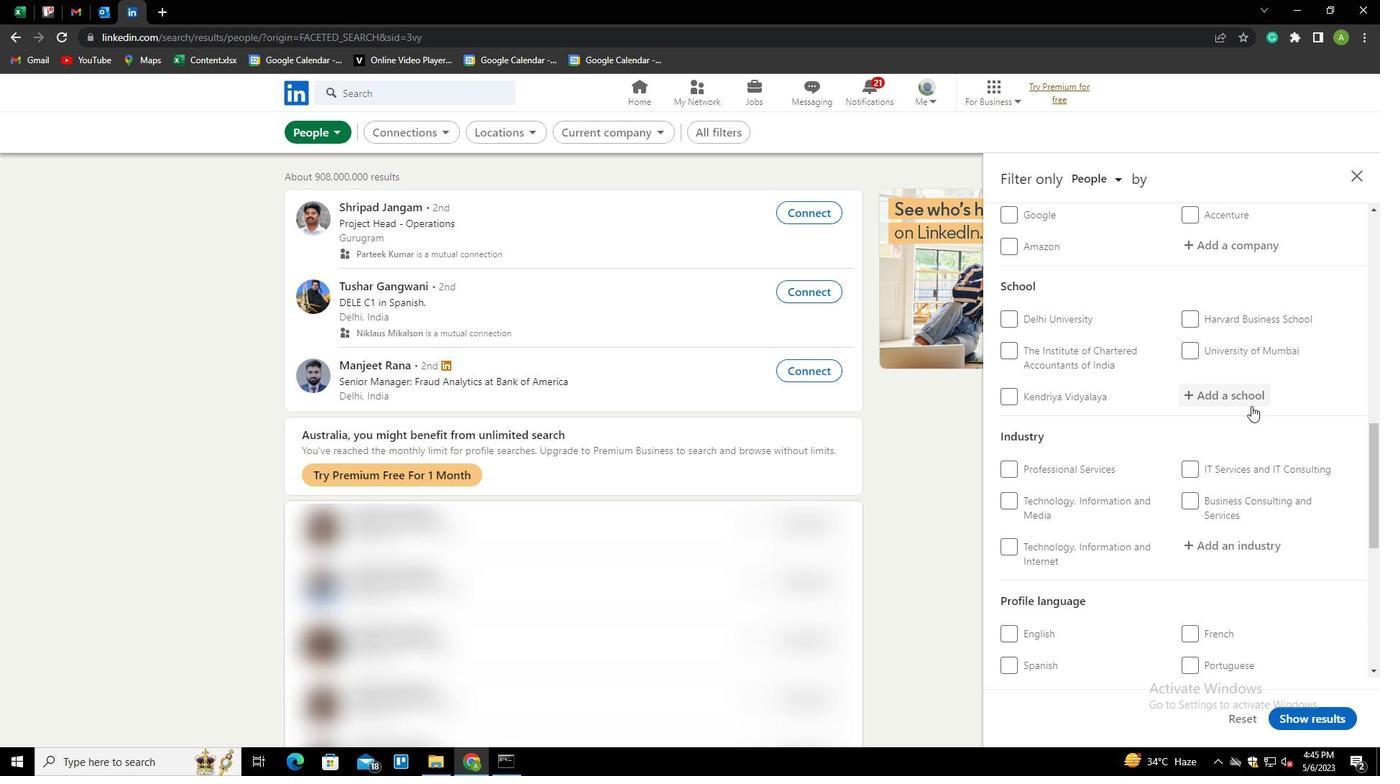 
Action: Key pressed <Key.shift>SRI<Key.space><Key.shift><Key.shift><Key.shift>PAD<Key.down><Key.enter>
Screenshot: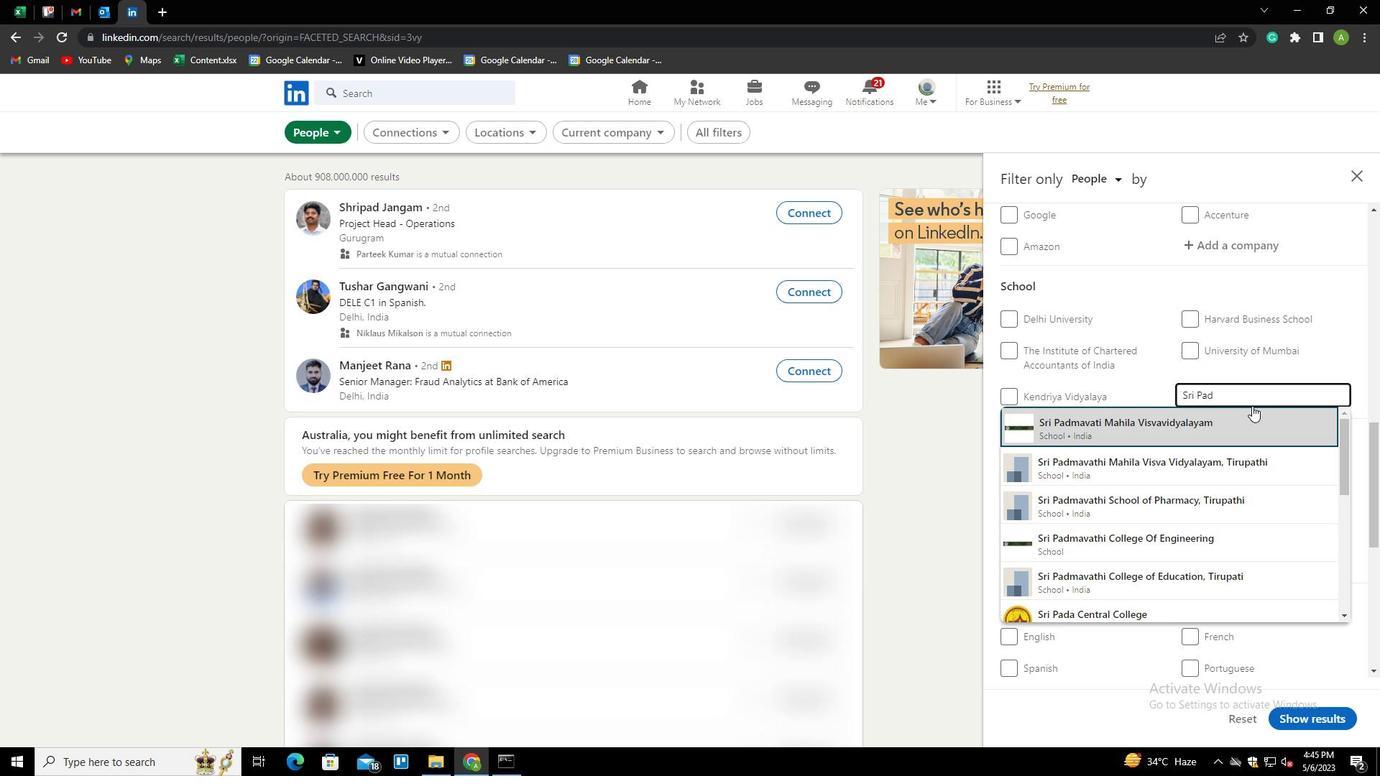 
Action: Mouse moved to (1262, 411)
Screenshot: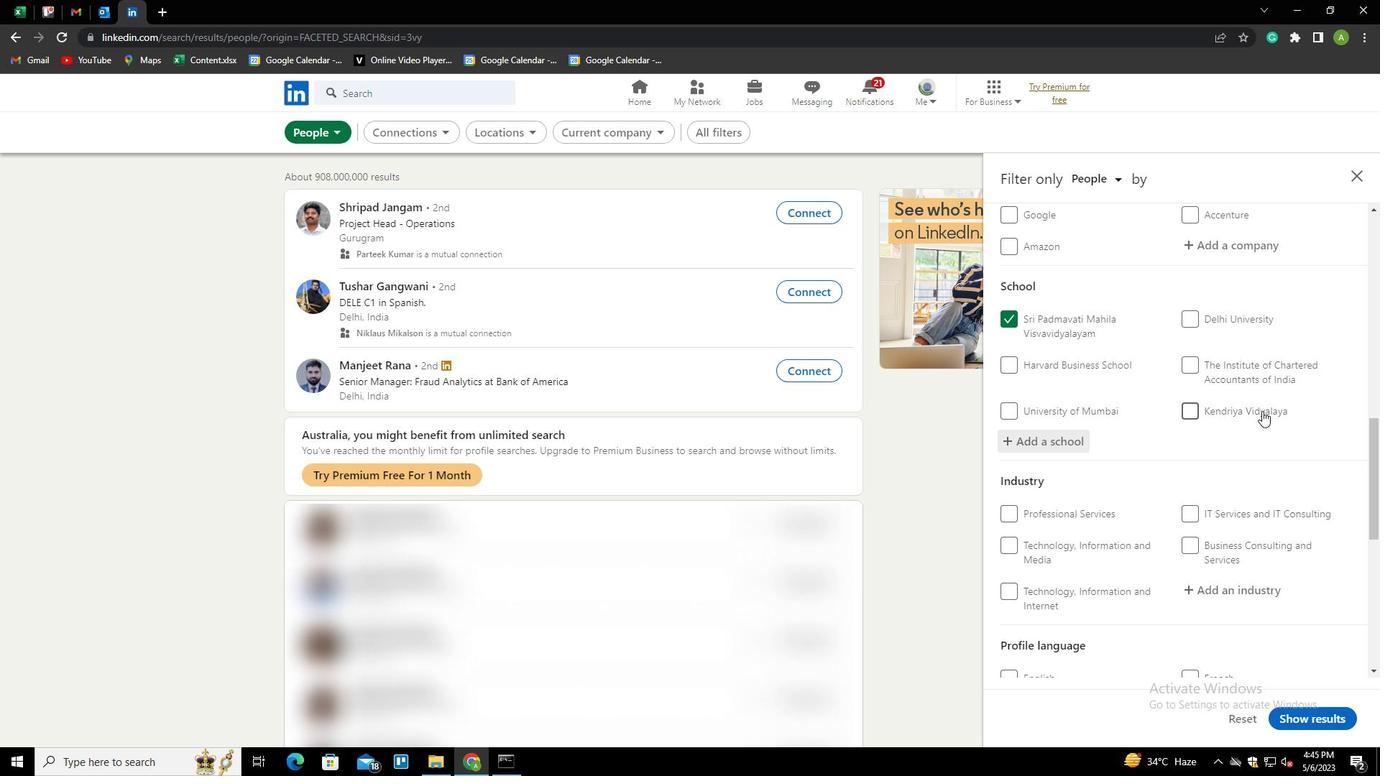 
Action: Mouse scrolled (1262, 411) with delta (0, 0)
Screenshot: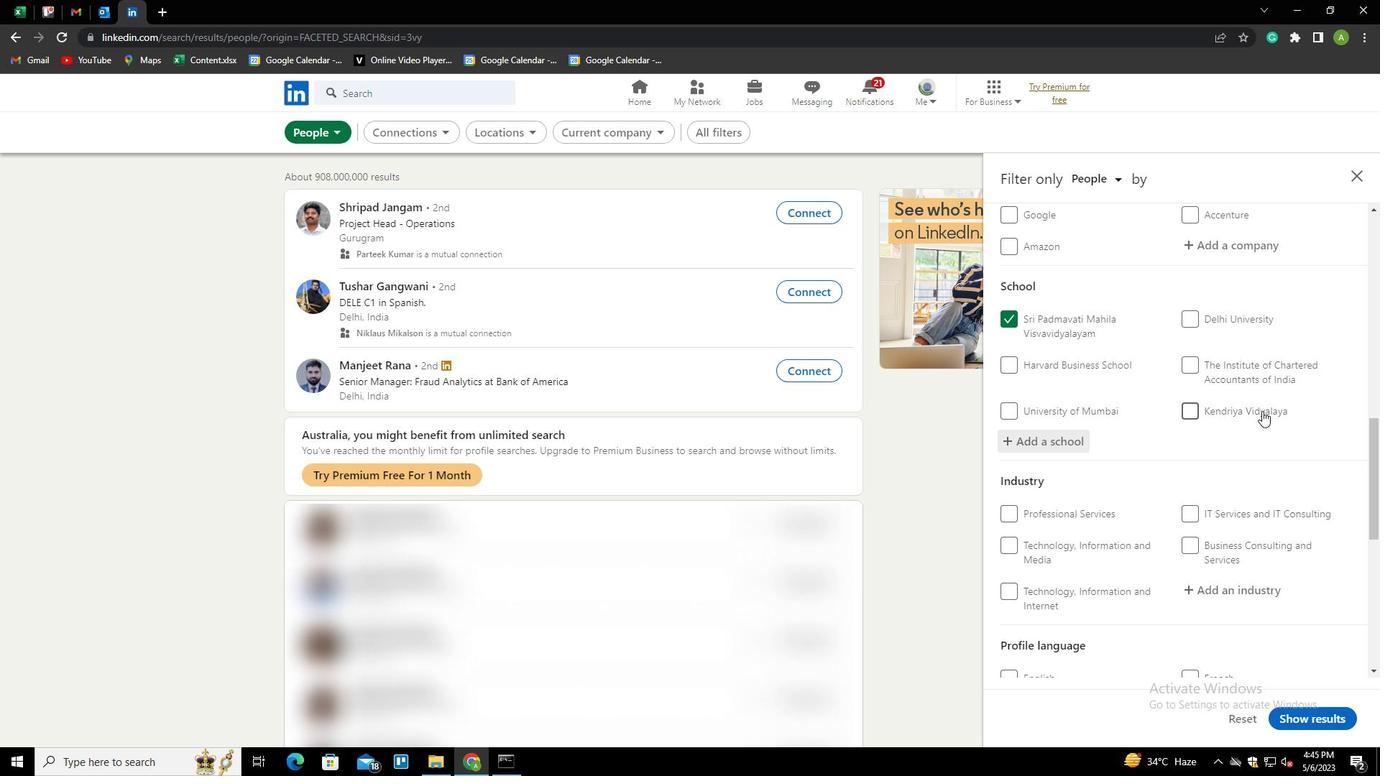 
Action: Mouse moved to (1263, 413)
Screenshot: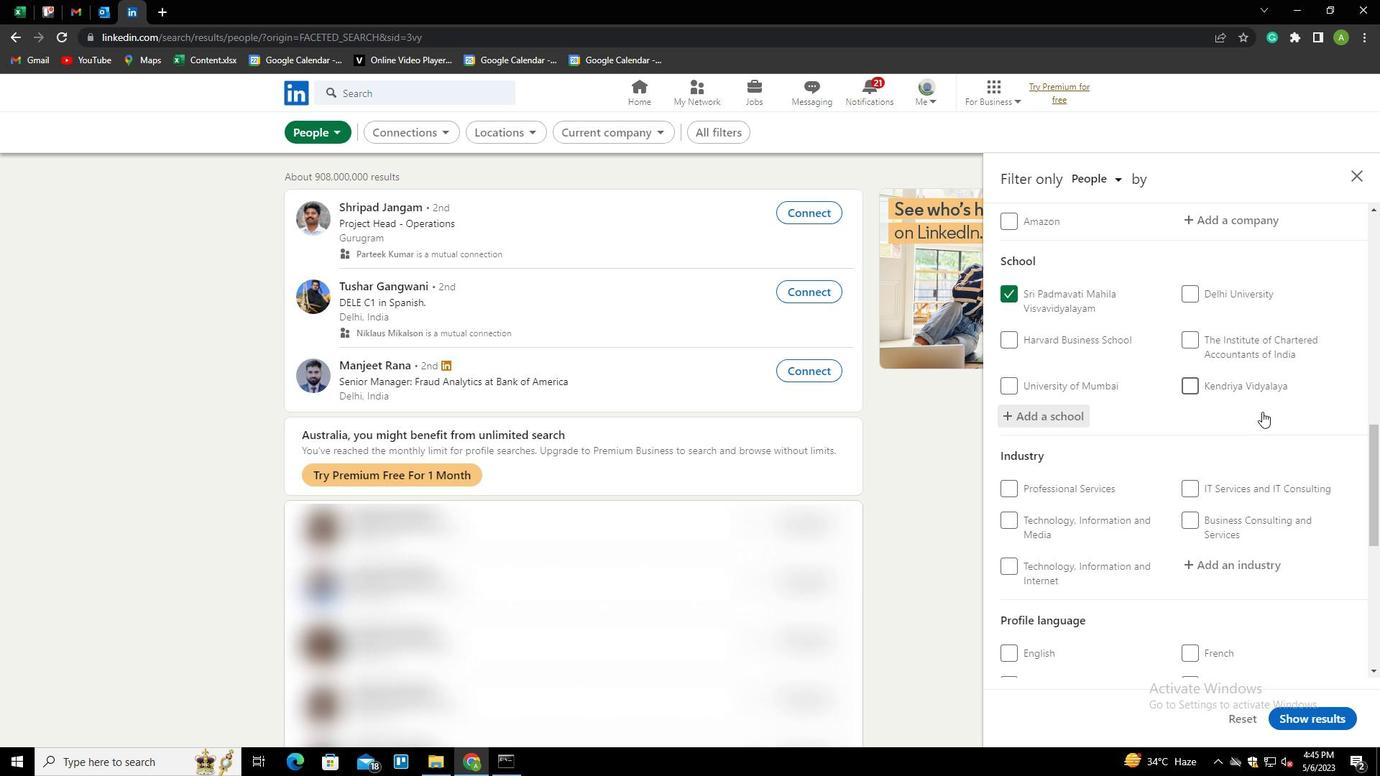 
Action: Mouse scrolled (1263, 412) with delta (0, 0)
Screenshot: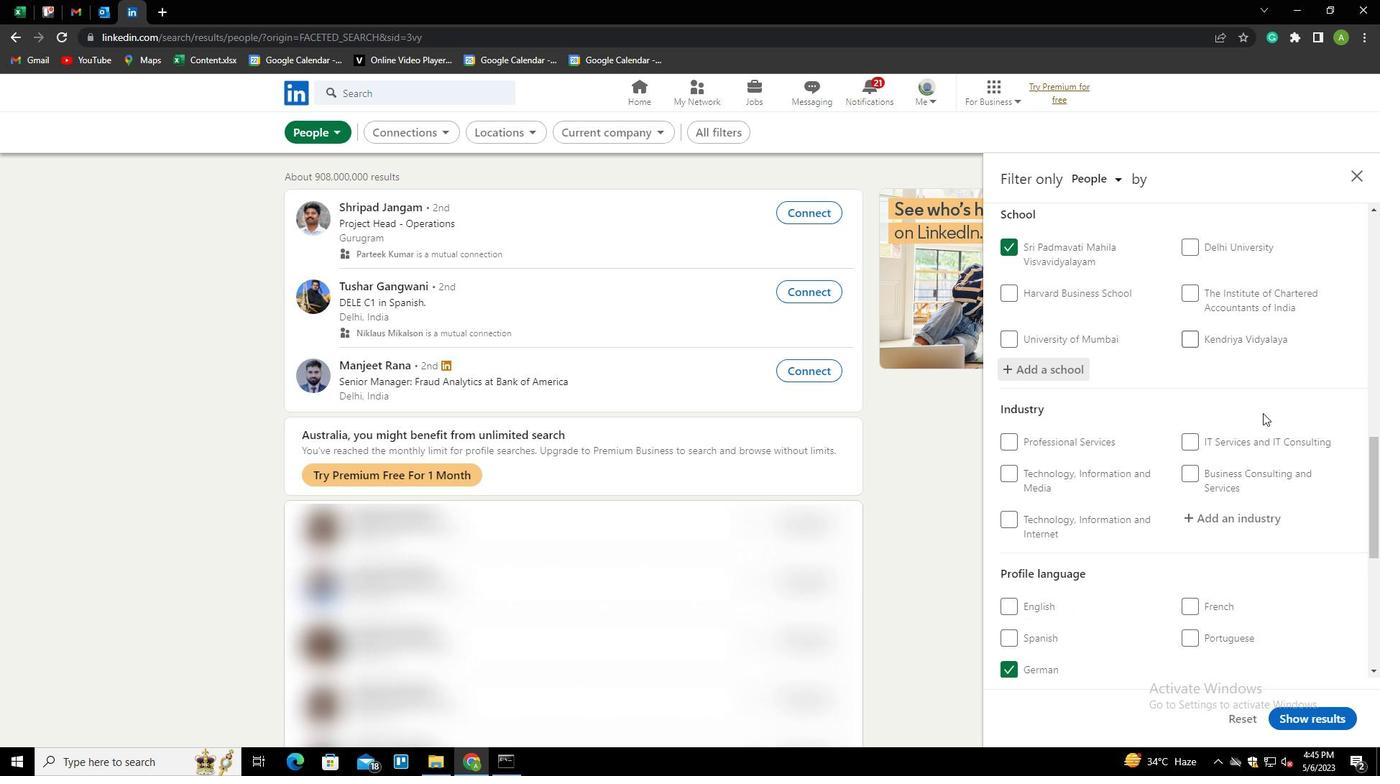 
Action: Mouse moved to (1263, 414)
Screenshot: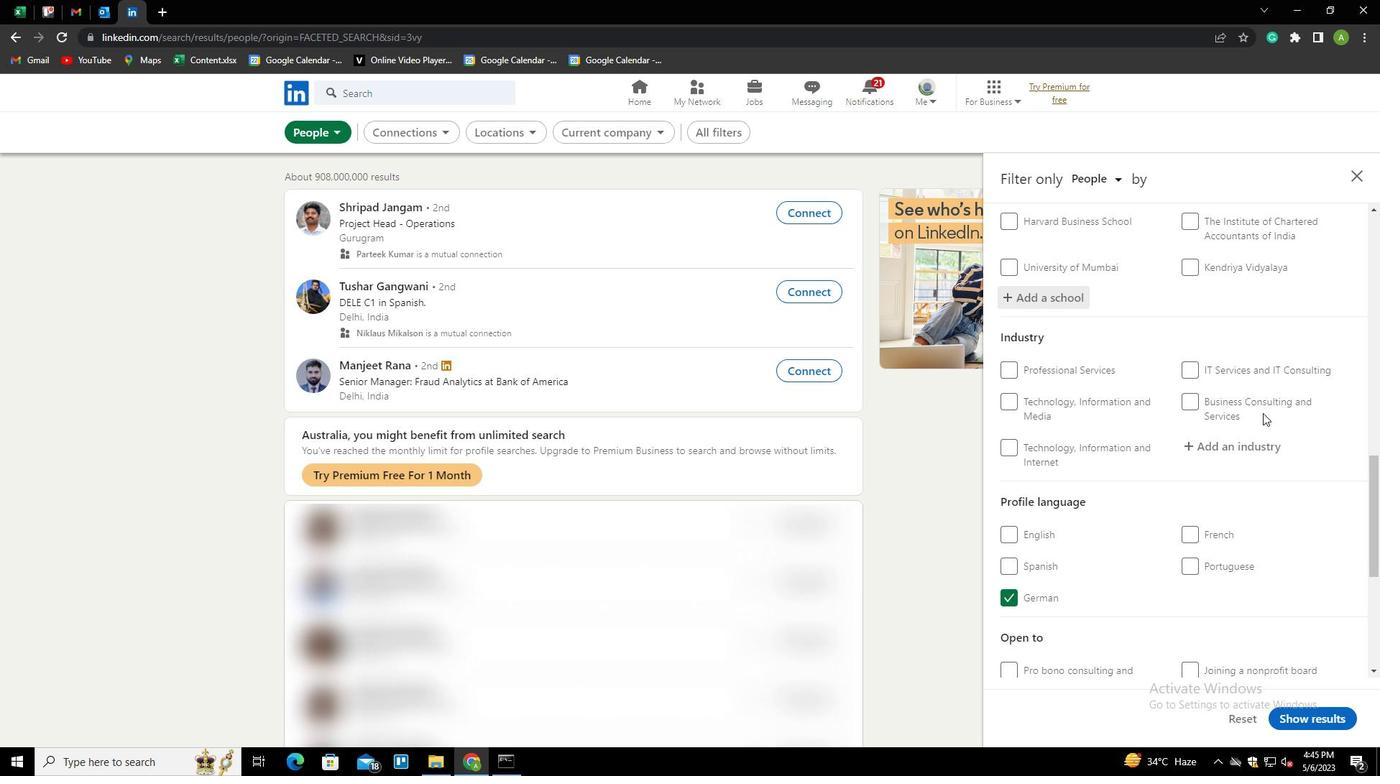 
Action: Mouse scrolled (1263, 414) with delta (0, 0)
Screenshot: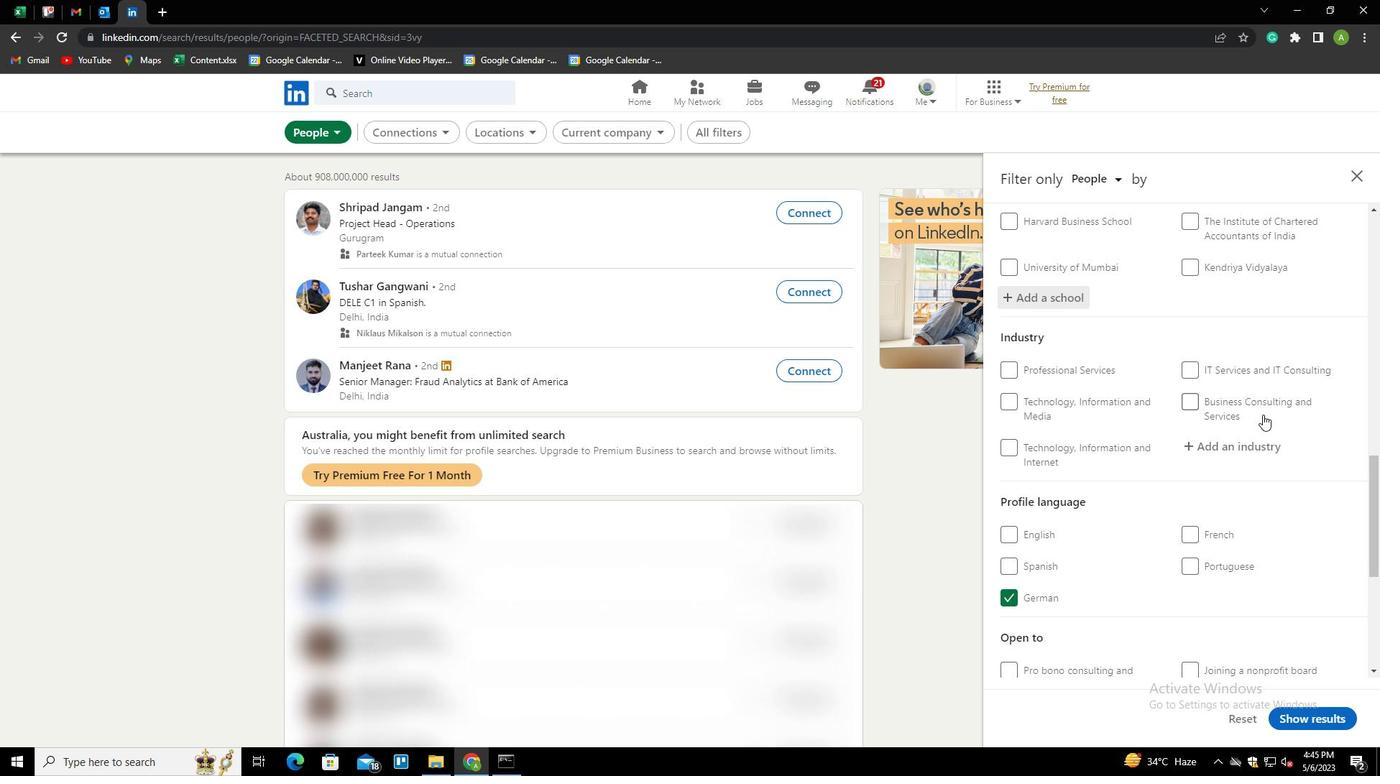 
Action: Mouse moved to (1241, 364)
Screenshot: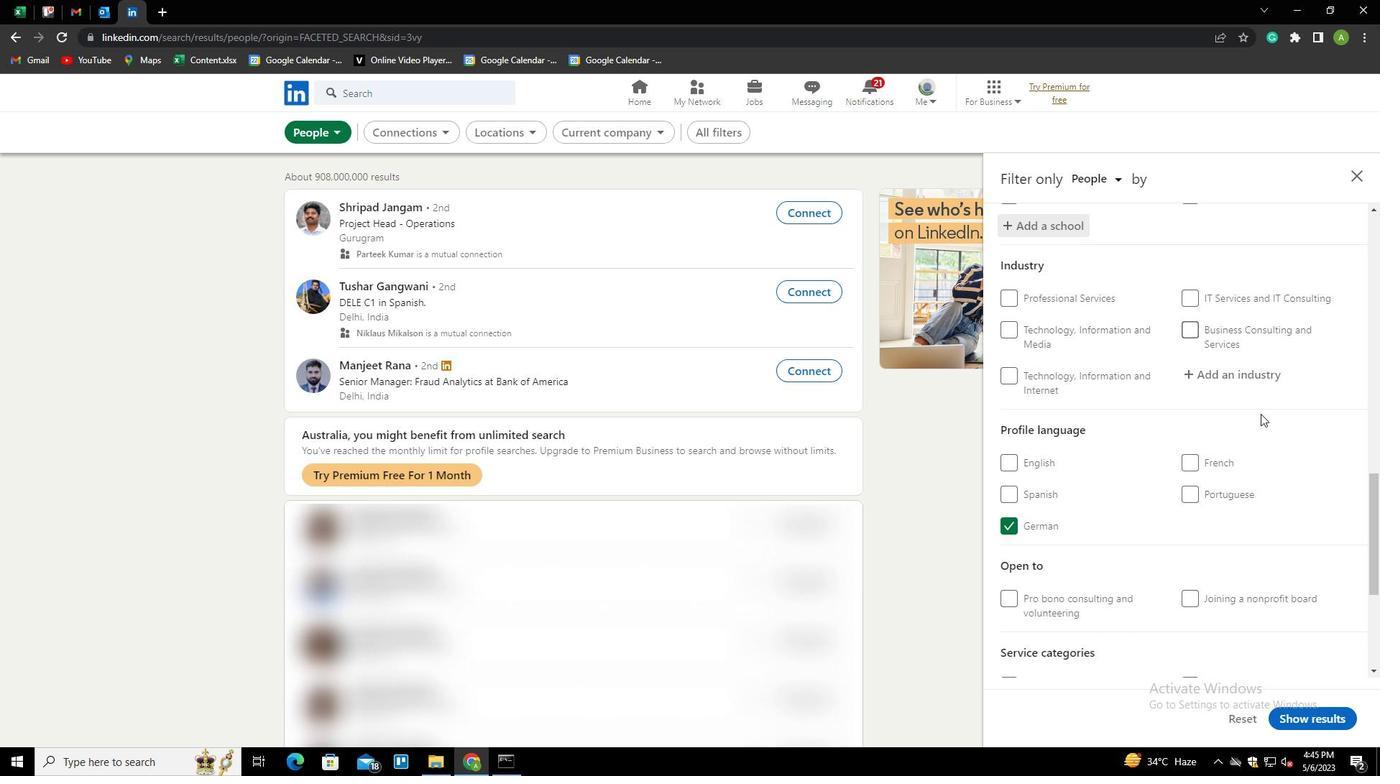 
Action: Mouse pressed left at (1241, 364)
Screenshot: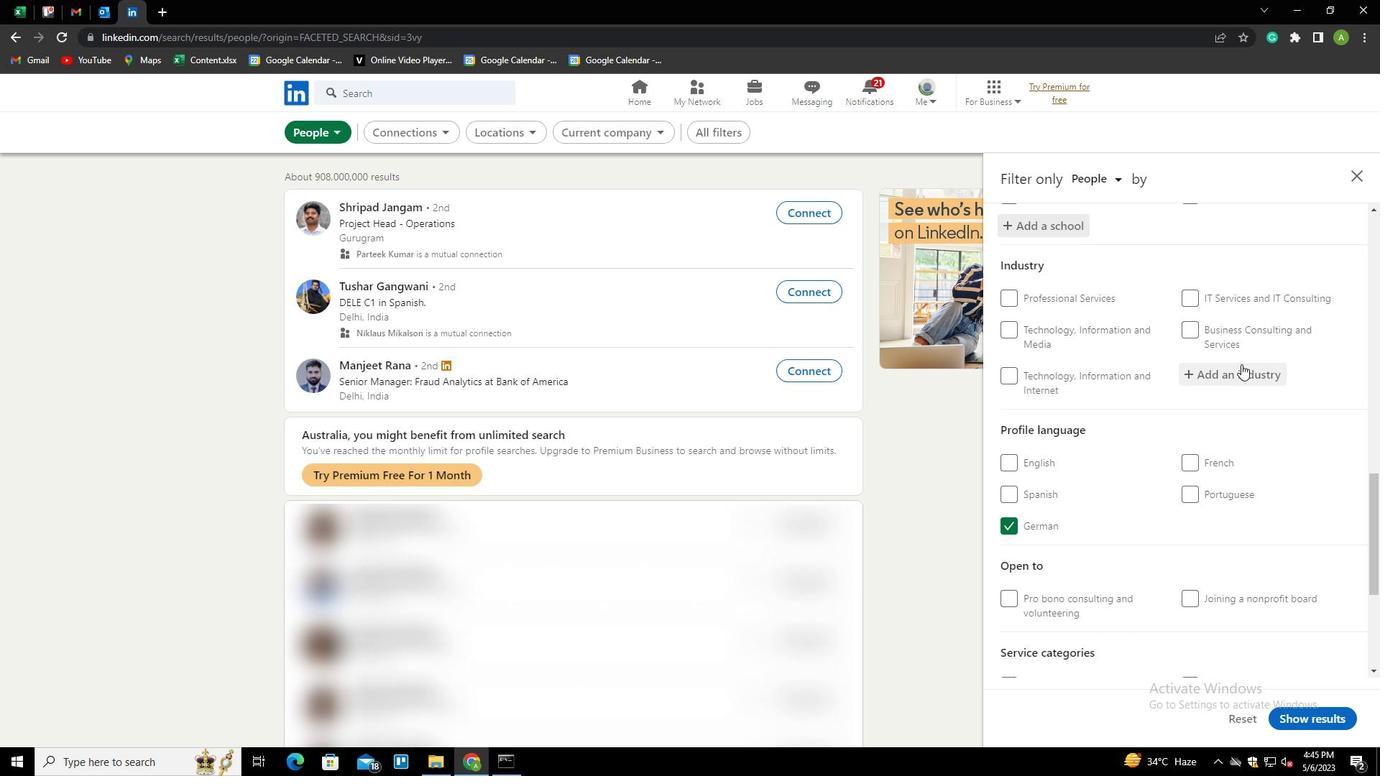 
Action: Mouse moved to (1235, 366)
Screenshot: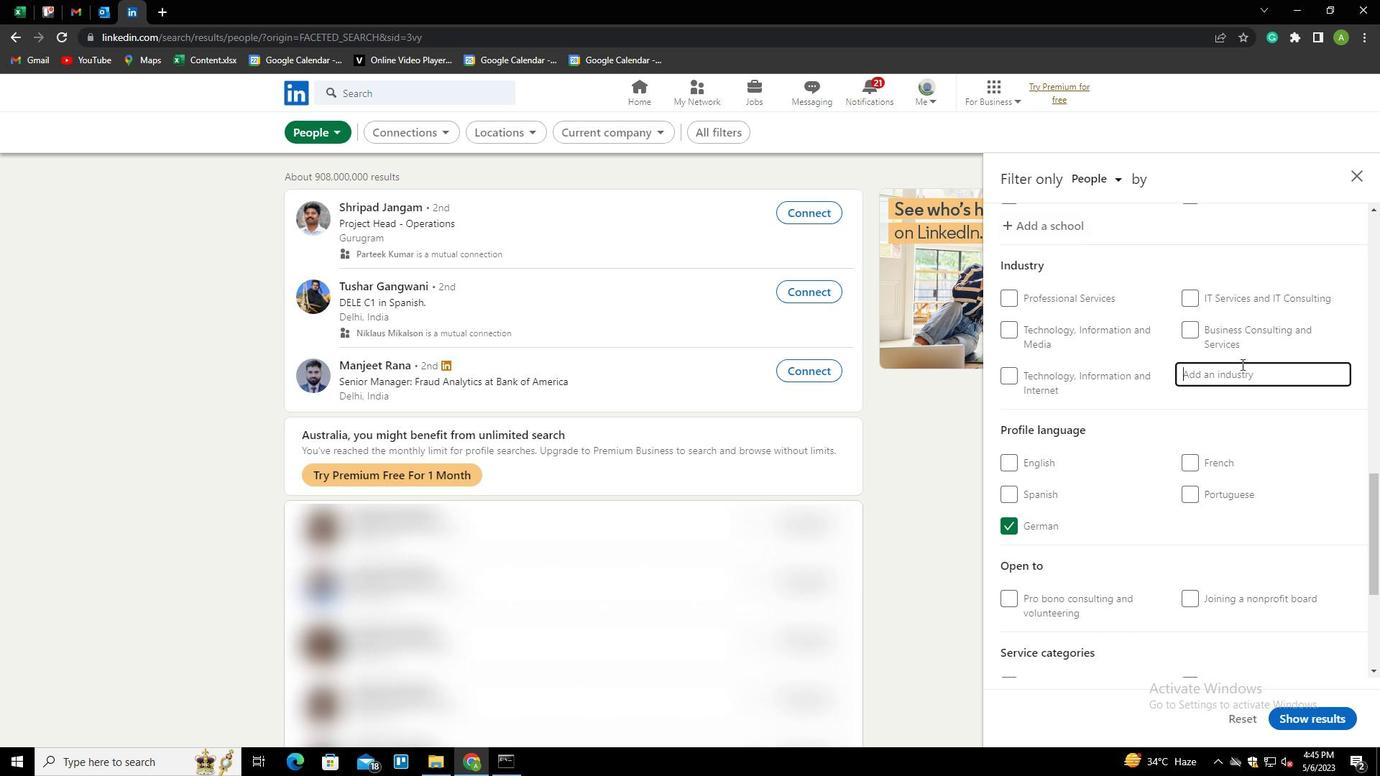 
Action: Key pressed <Key.shift><Key.shift><Key.shift><Key.shift><Key.shift><Key.shift><Key.shift><Key.shift><Key.shift>AVIATION<Key.down><Key.down><Key.enter>
Screenshot: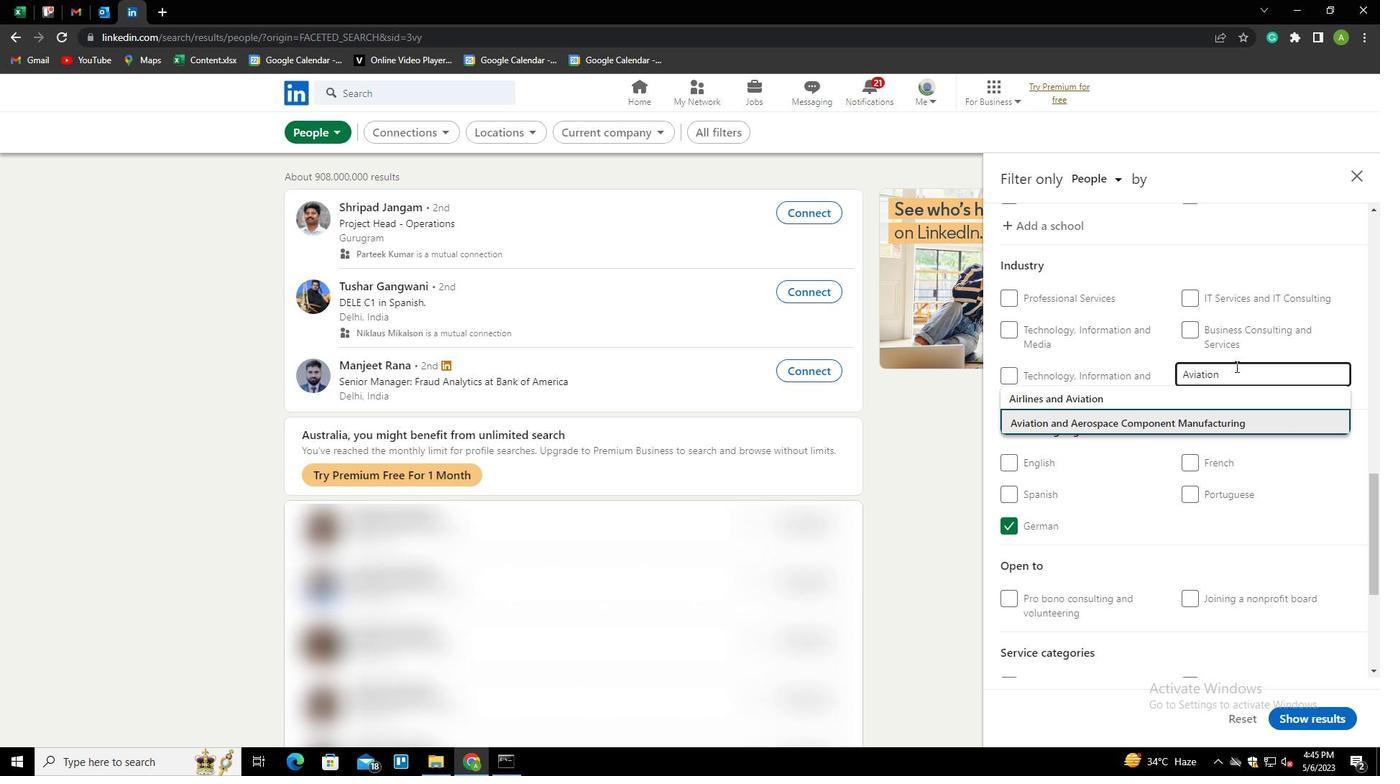 
Action: Mouse moved to (1237, 368)
Screenshot: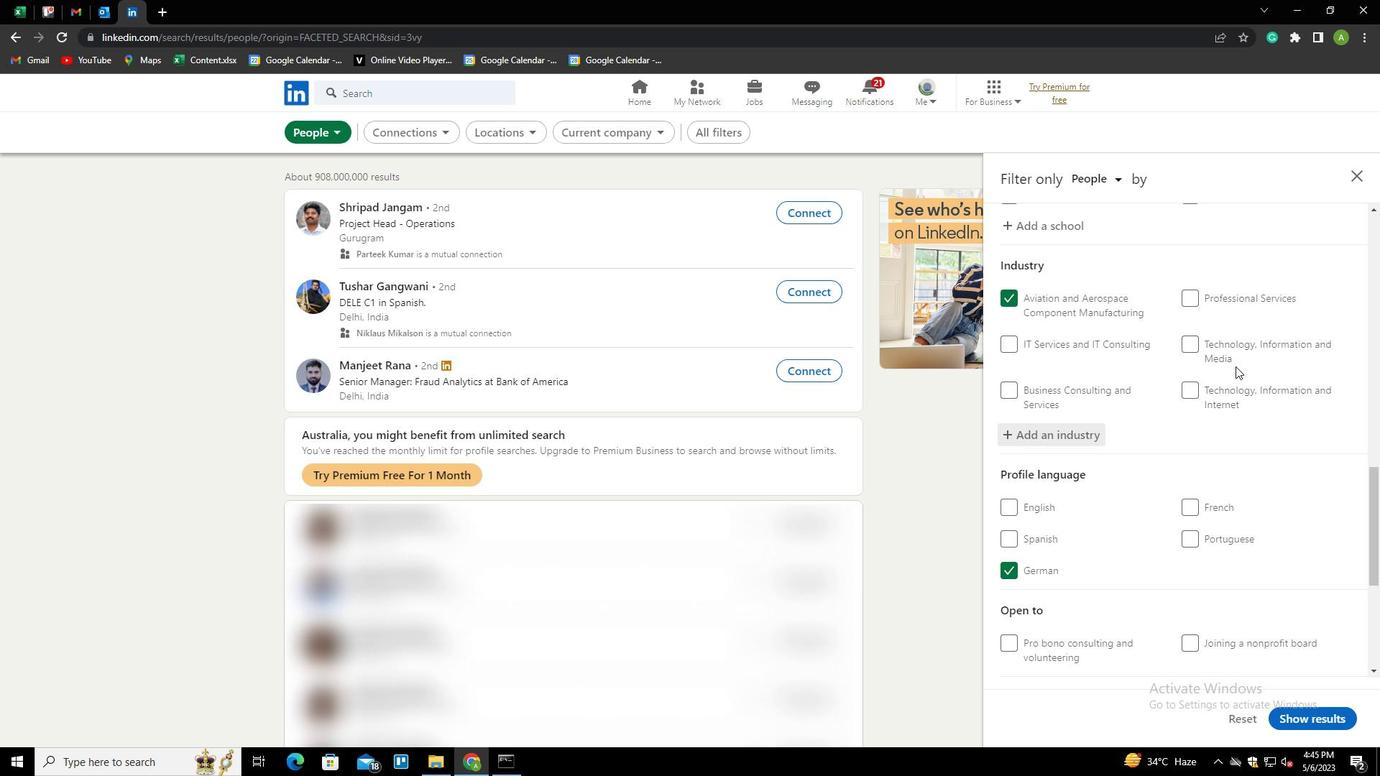 
Action: Mouse scrolled (1237, 367) with delta (0, 0)
Screenshot: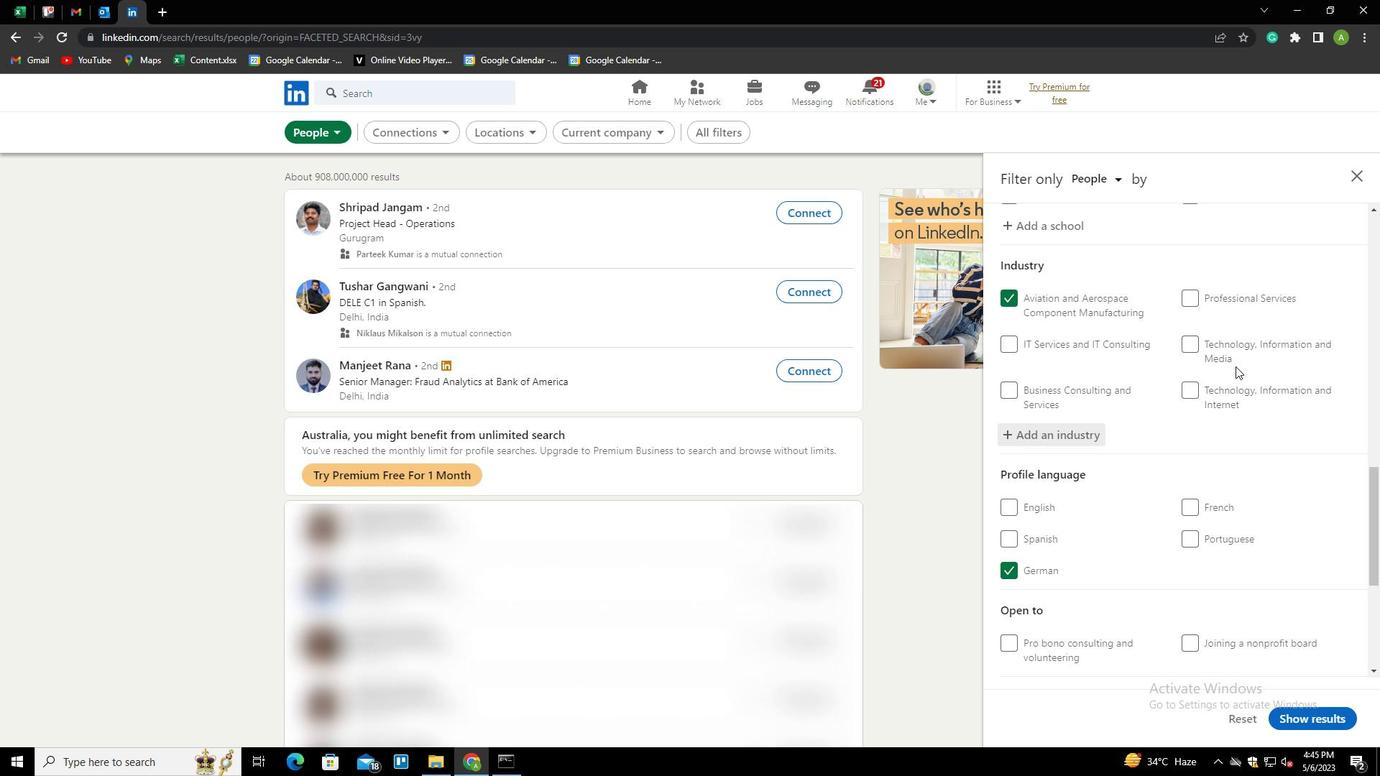 
Action: Mouse moved to (1238, 370)
Screenshot: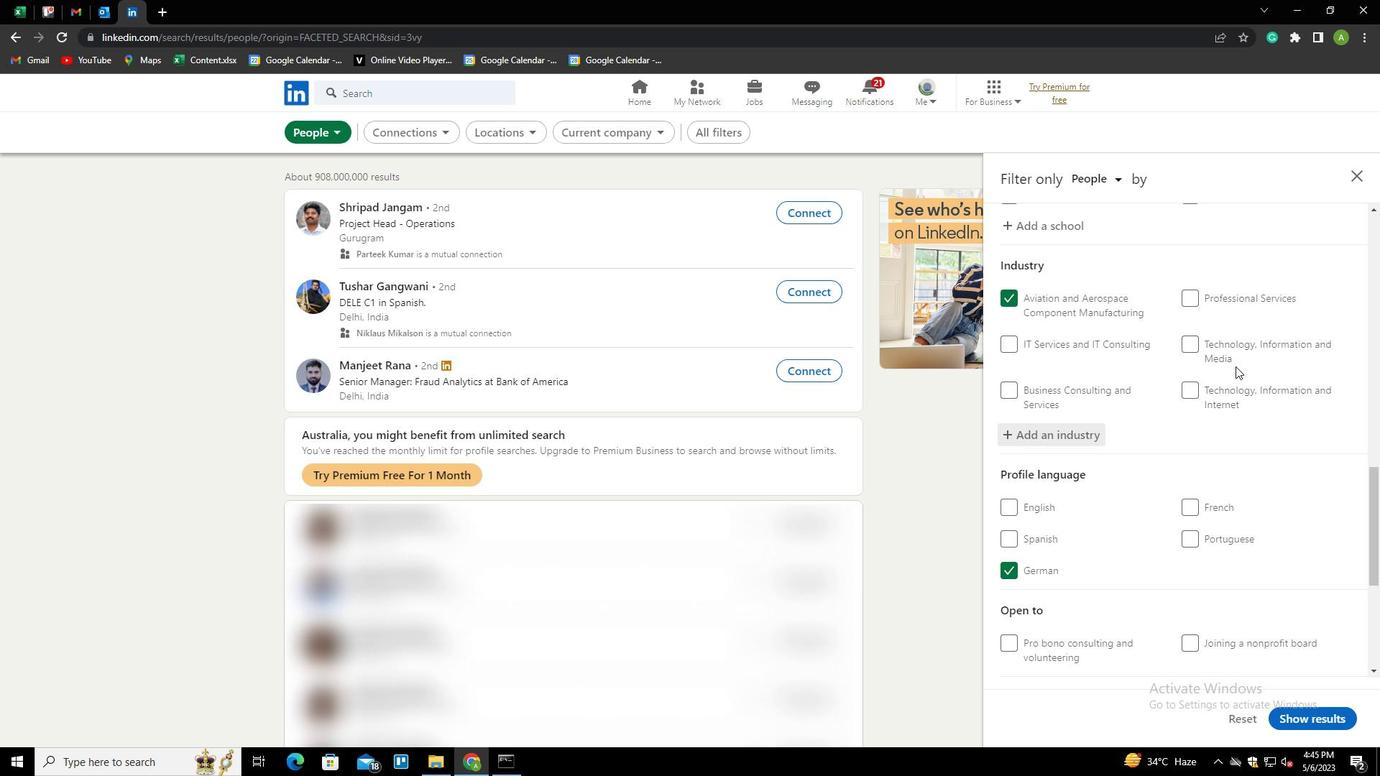 
Action: Mouse scrolled (1238, 369) with delta (0, 0)
Screenshot: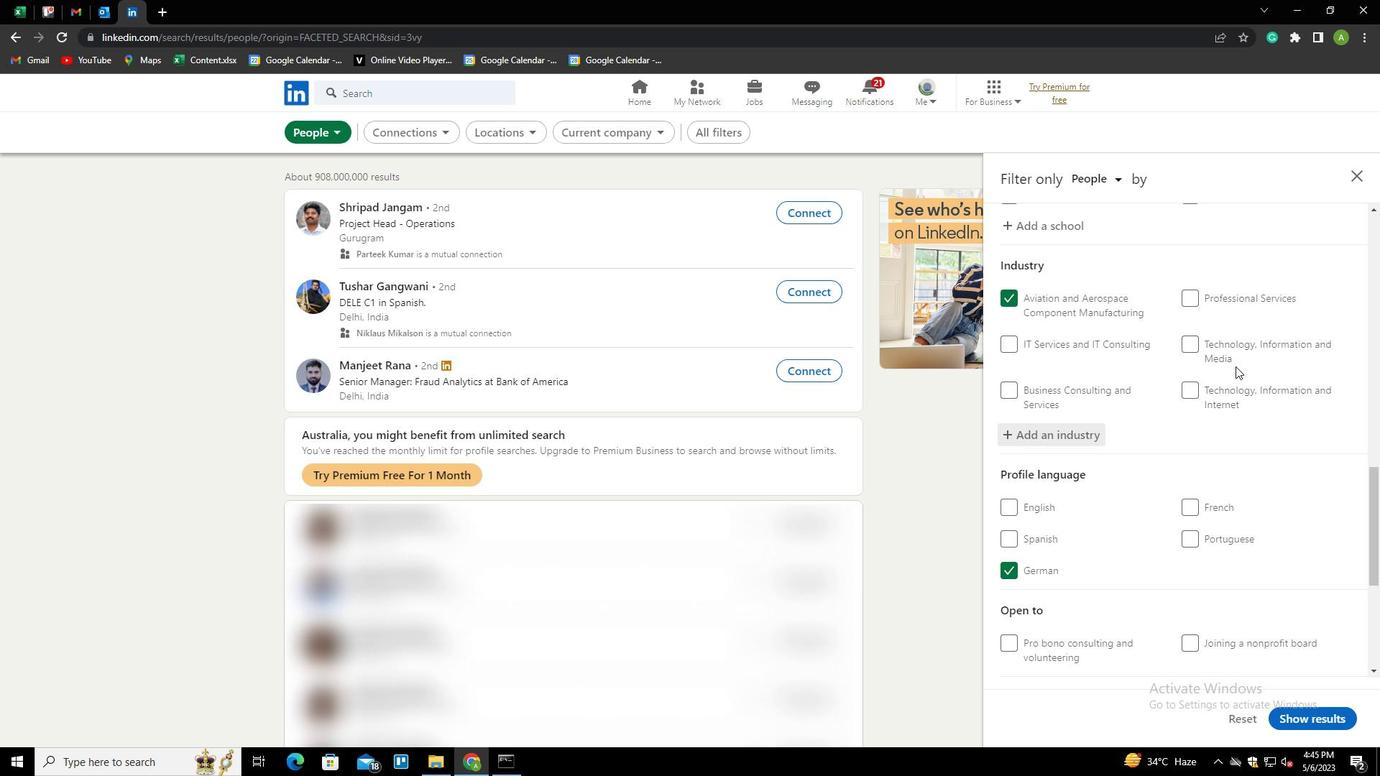
Action: Mouse moved to (1238, 371)
Screenshot: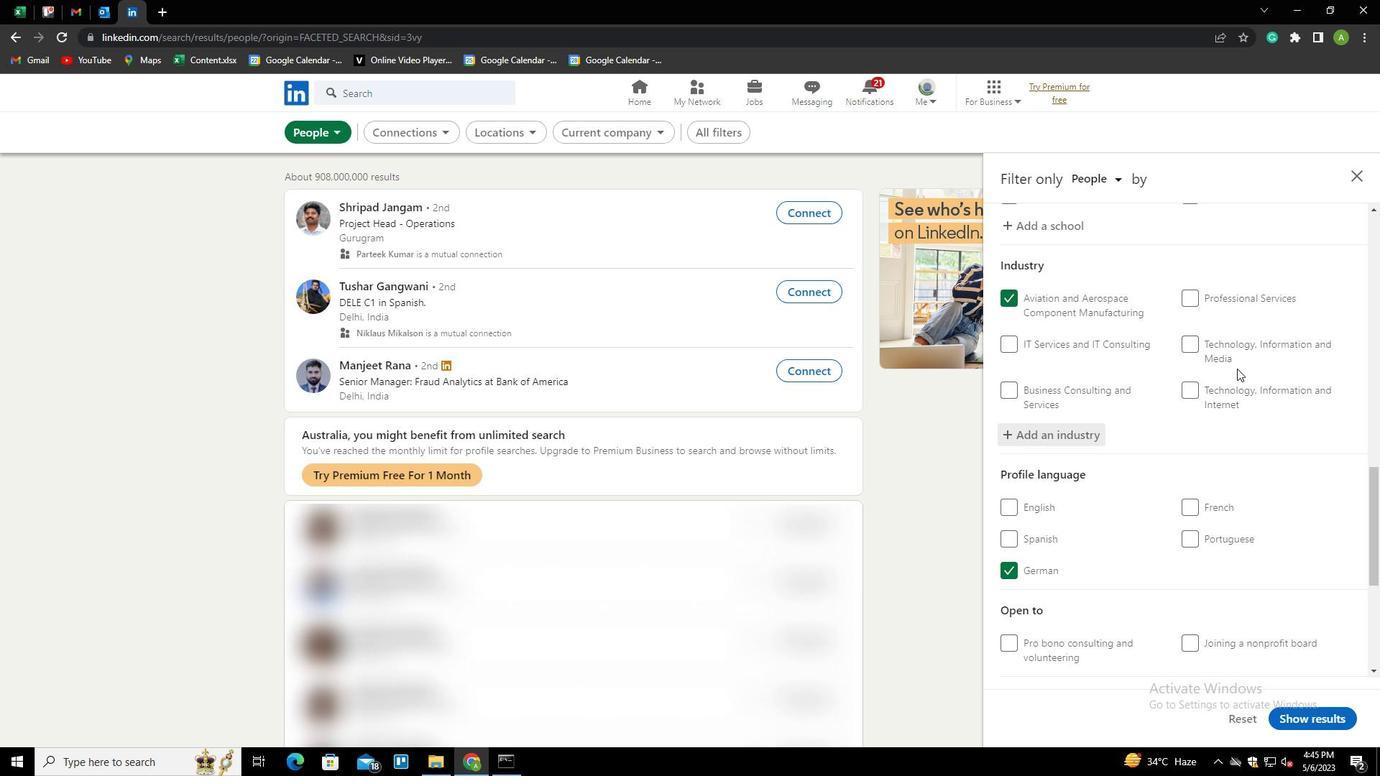 
Action: Mouse scrolled (1238, 370) with delta (0, 0)
Screenshot: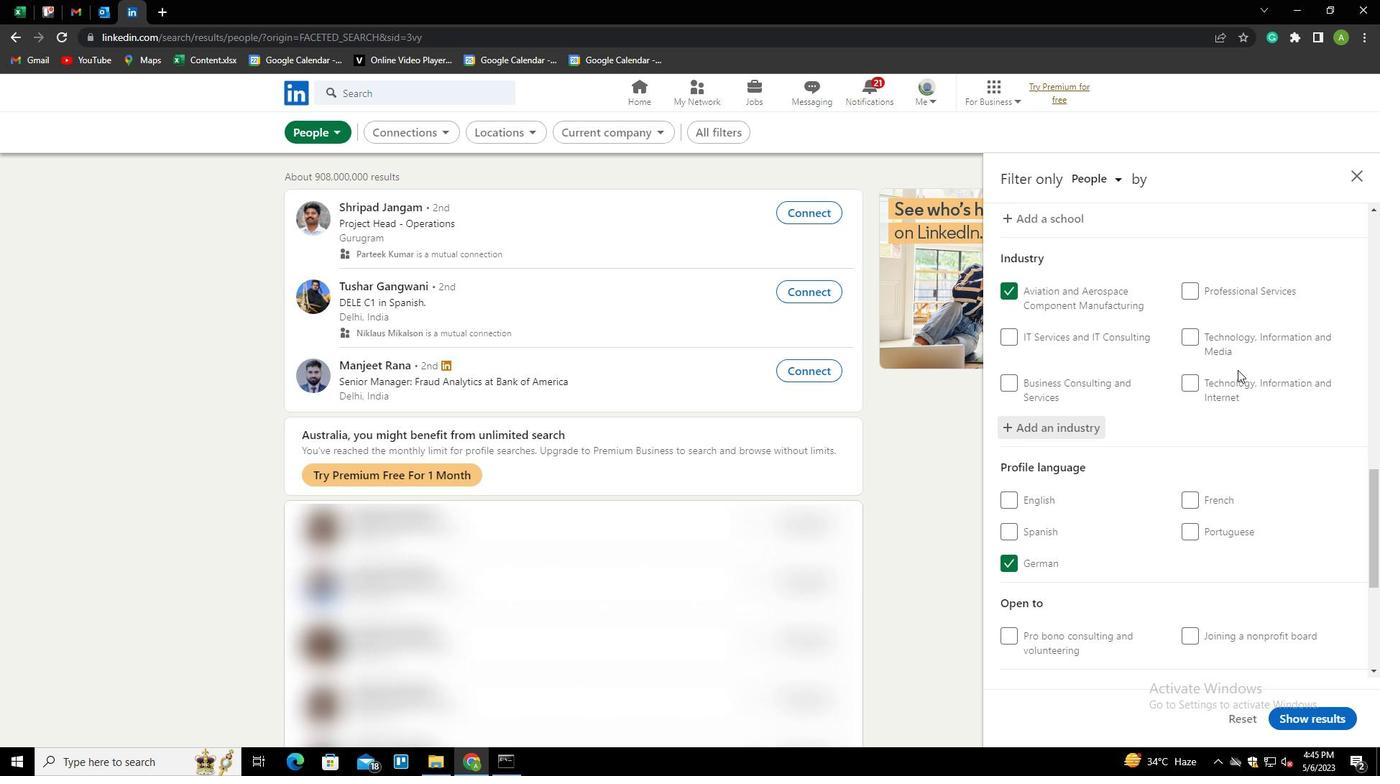 
Action: Mouse moved to (1238, 371)
Screenshot: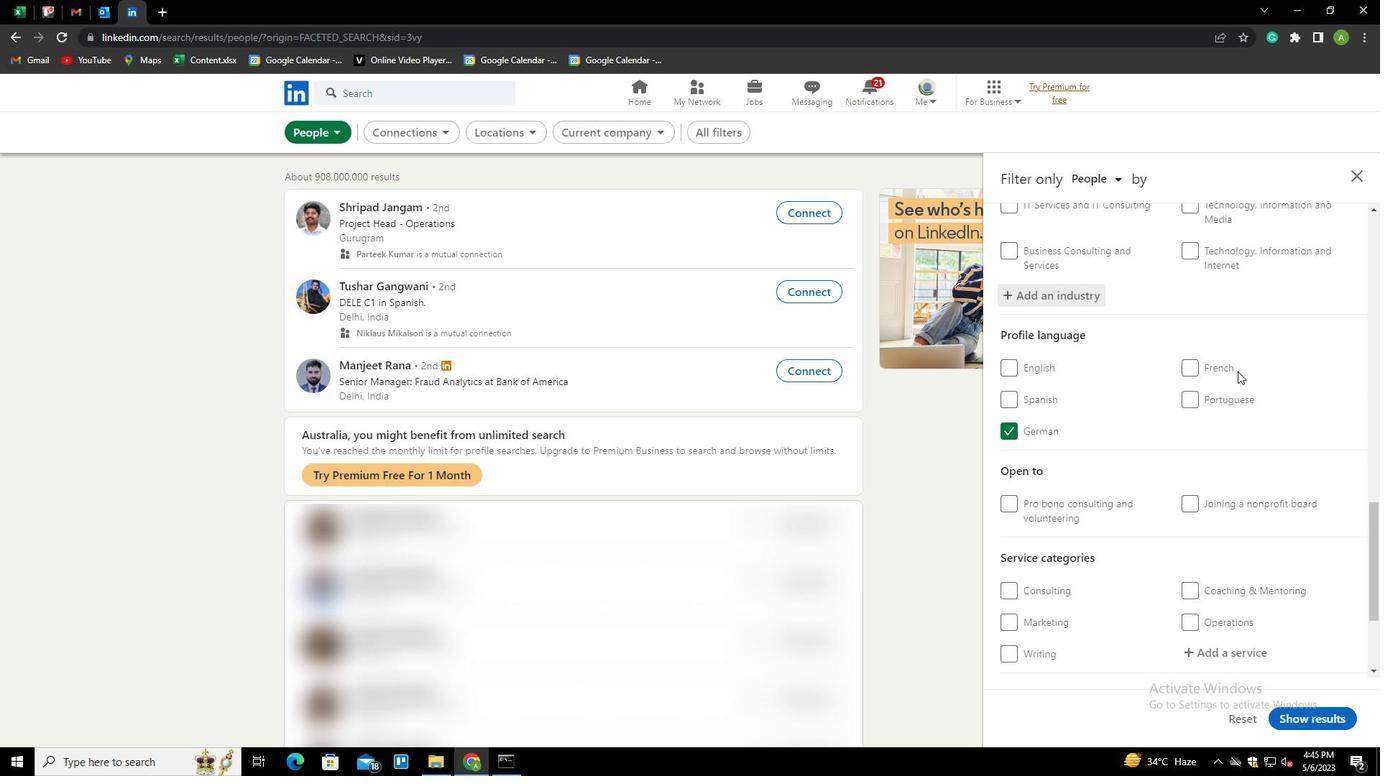 
Action: Mouse scrolled (1238, 370) with delta (0, 0)
Screenshot: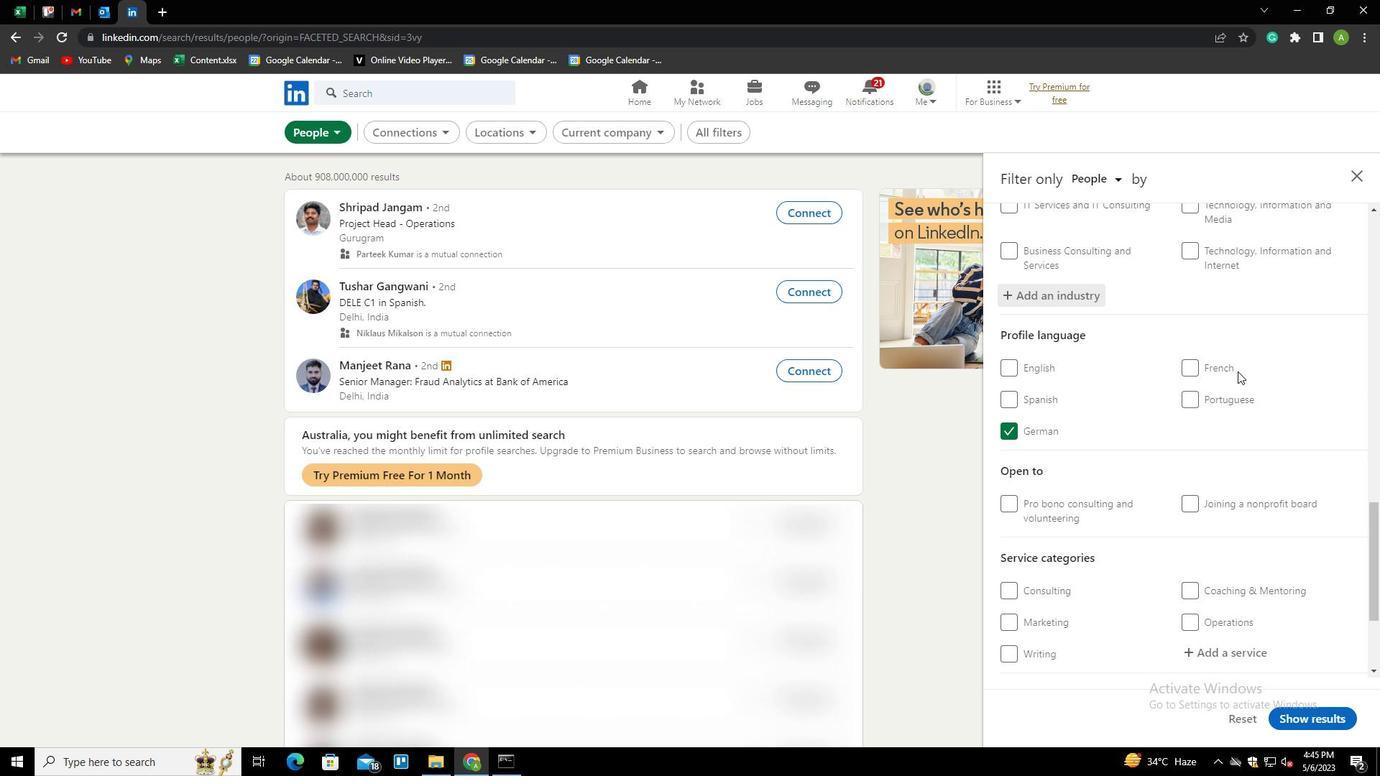 
Action: Mouse moved to (1238, 373)
Screenshot: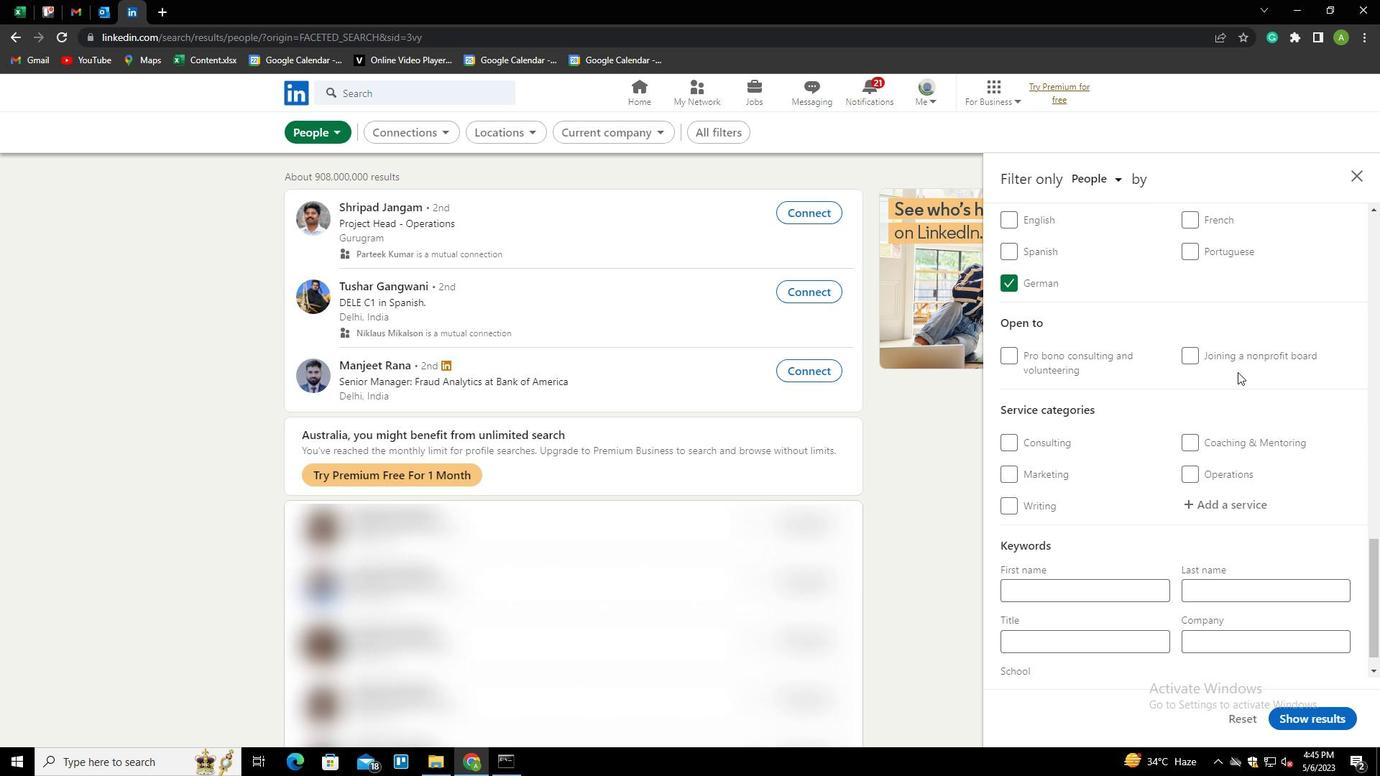 
Action: Mouse scrolled (1238, 373) with delta (0, 0)
Screenshot: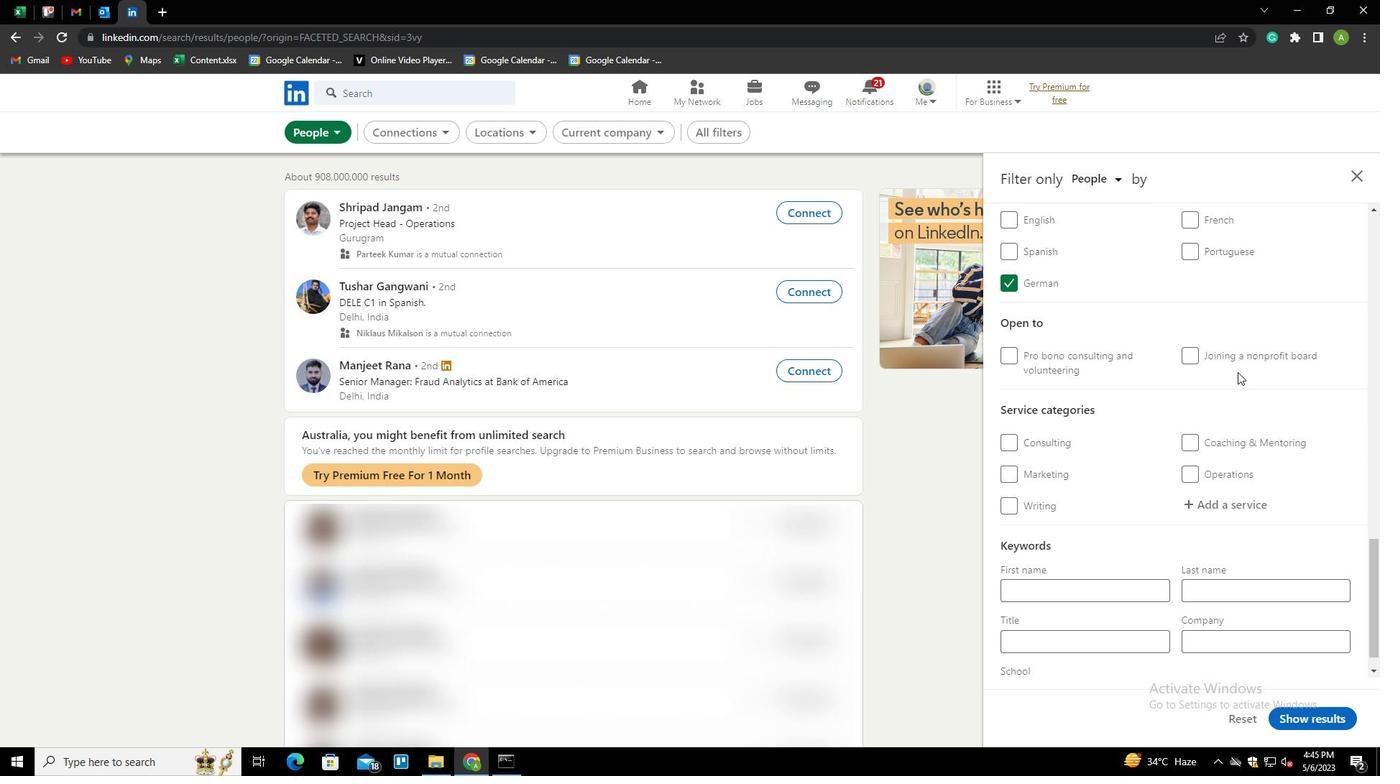
Action: Mouse scrolled (1238, 373) with delta (0, 0)
Screenshot: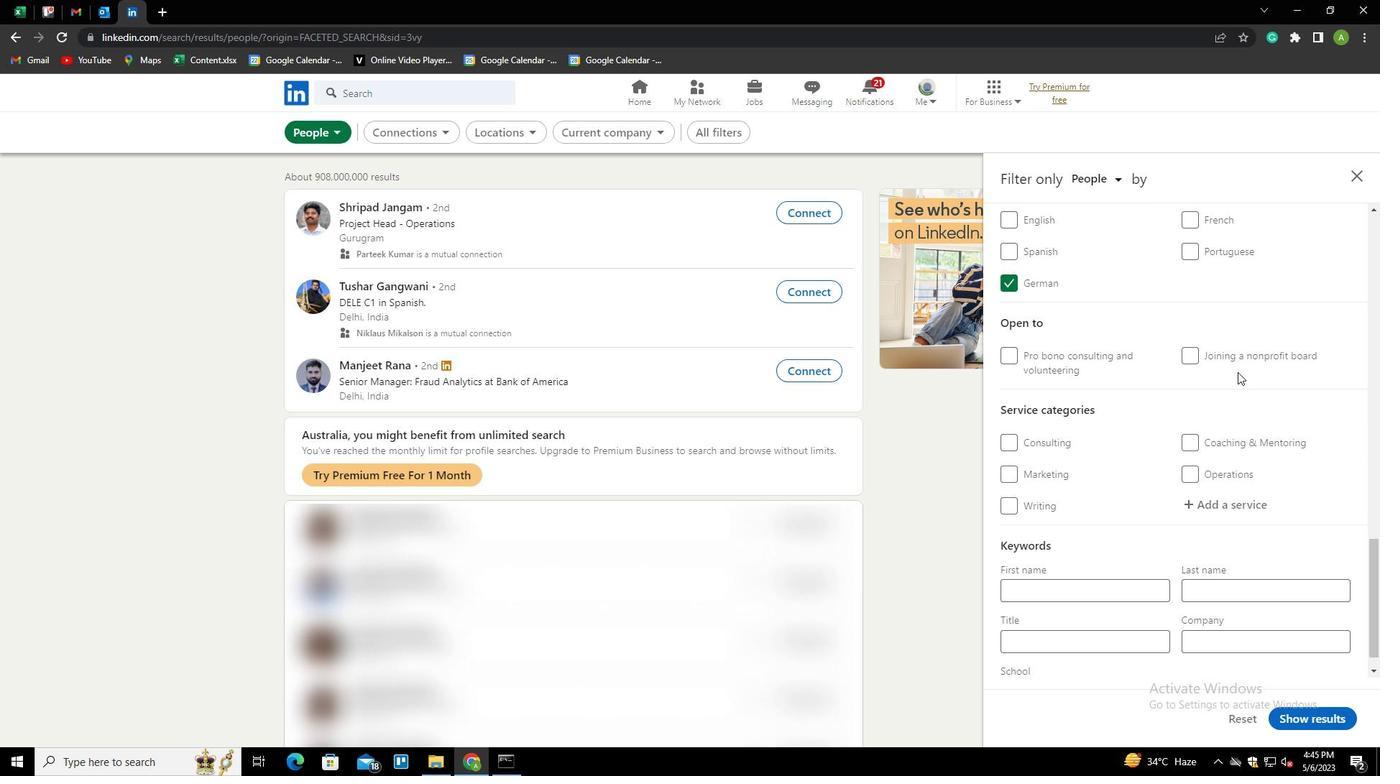 
Action: Mouse moved to (1235, 467)
Screenshot: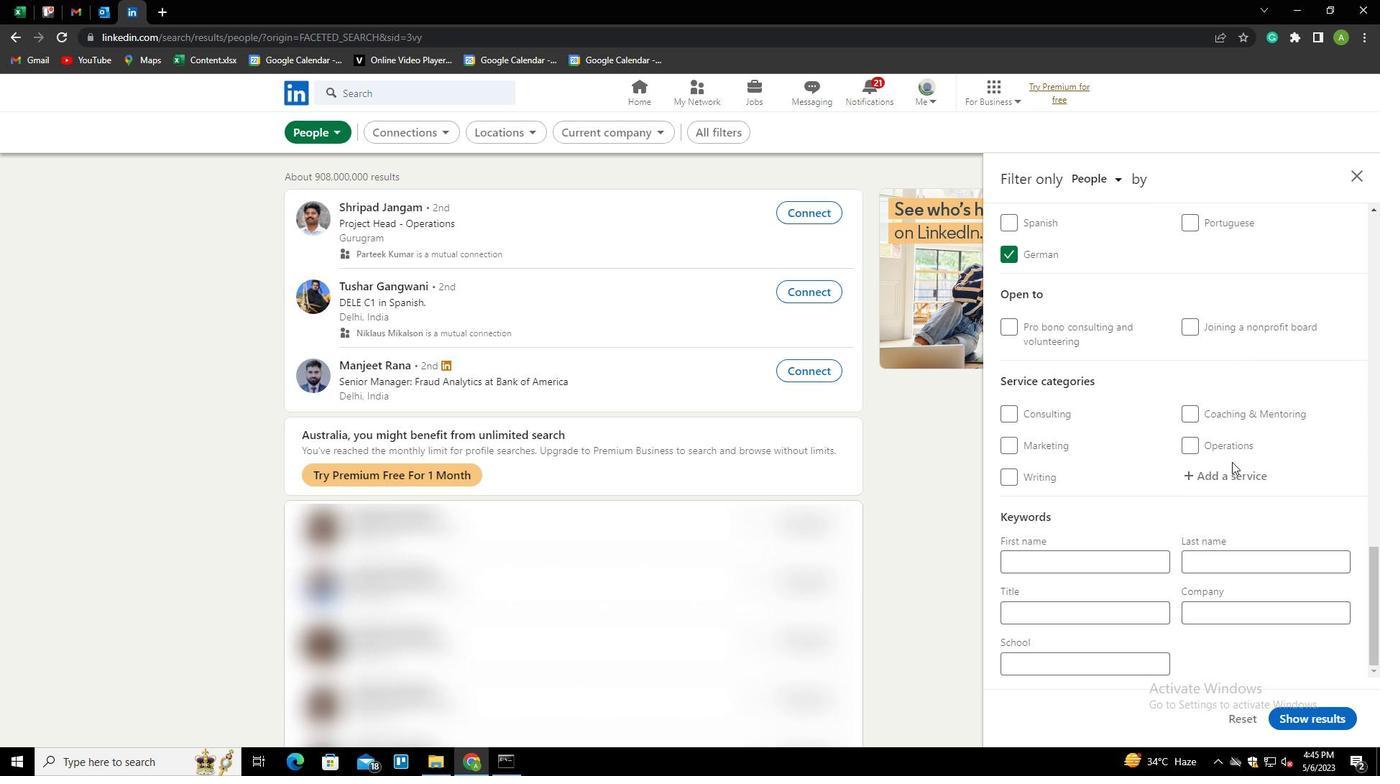 
Action: Mouse pressed left at (1235, 467)
Screenshot: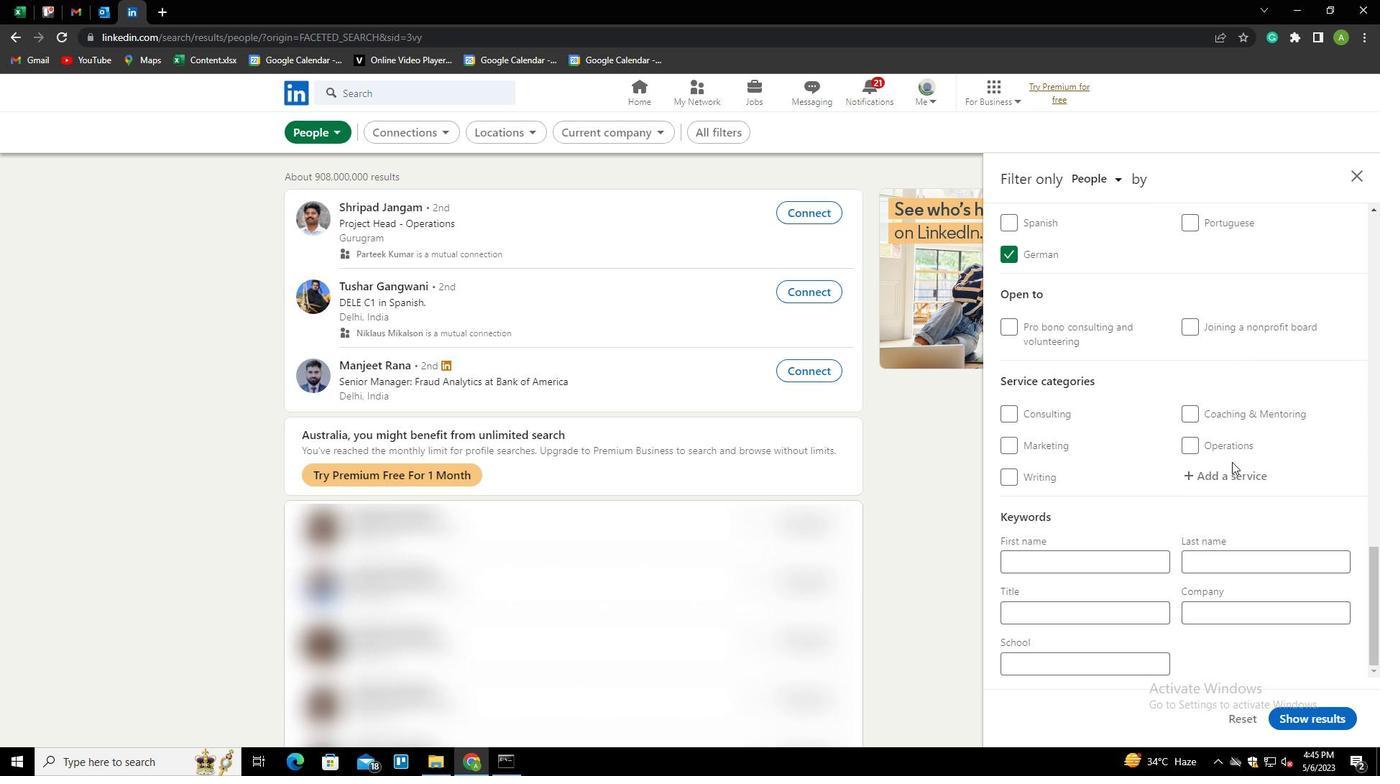 
Action: Mouse moved to (1235, 468)
Screenshot: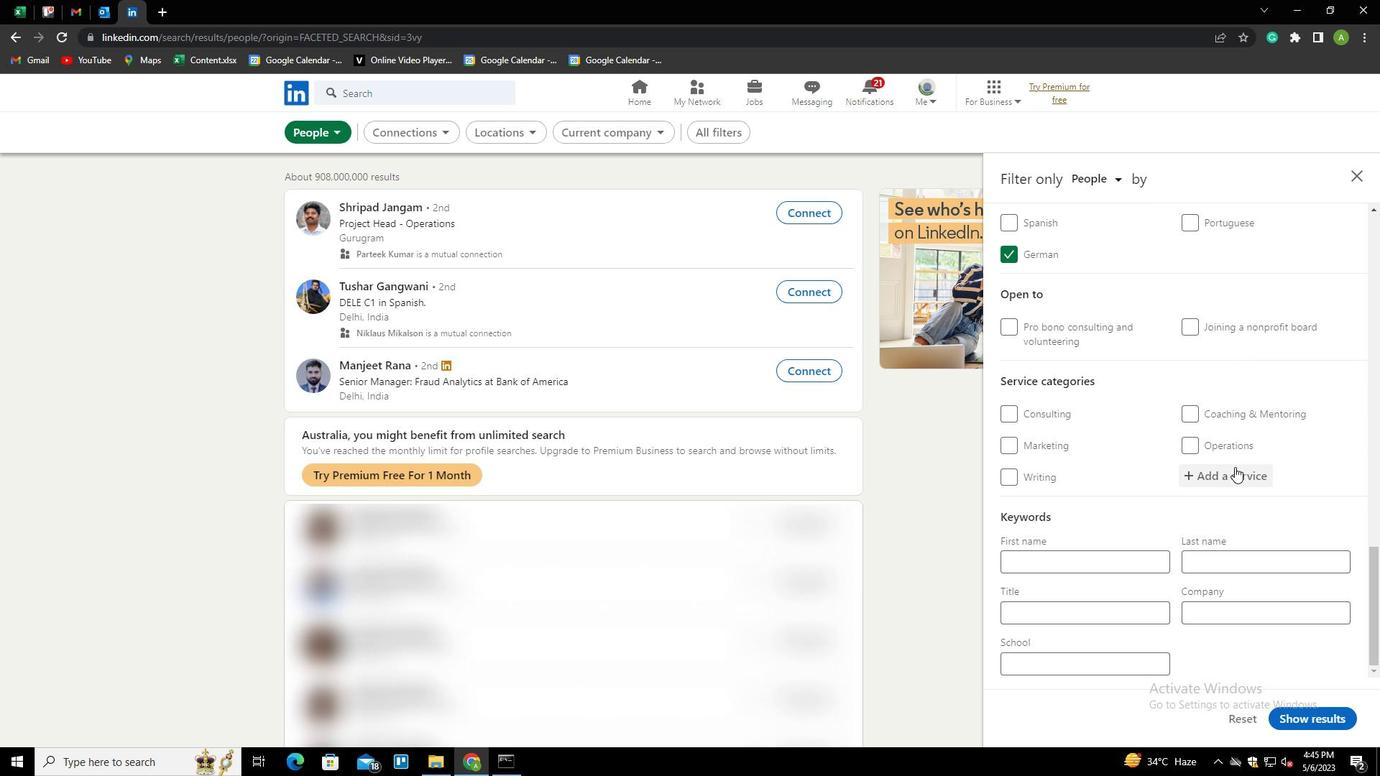 
Action: Key pressed <Key.shift>PROPERTY<Key.space><Key.shift><Key.shift><Key.shift><Key.shift><Key.shift><Key.shift><Key.shift><Key.shift><Key.shift><Key.shift><Key.shift><Key.shift><Key.shift><Key.shift><Key.shift><Key.shift><Key.shift><Key.shift><Key.shift><Key.shift><Key.shift><Key.shift><Key.shift>MAN<Key.down><Key.down><Key.enter>
Screenshot: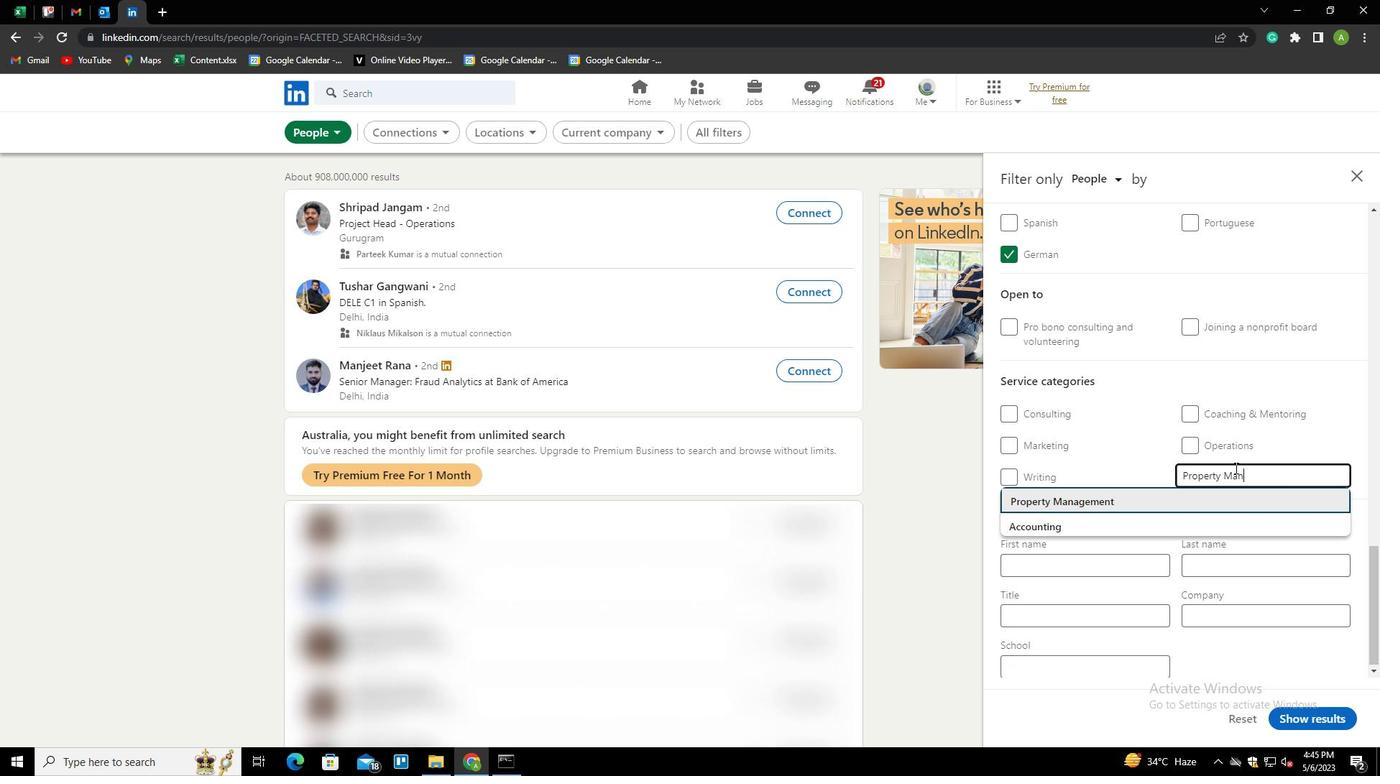 
Action: Mouse scrolled (1235, 467) with delta (0, 0)
Screenshot: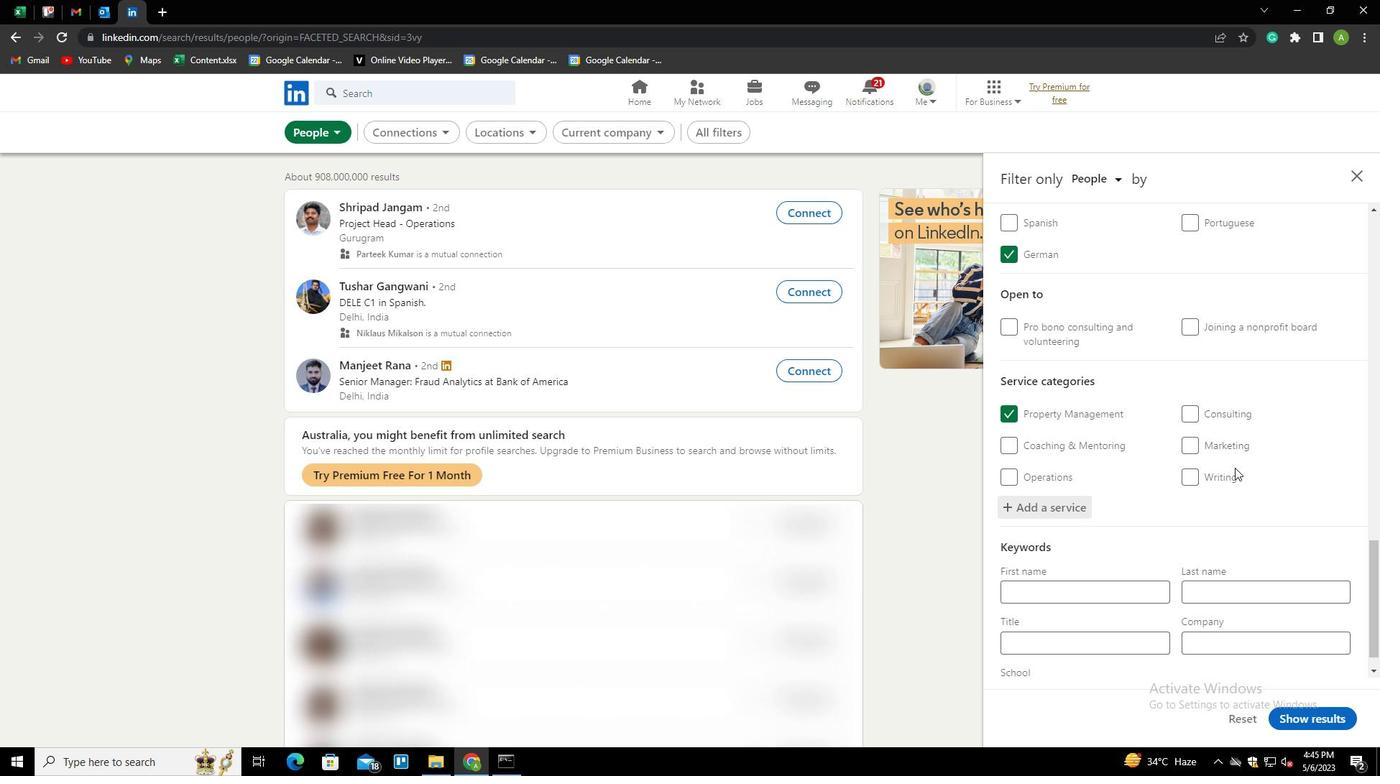 
Action: Mouse scrolled (1235, 467) with delta (0, 0)
Screenshot: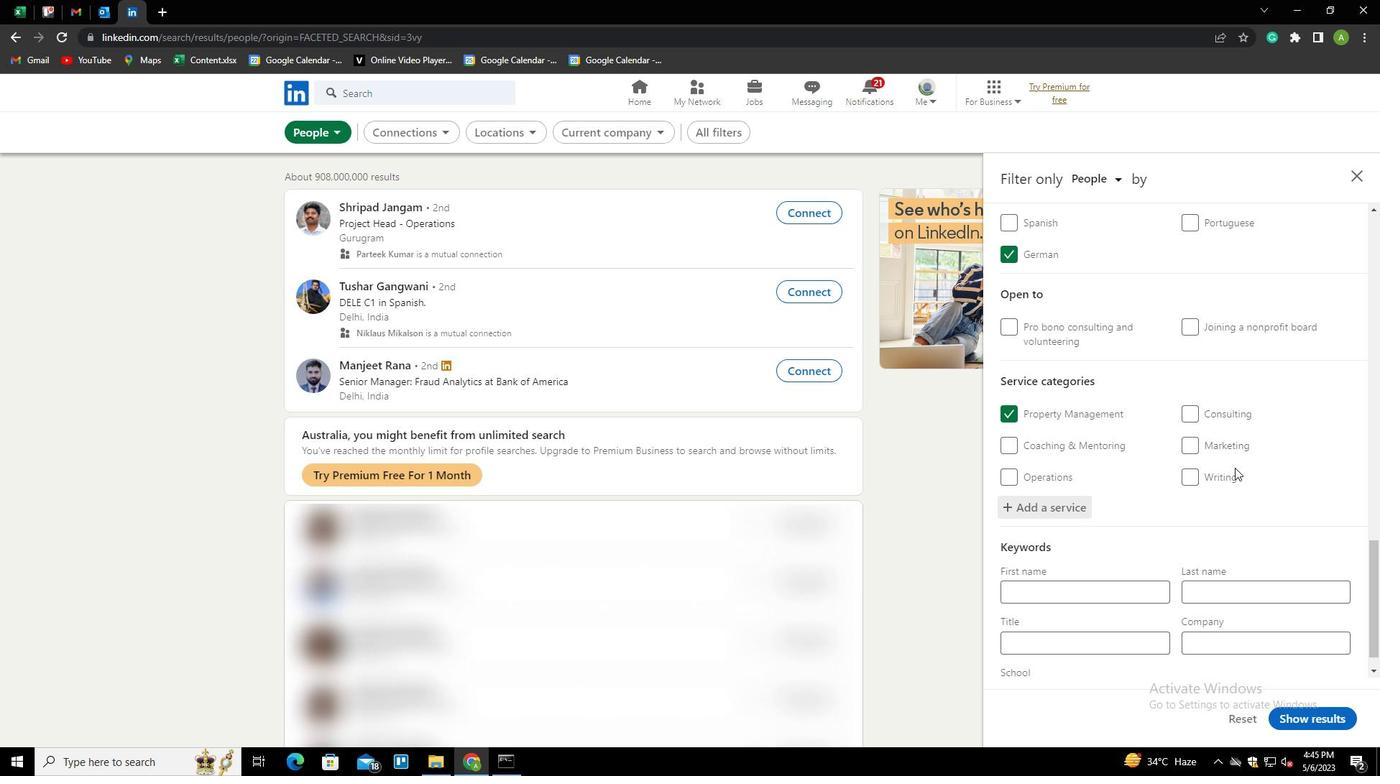 
Action: Mouse scrolled (1235, 467) with delta (0, 0)
Screenshot: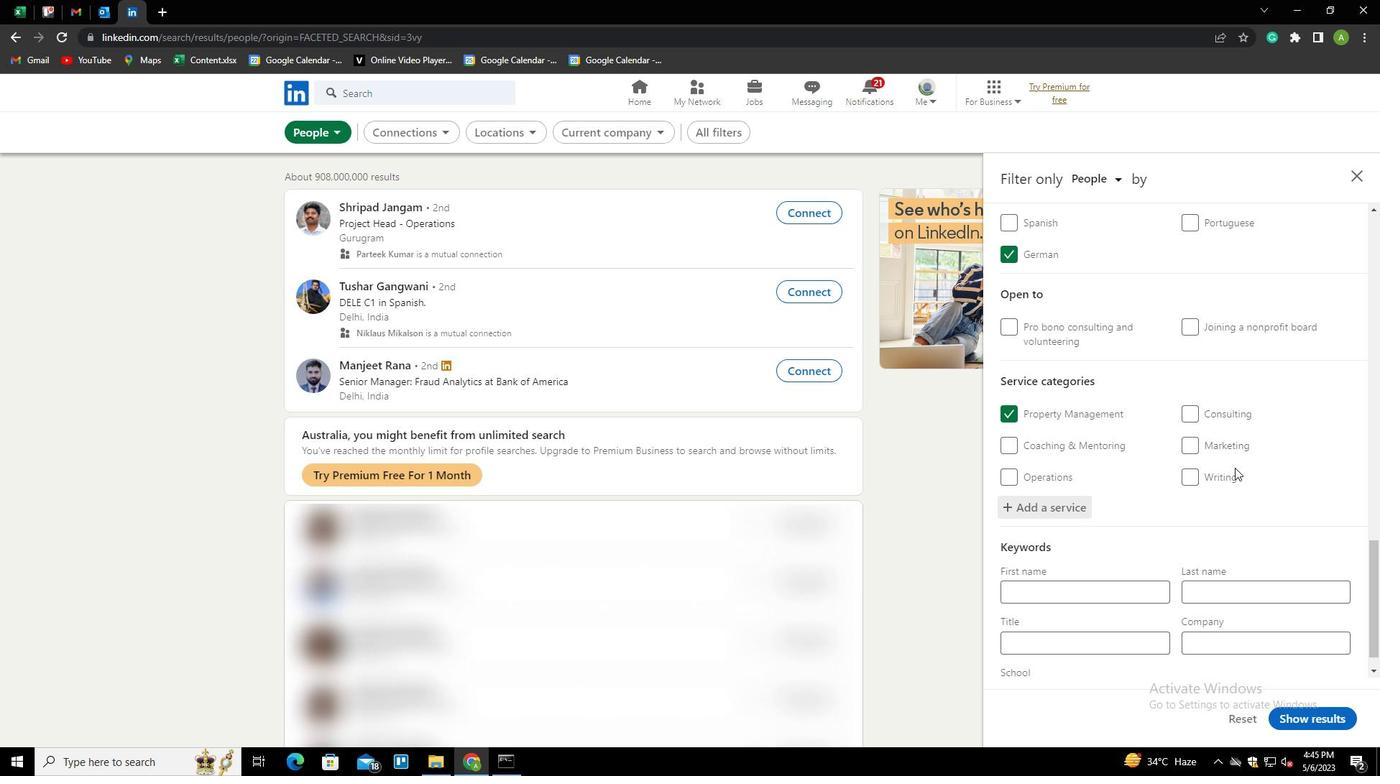
Action: Mouse scrolled (1235, 467) with delta (0, 0)
Screenshot: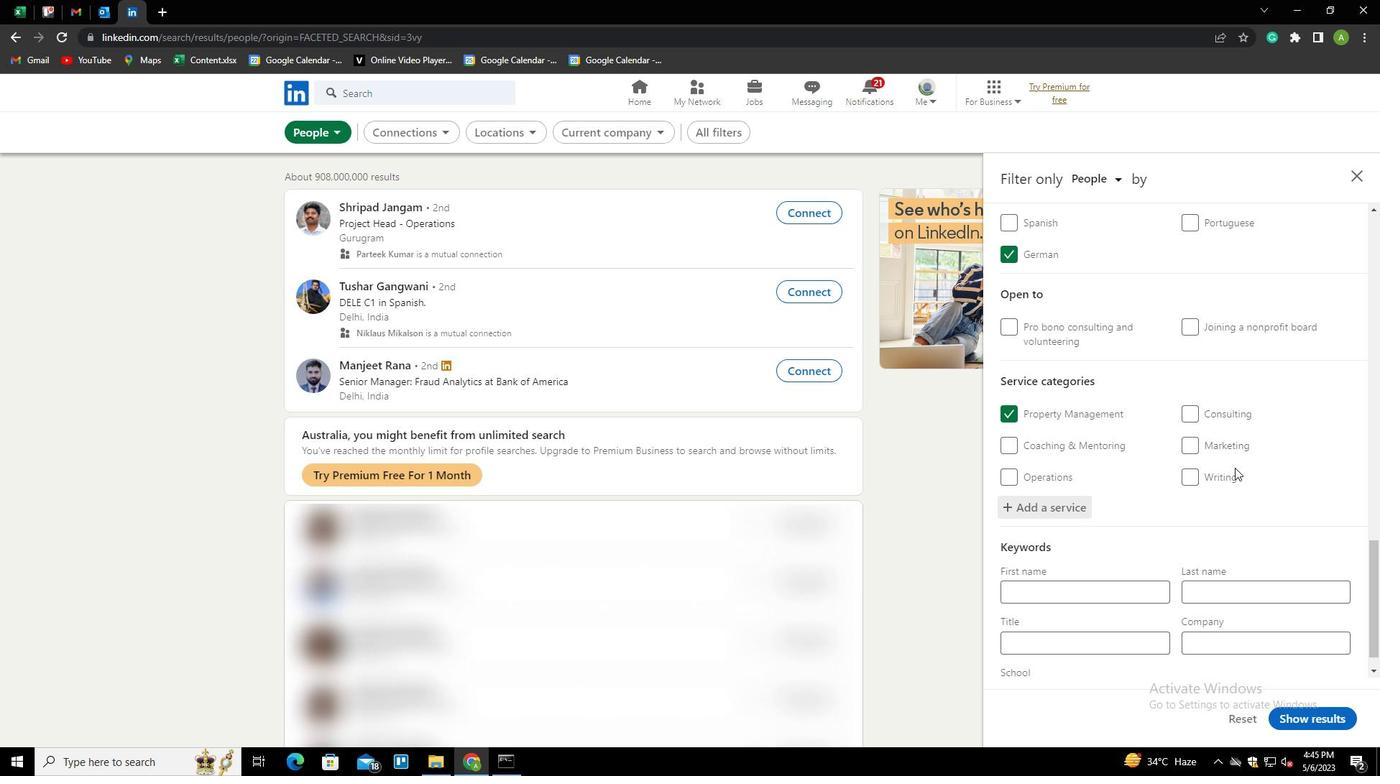
Action: Mouse scrolled (1235, 467) with delta (0, 0)
Screenshot: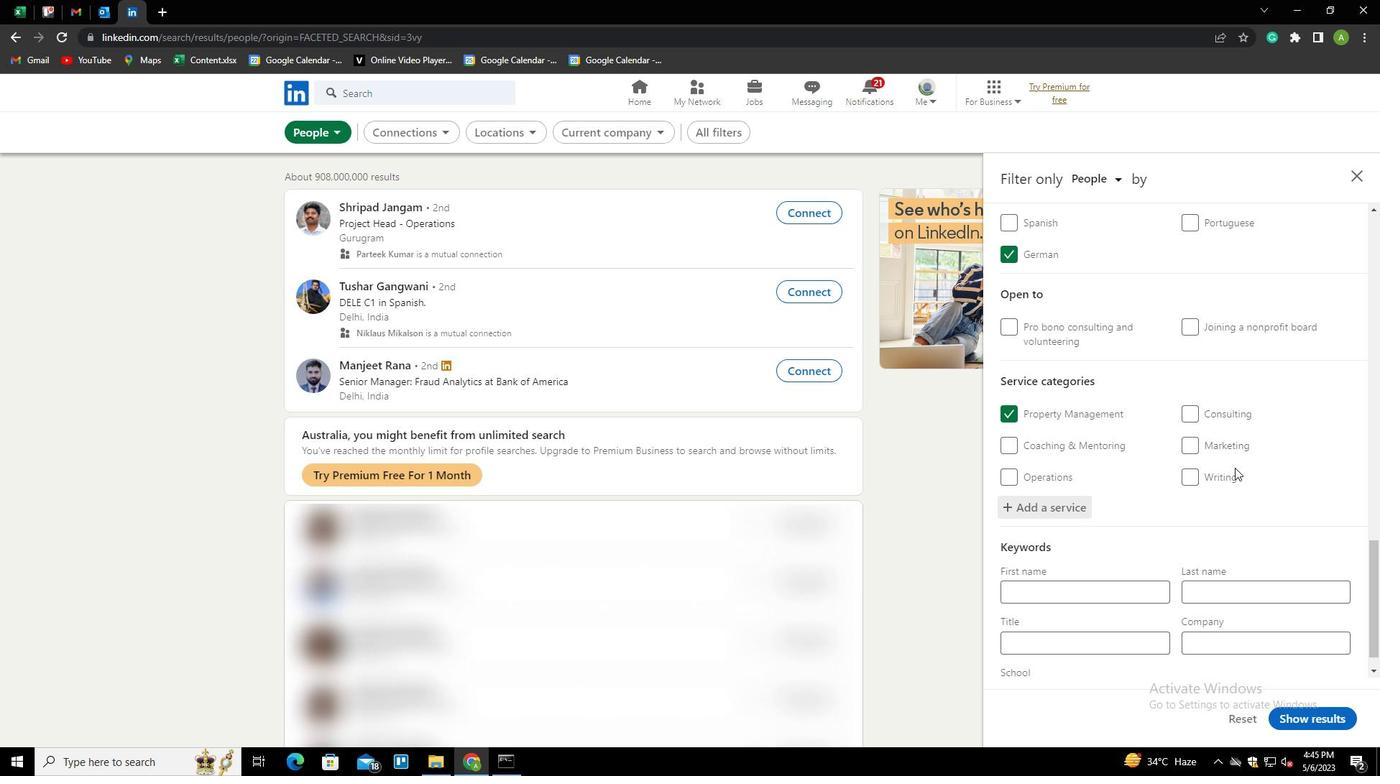 
Action: Mouse moved to (1093, 619)
Screenshot: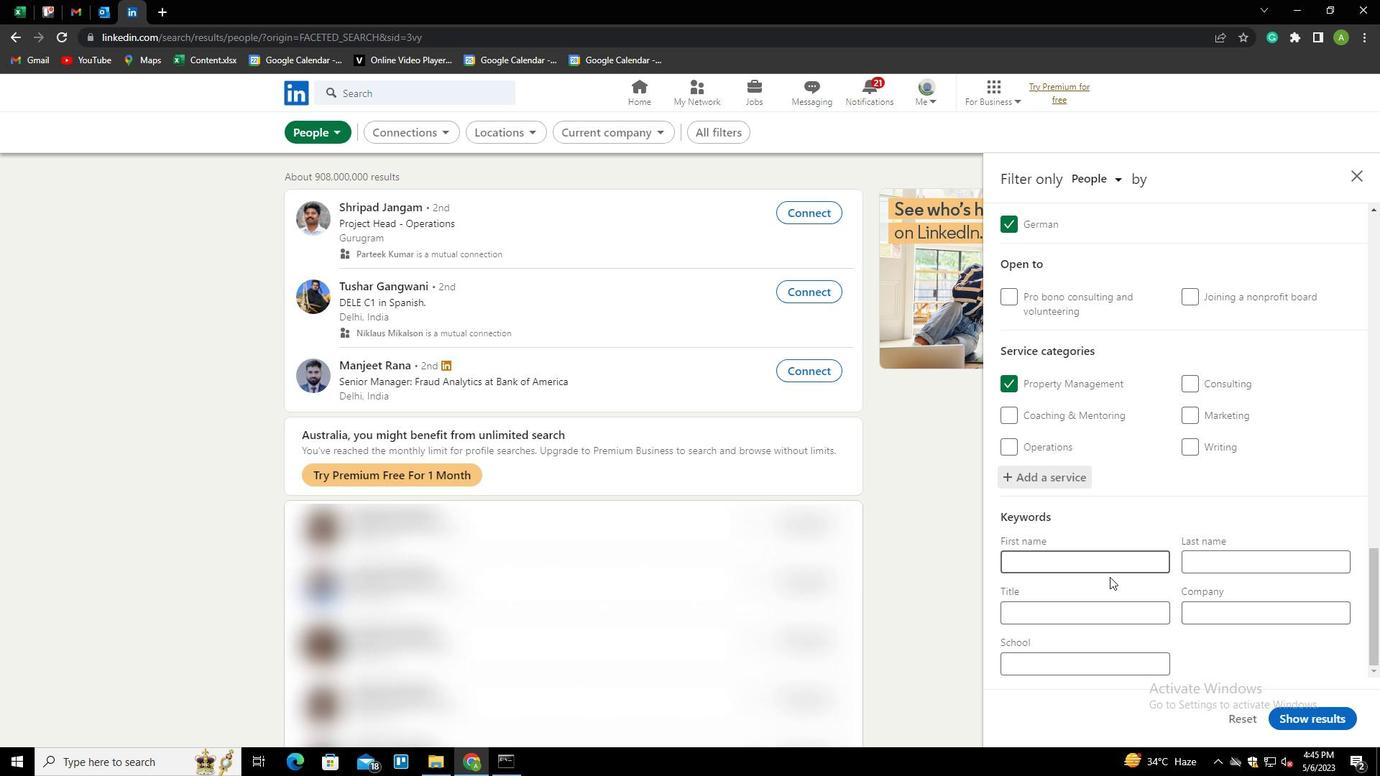 
Action: Mouse pressed left at (1093, 619)
Screenshot: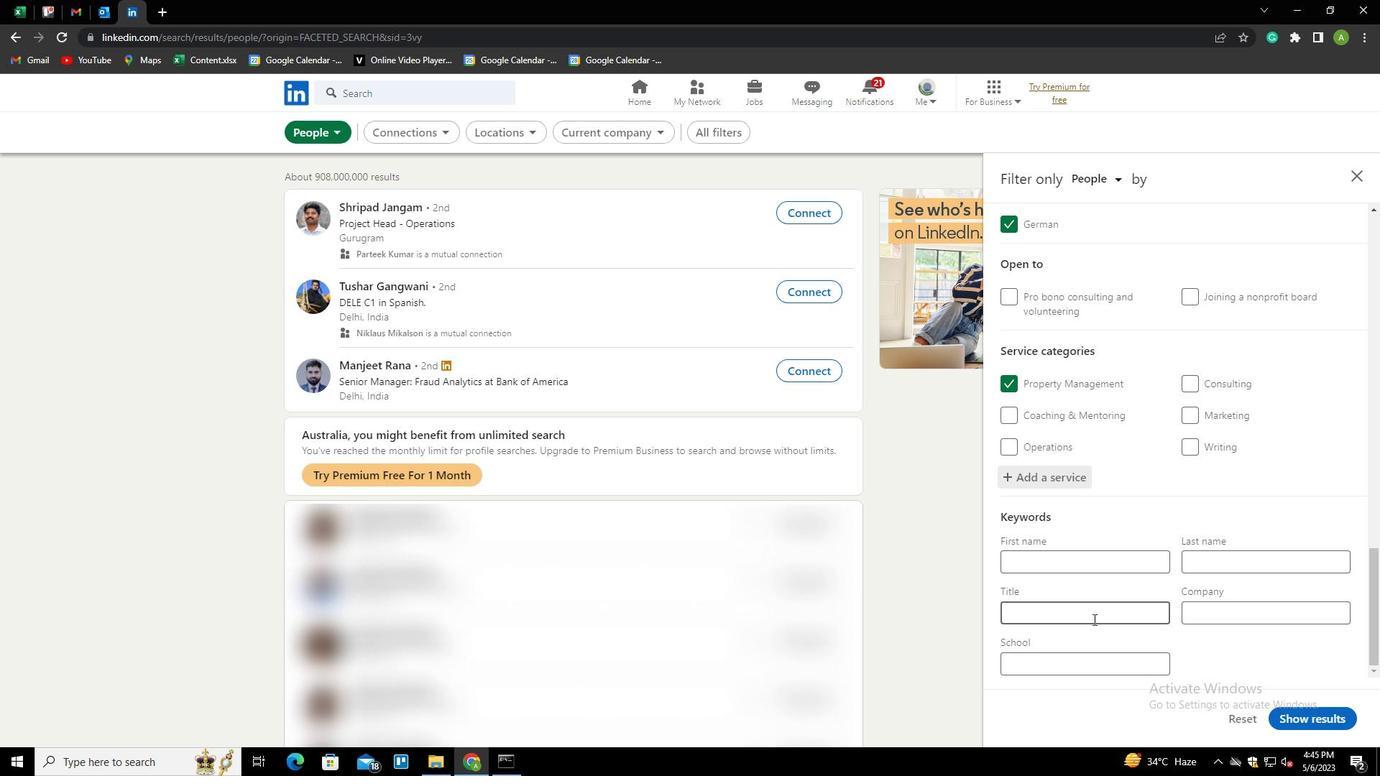 
Action: Key pressed <Key.shift>BOOKKEEPER
Screenshot: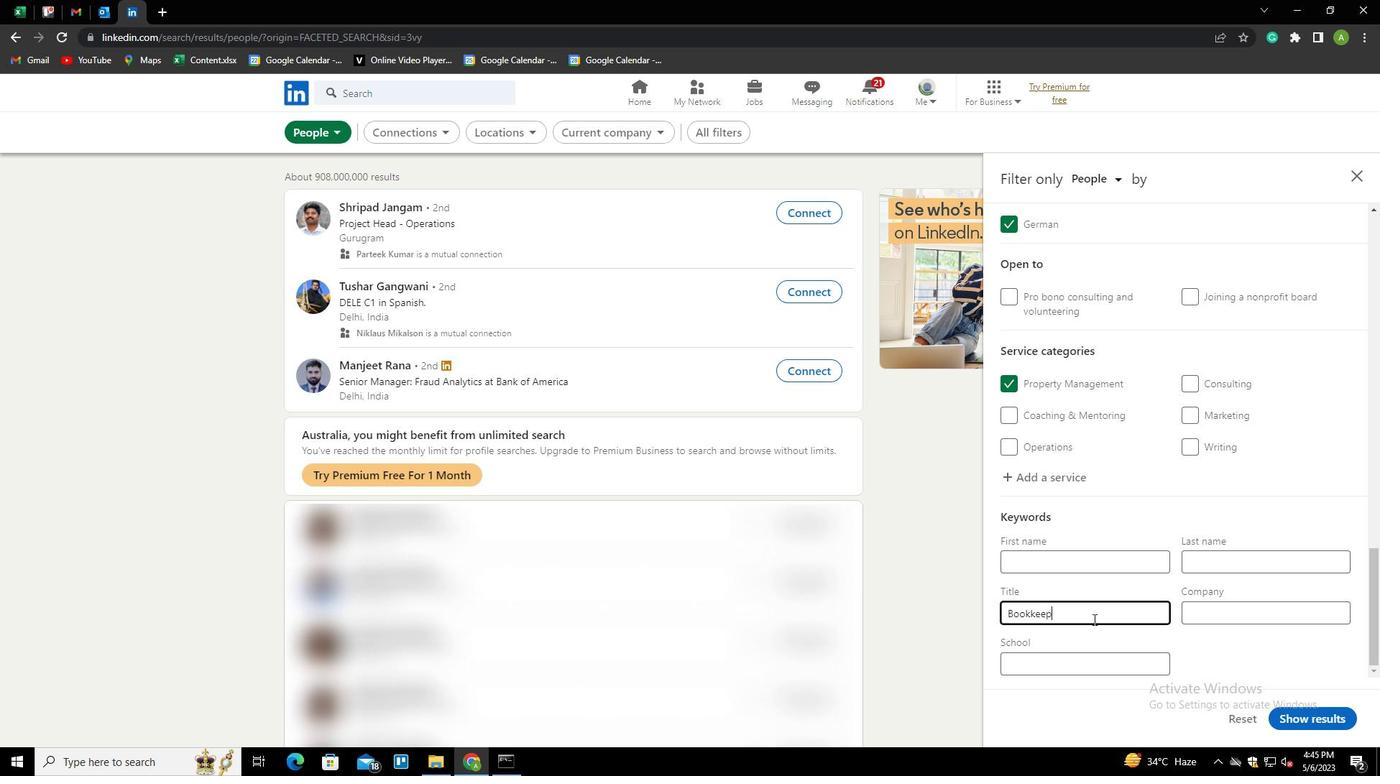 
Action: Mouse moved to (1236, 653)
Screenshot: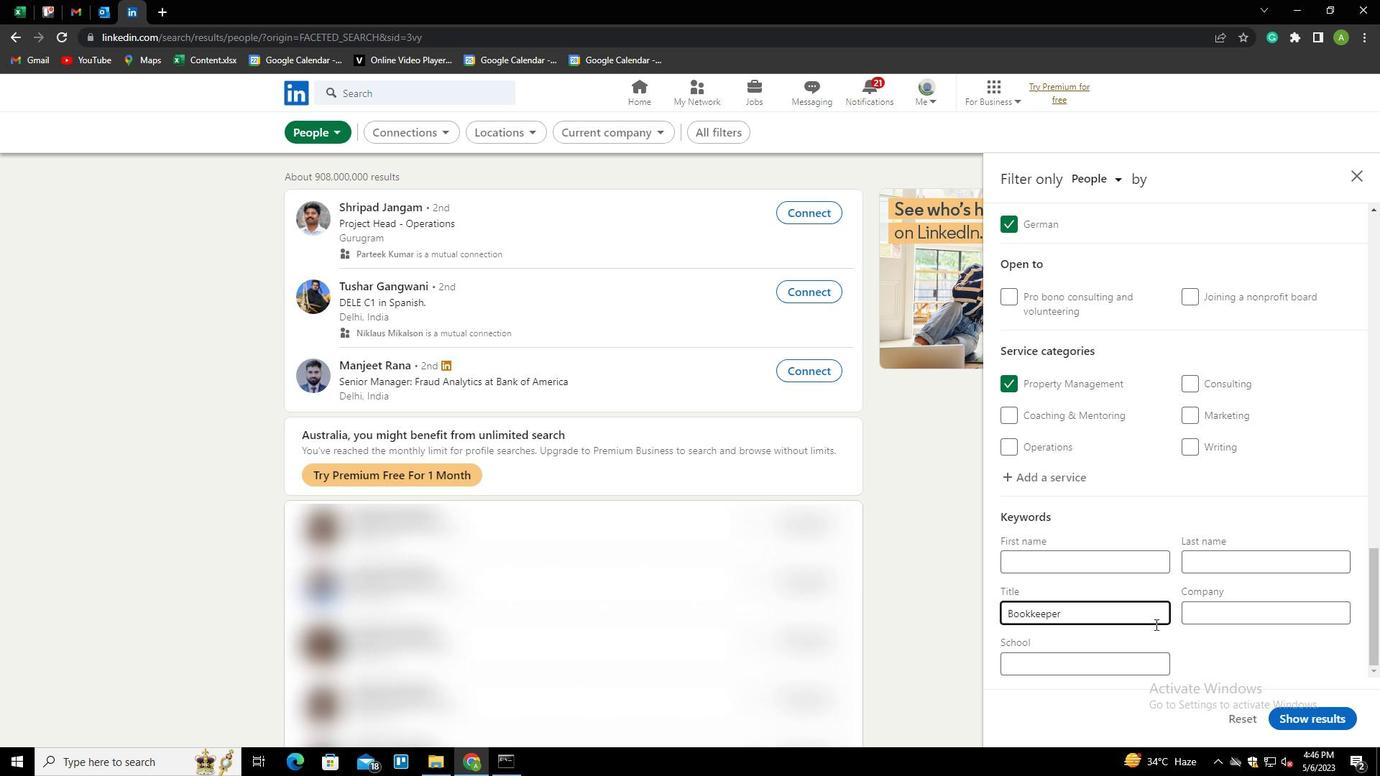 
Action: Mouse pressed left at (1236, 653)
Screenshot: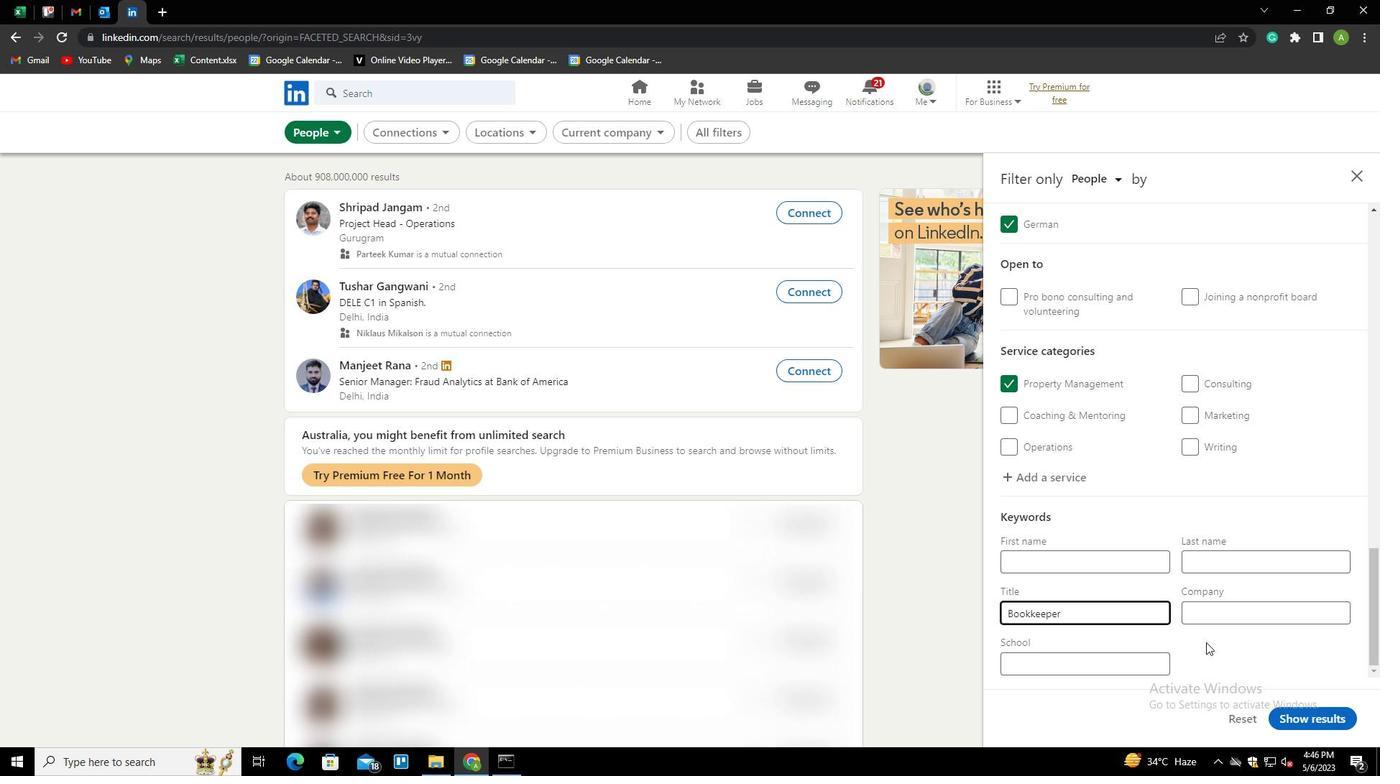 
Action: Mouse moved to (1326, 721)
Screenshot: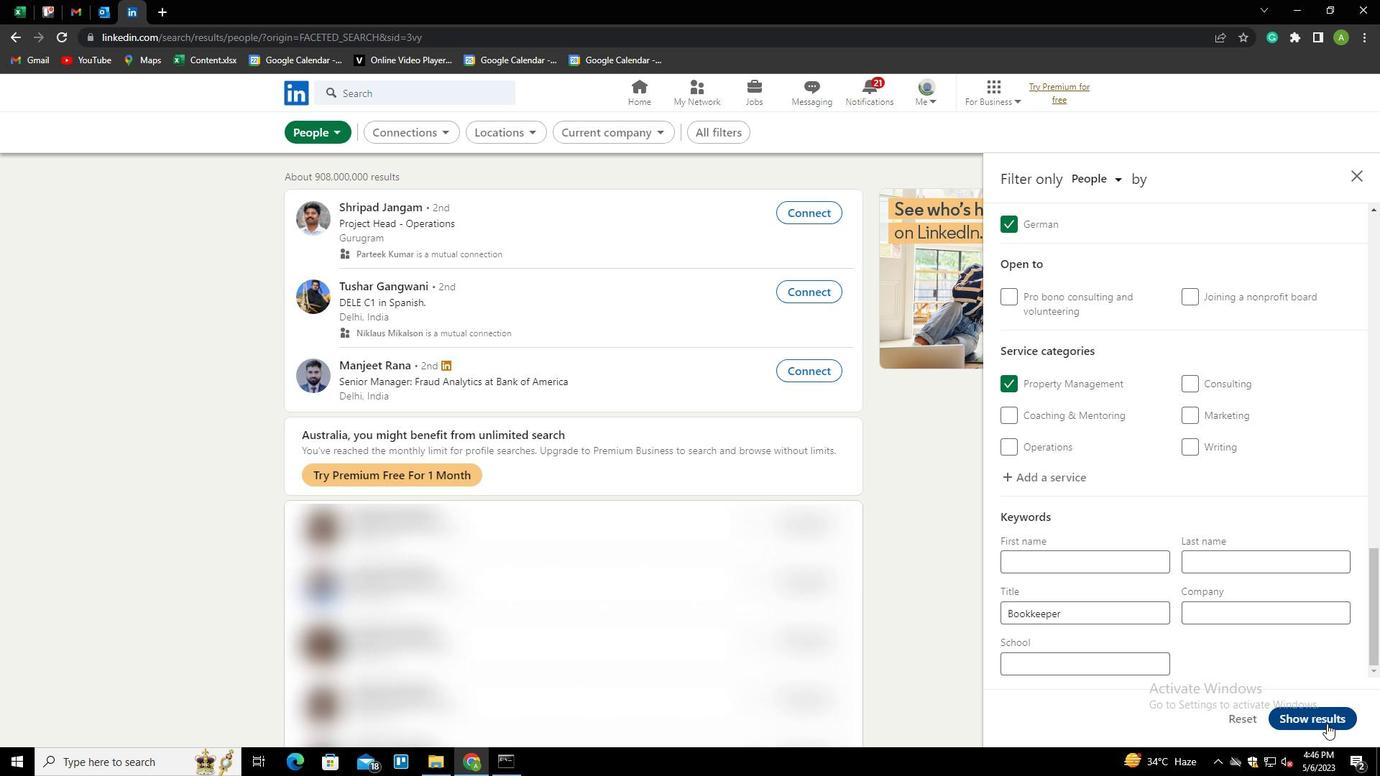 
Action: Mouse pressed left at (1326, 721)
Screenshot: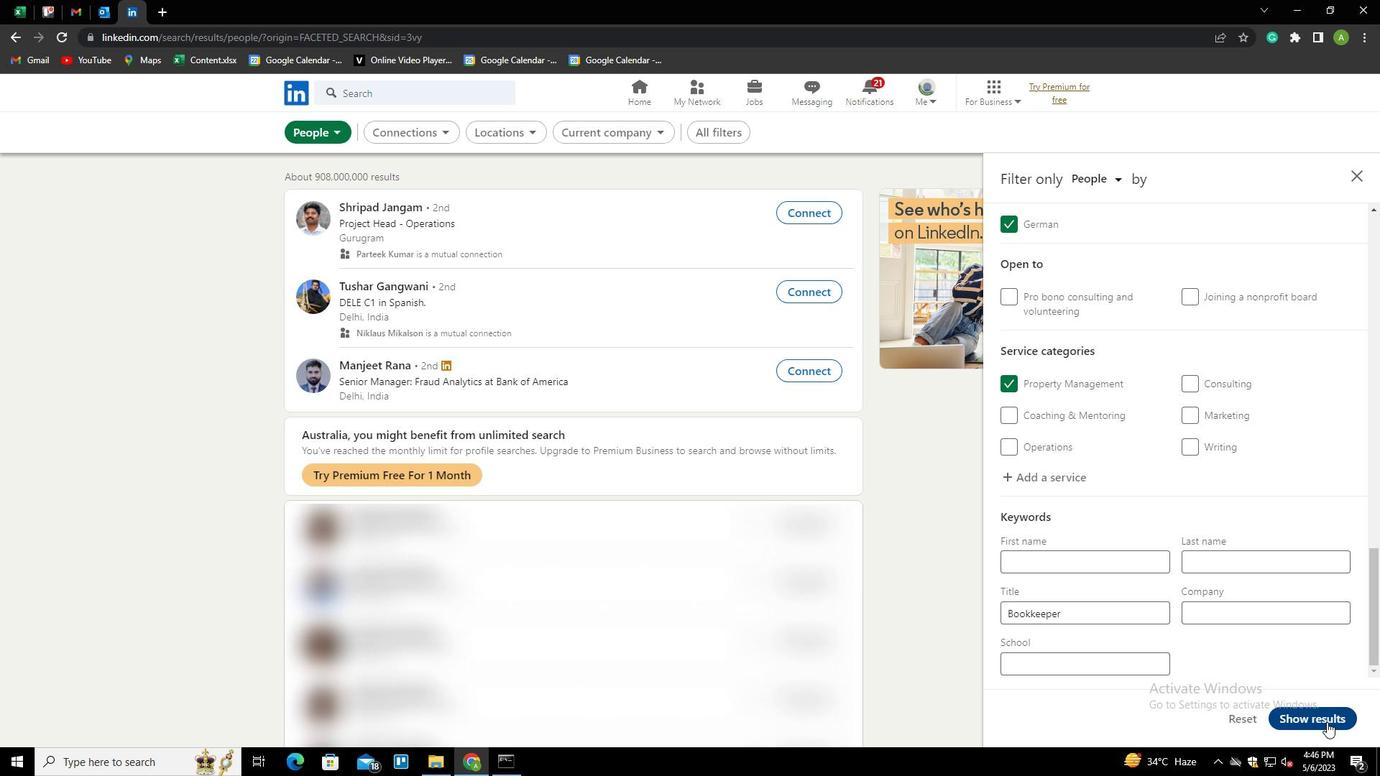 
